 Task: Search one way flight ticket for 2 adults, 2 infants in seat and 1 infant on lap in first from Lihue, Kauai: Lihue Airport to Rockford: Chicago Rockford International Airport(was Northwest Chicagoland Regional Airport At Rockford) on 5-1-2023. Choice of flights is American. Number of bags: 5 checked bags. Price is upto 75000. Outbound departure time preference is 19:45.
Action: Mouse moved to (216, 295)
Screenshot: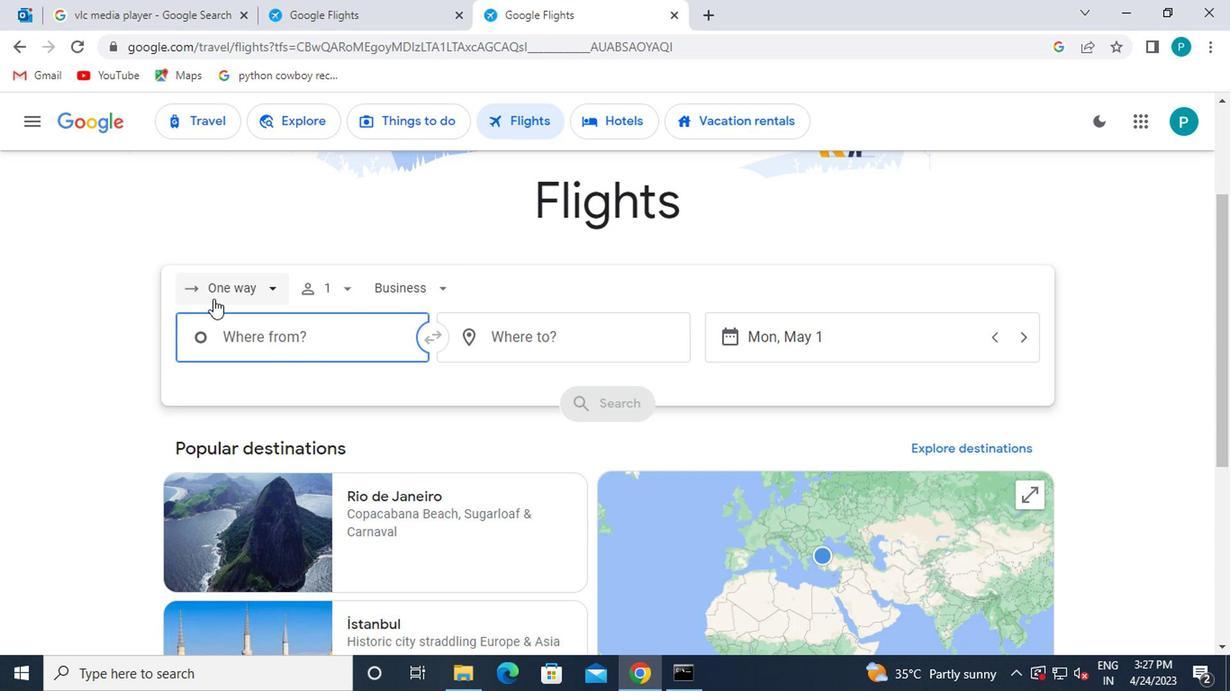 
Action: Mouse pressed left at (216, 295)
Screenshot: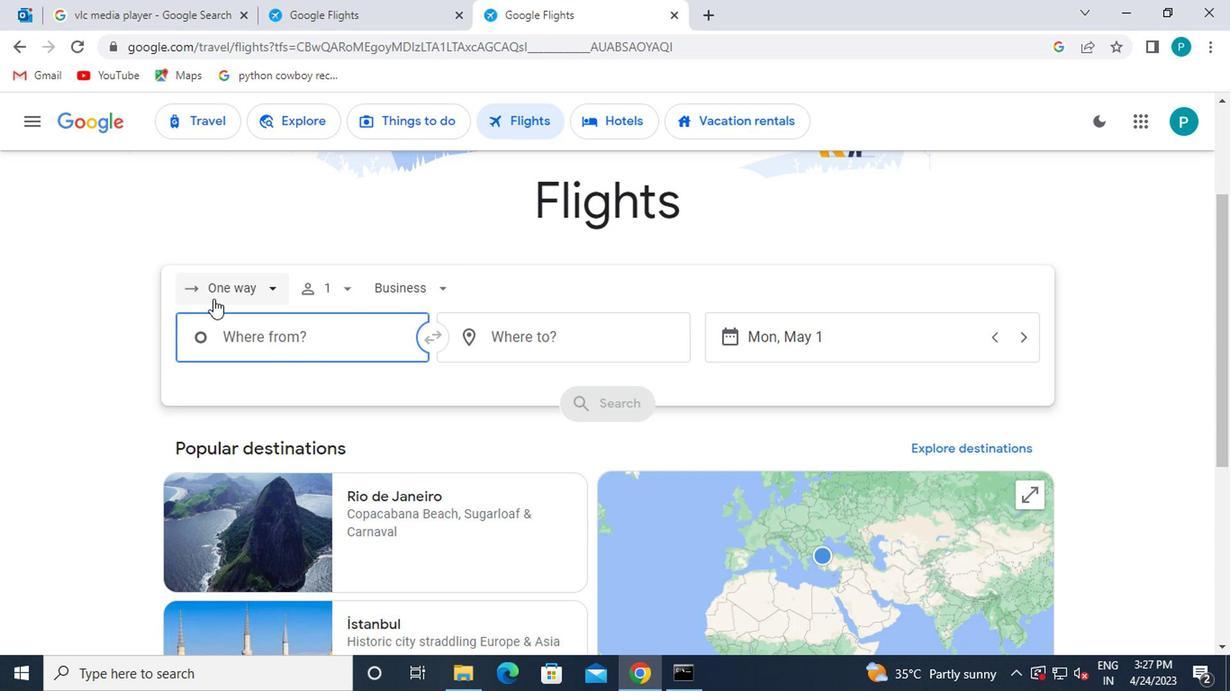 
Action: Mouse moved to (243, 369)
Screenshot: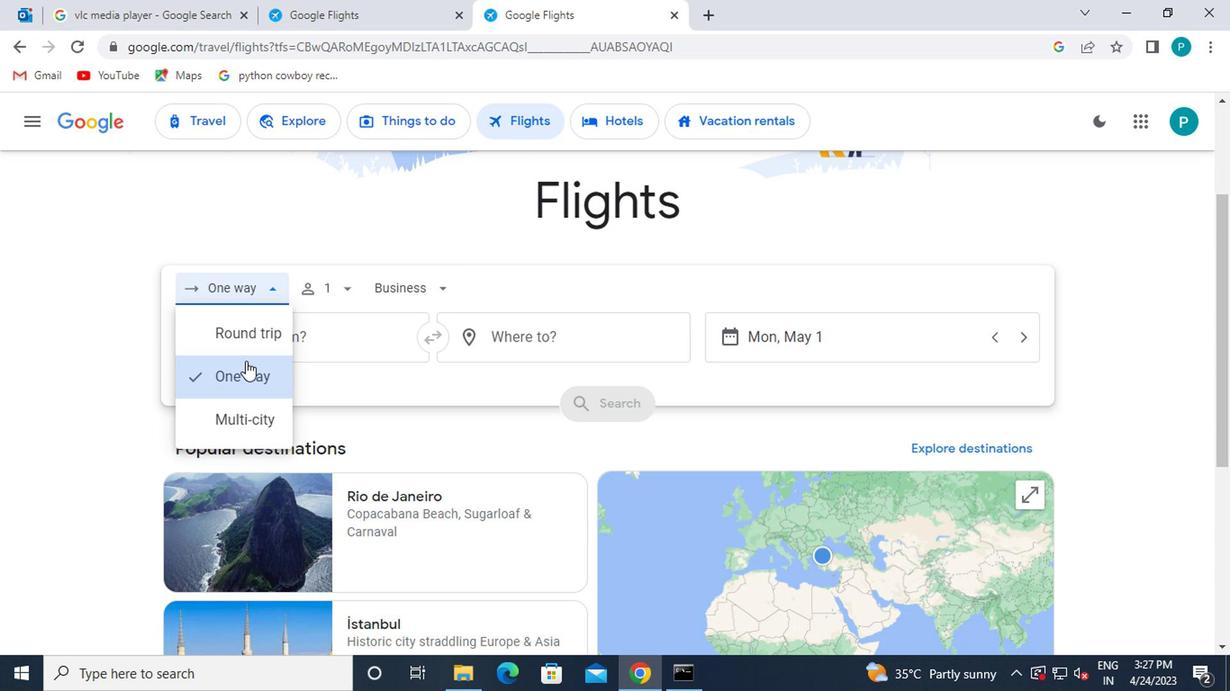 
Action: Mouse pressed left at (243, 369)
Screenshot: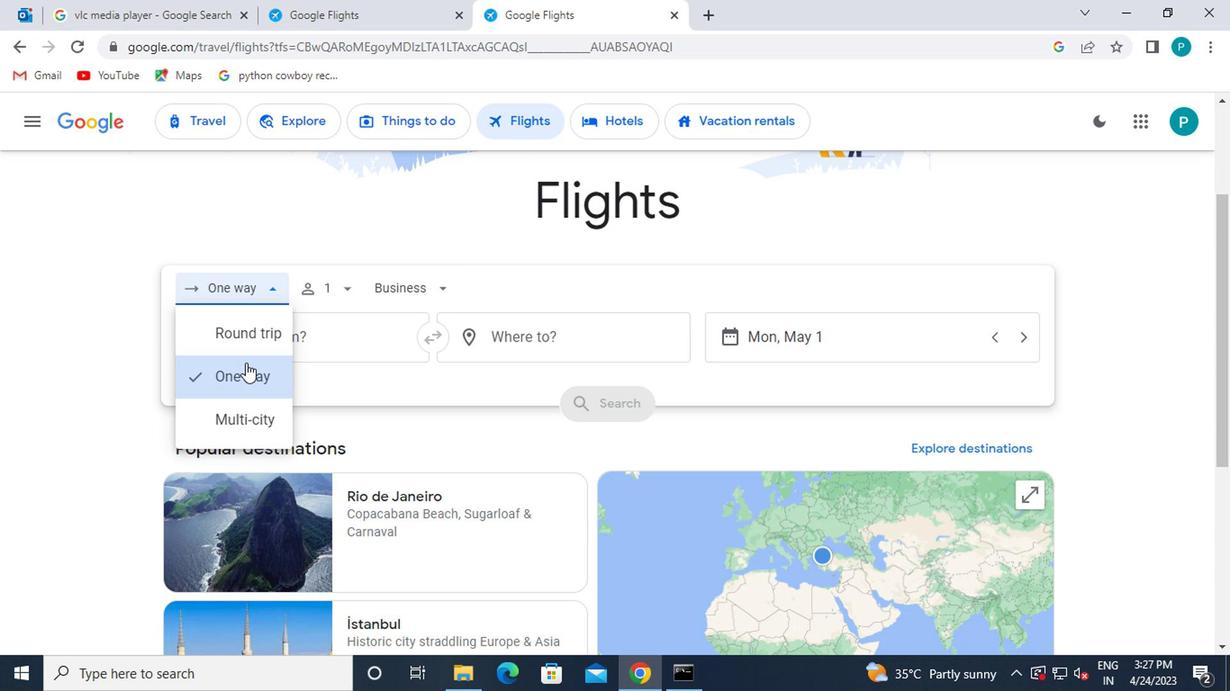 
Action: Mouse moved to (337, 290)
Screenshot: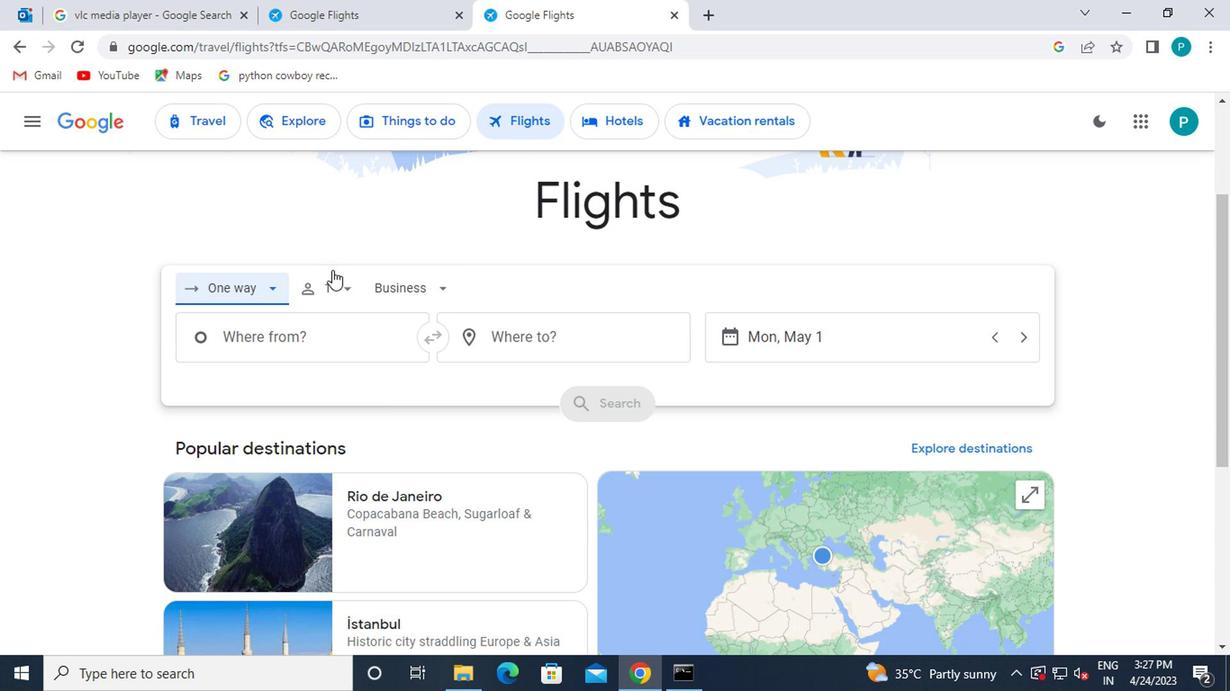 
Action: Mouse pressed left at (337, 290)
Screenshot: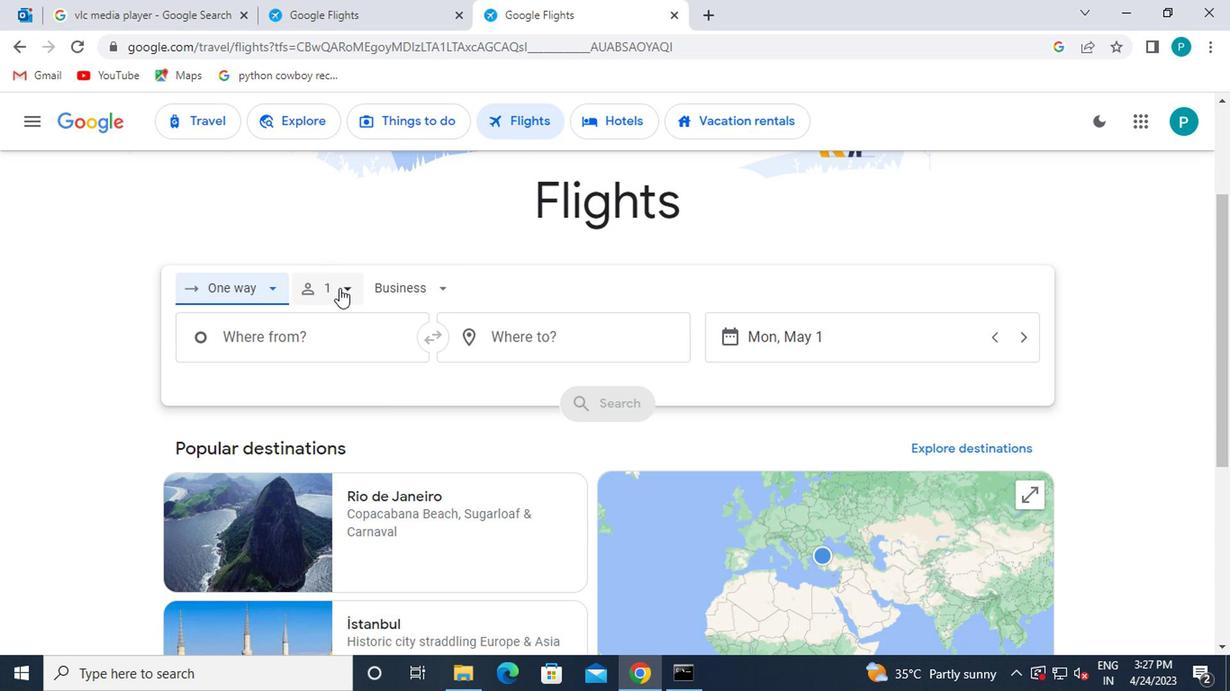 
Action: Mouse moved to (482, 329)
Screenshot: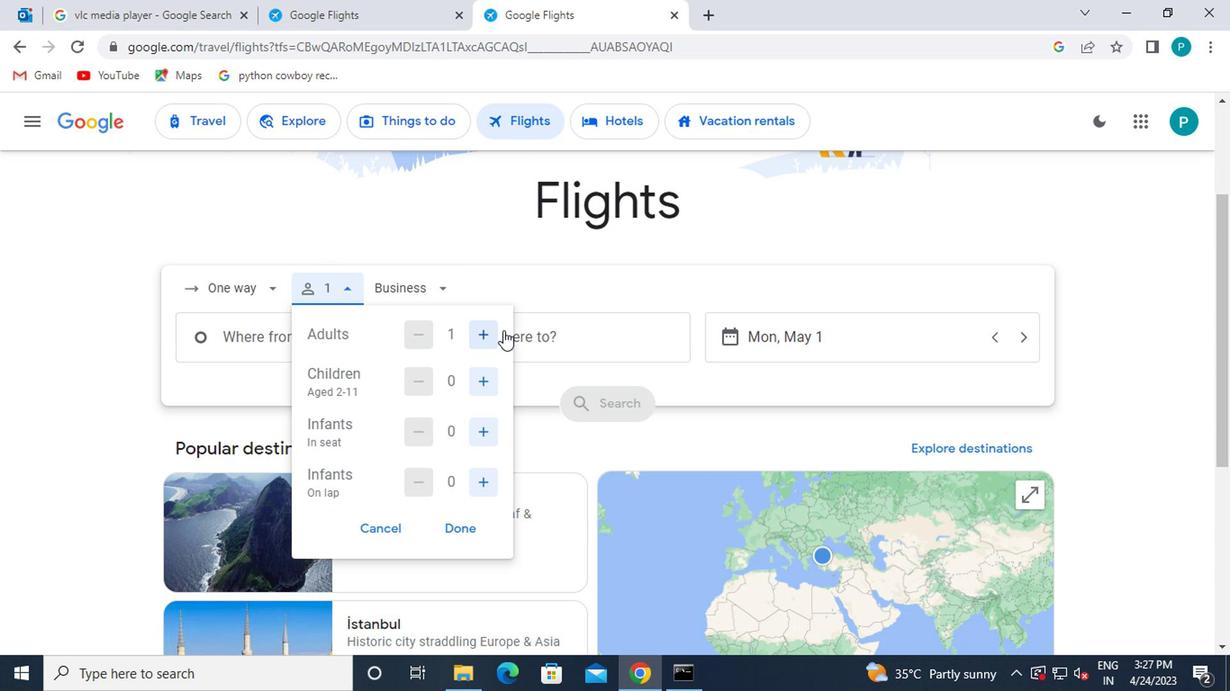 
Action: Mouse pressed left at (482, 329)
Screenshot: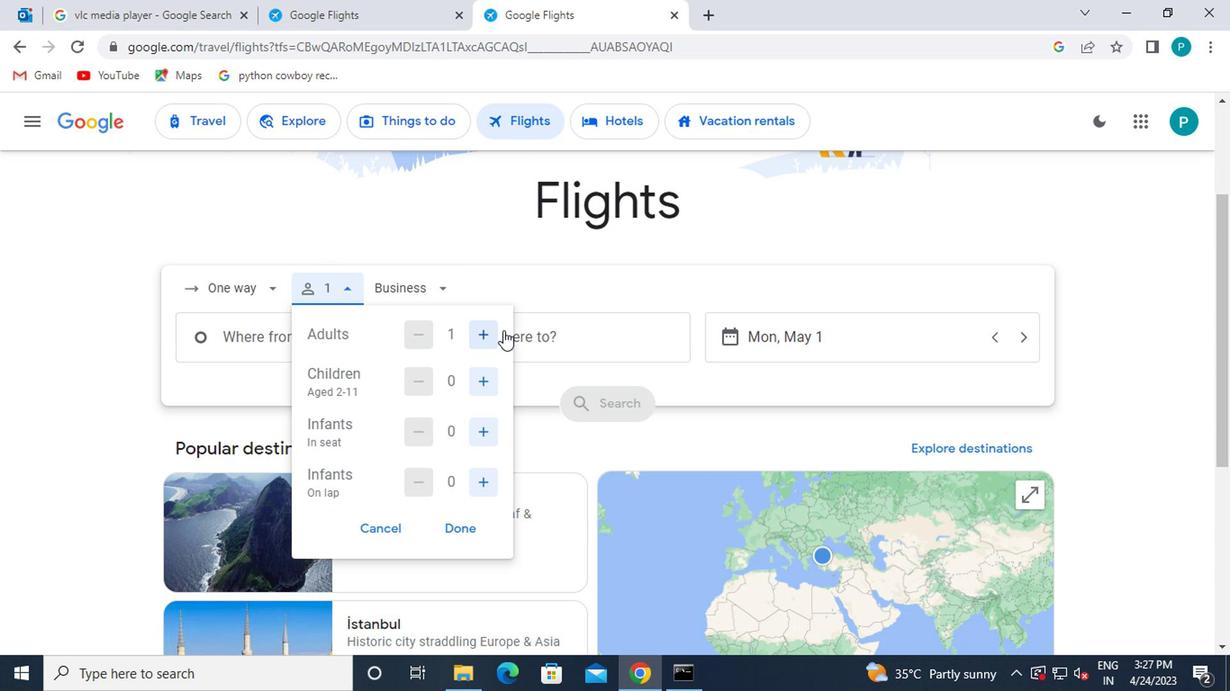 
Action: Mouse moved to (482, 372)
Screenshot: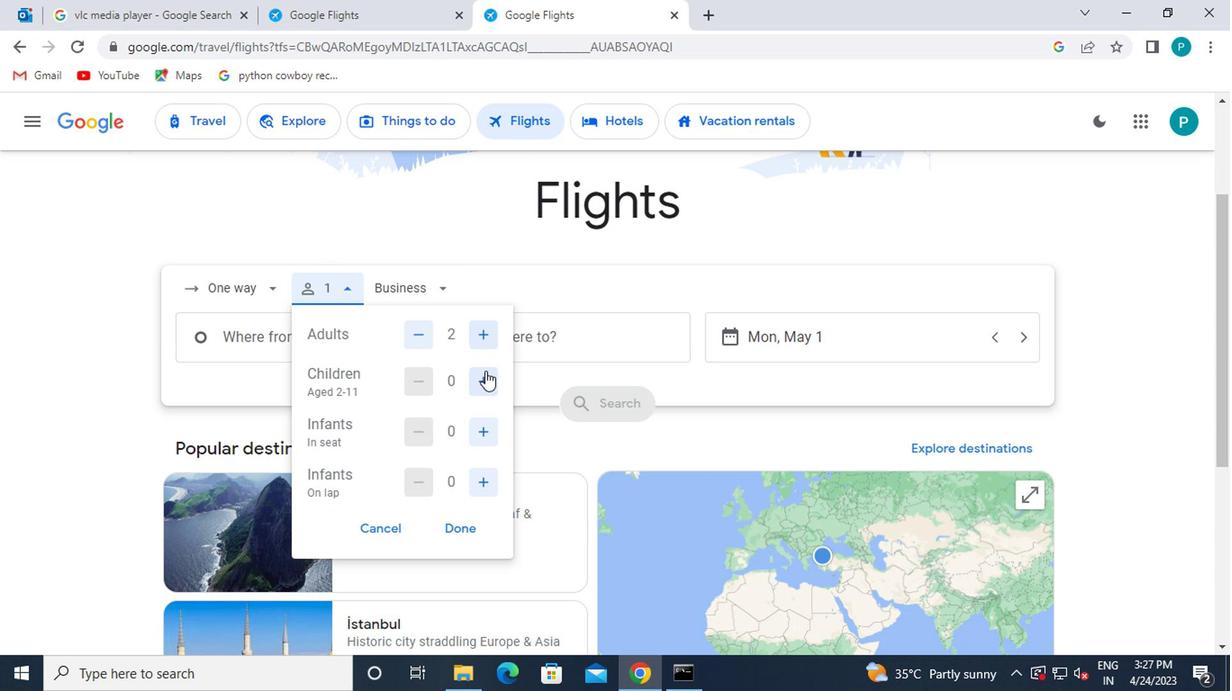 
Action: Mouse pressed left at (482, 372)
Screenshot: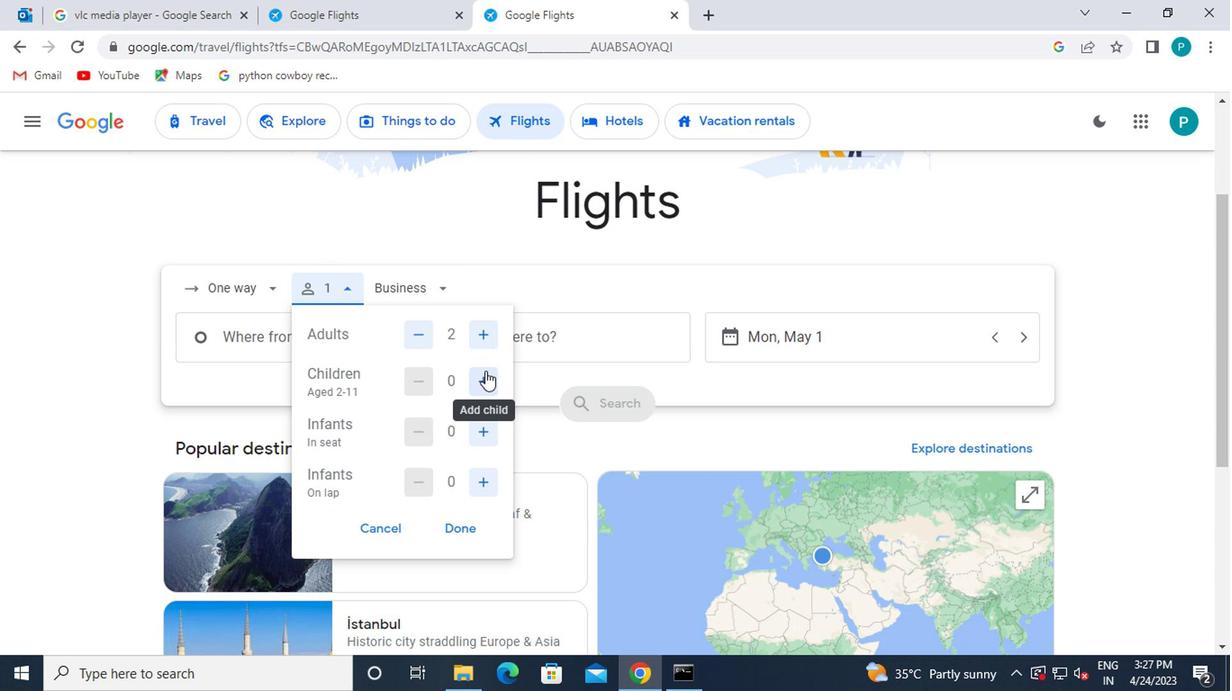 
Action: Mouse moved to (415, 383)
Screenshot: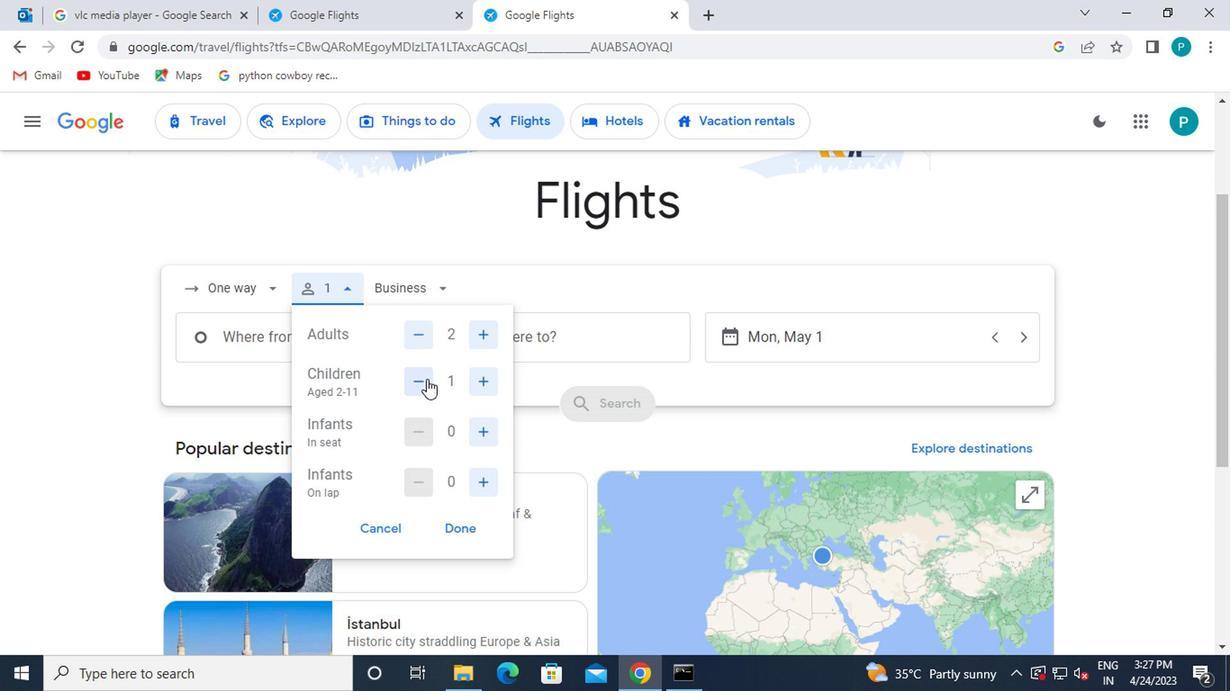 
Action: Mouse pressed left at (415, 383)
Screenshot: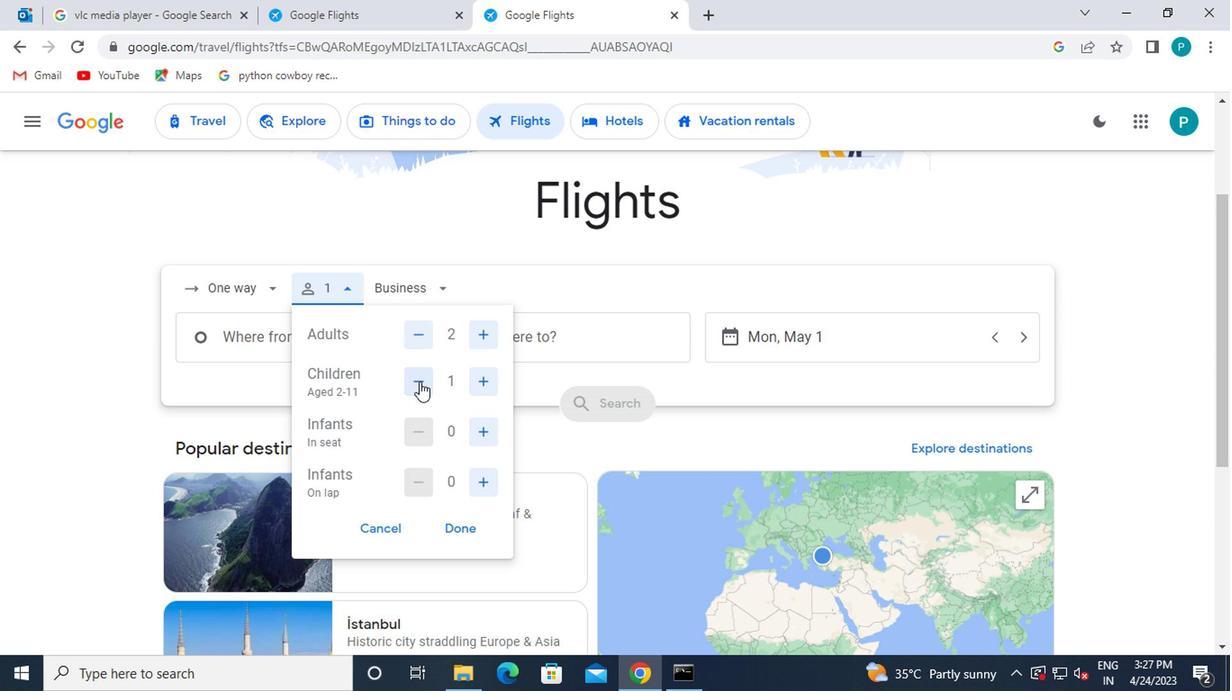 
Action: Mouse moved to (484, 429)
Screenshot: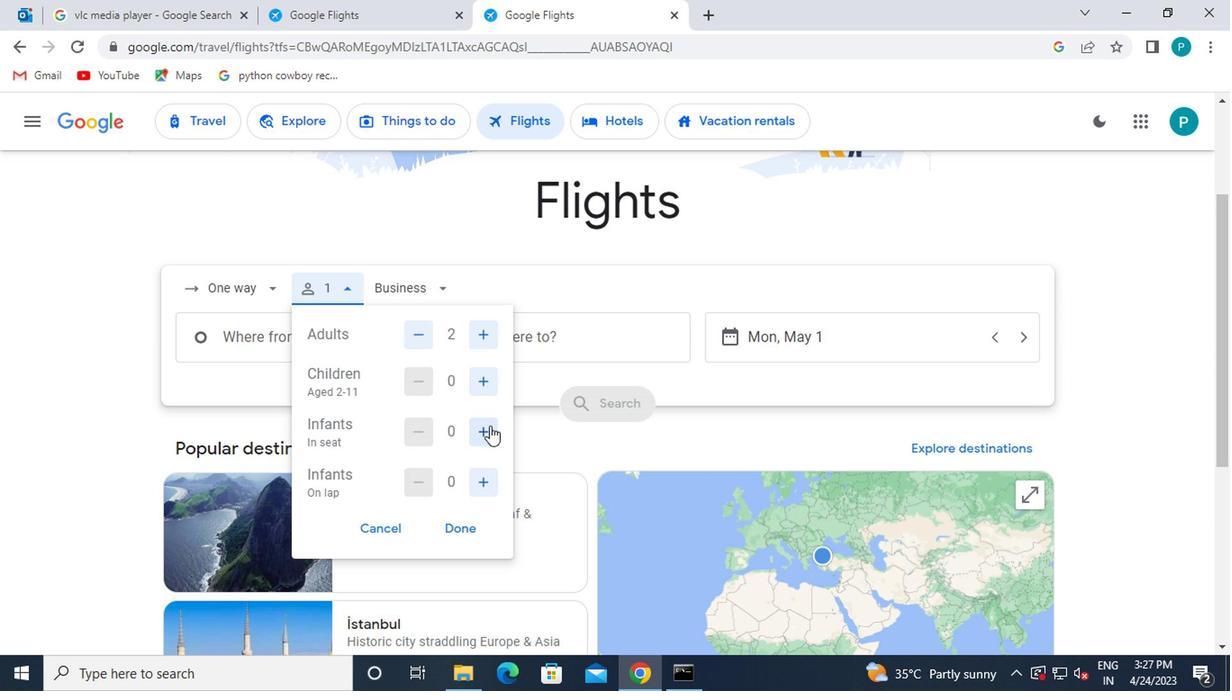 
Action: Mouse pressed left at (484, 429)
Screenshot: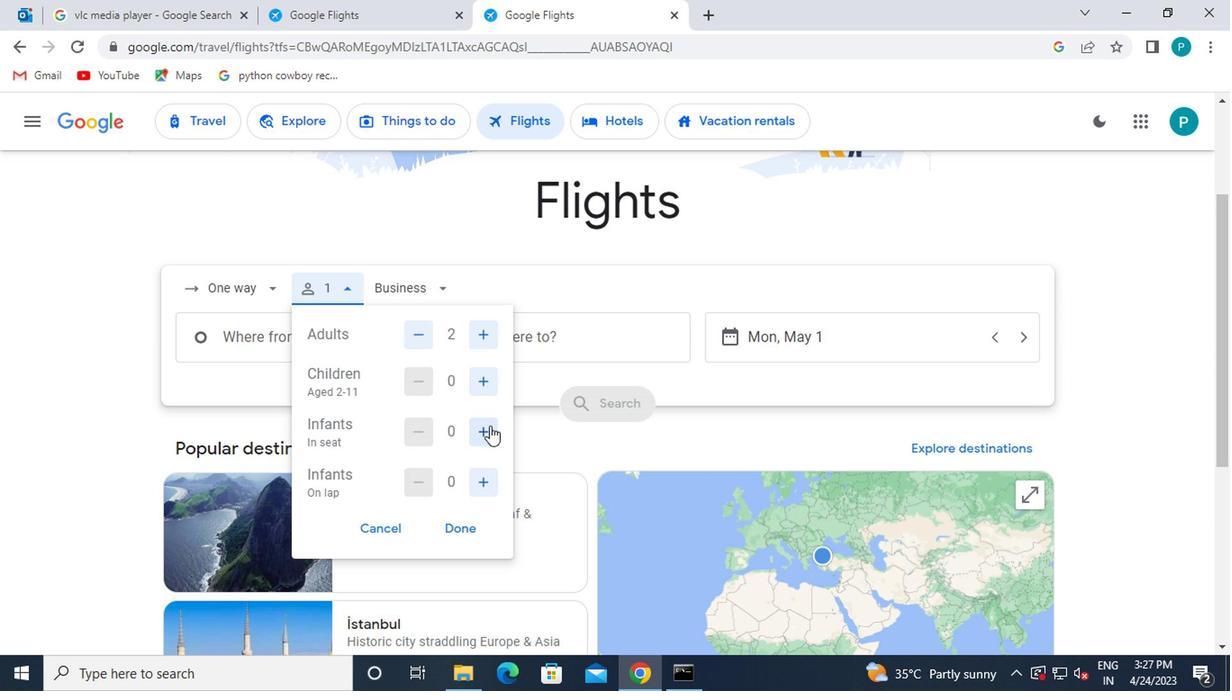 
Action: Mouse moved to (481, 429)
Screenshot: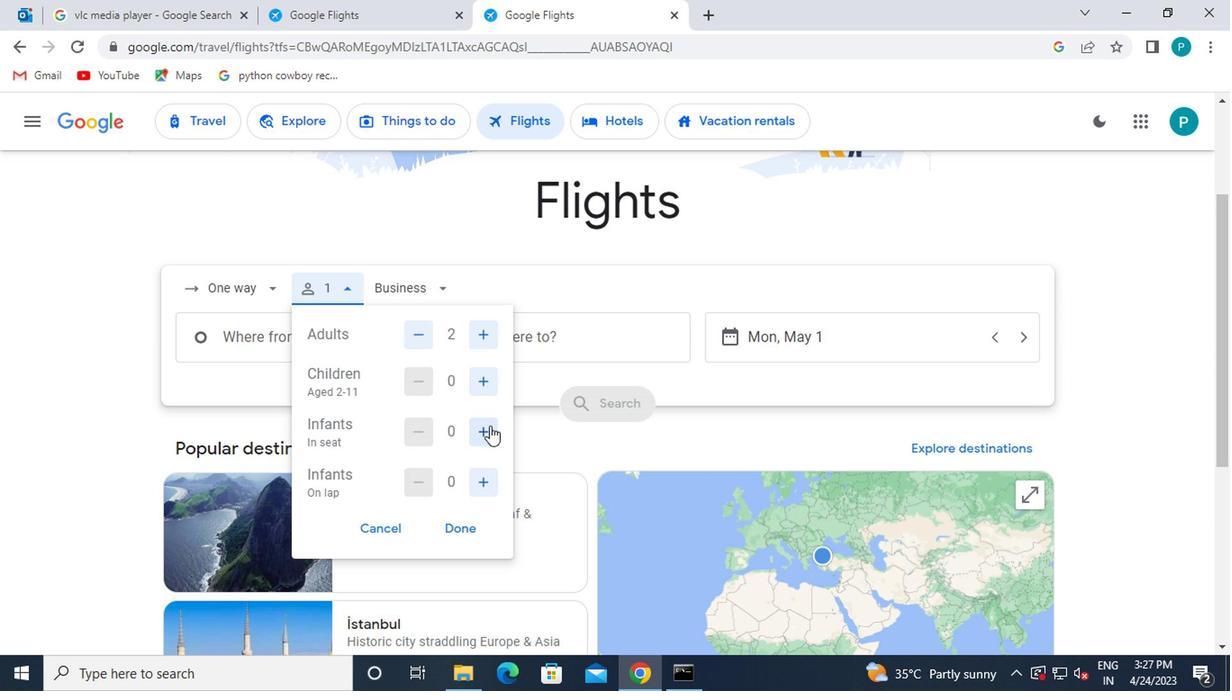 
Action: Mouse pressed left at (481, 429)
Screenshot: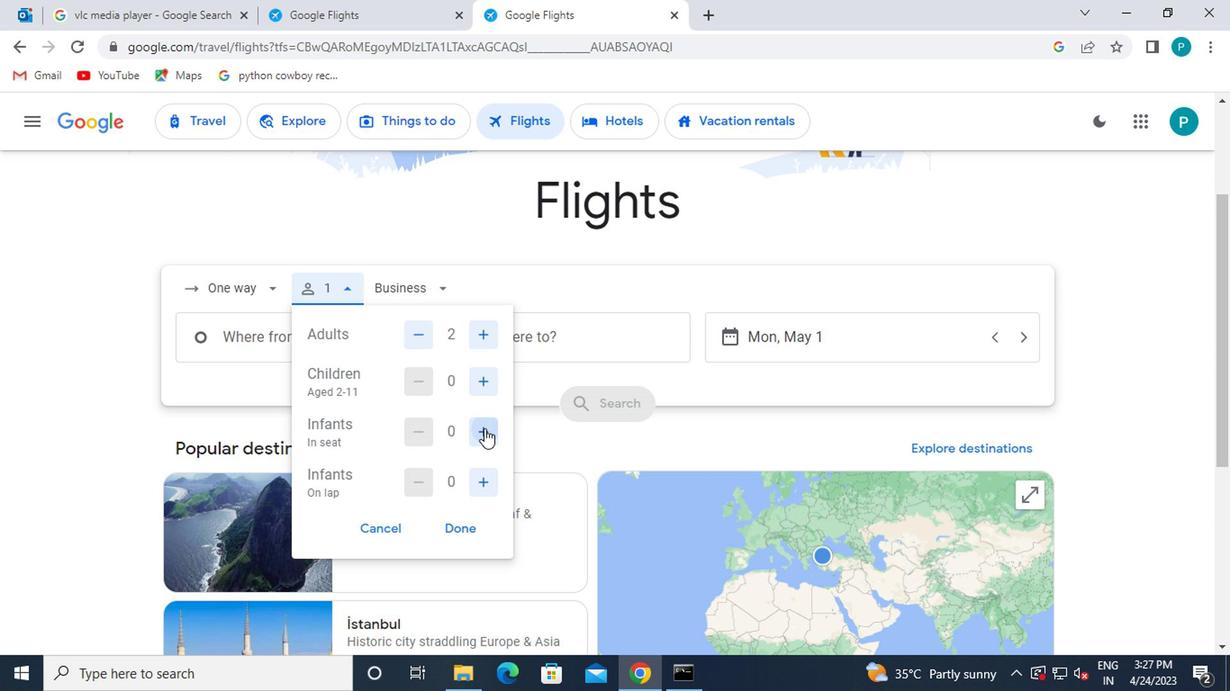 
Action: Mouse moved to (479, 486)
Screenshot: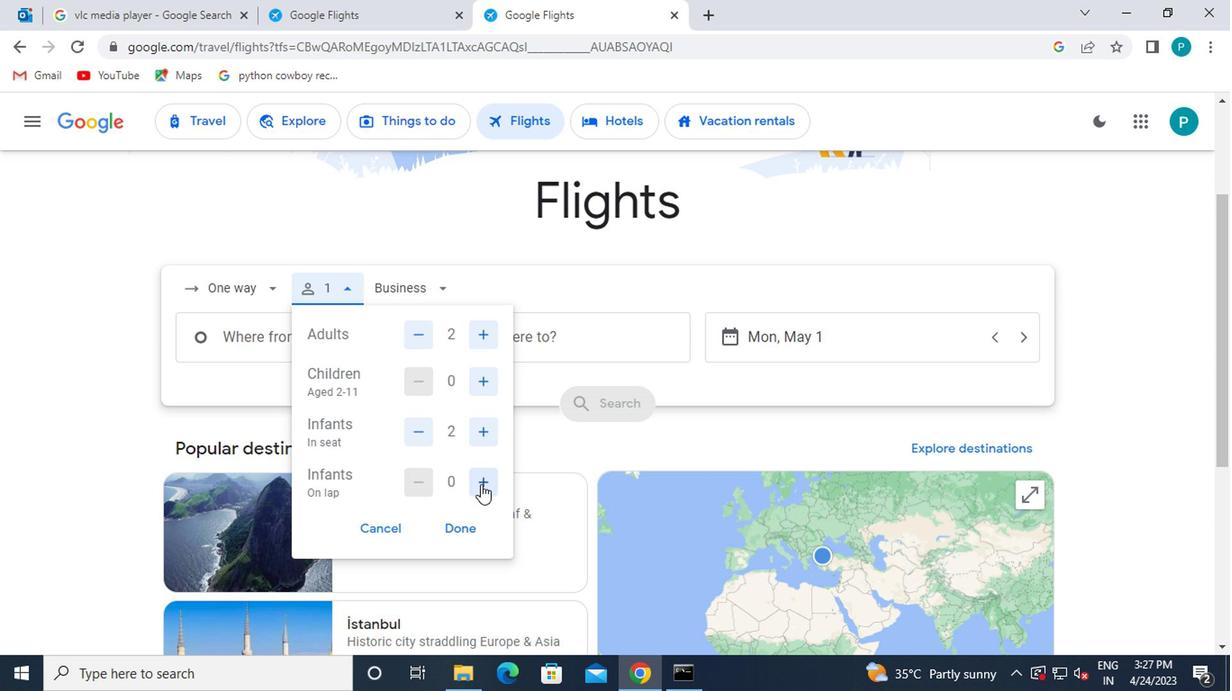 
Action: Mouse pressed left at (479, 486)
Screenshot: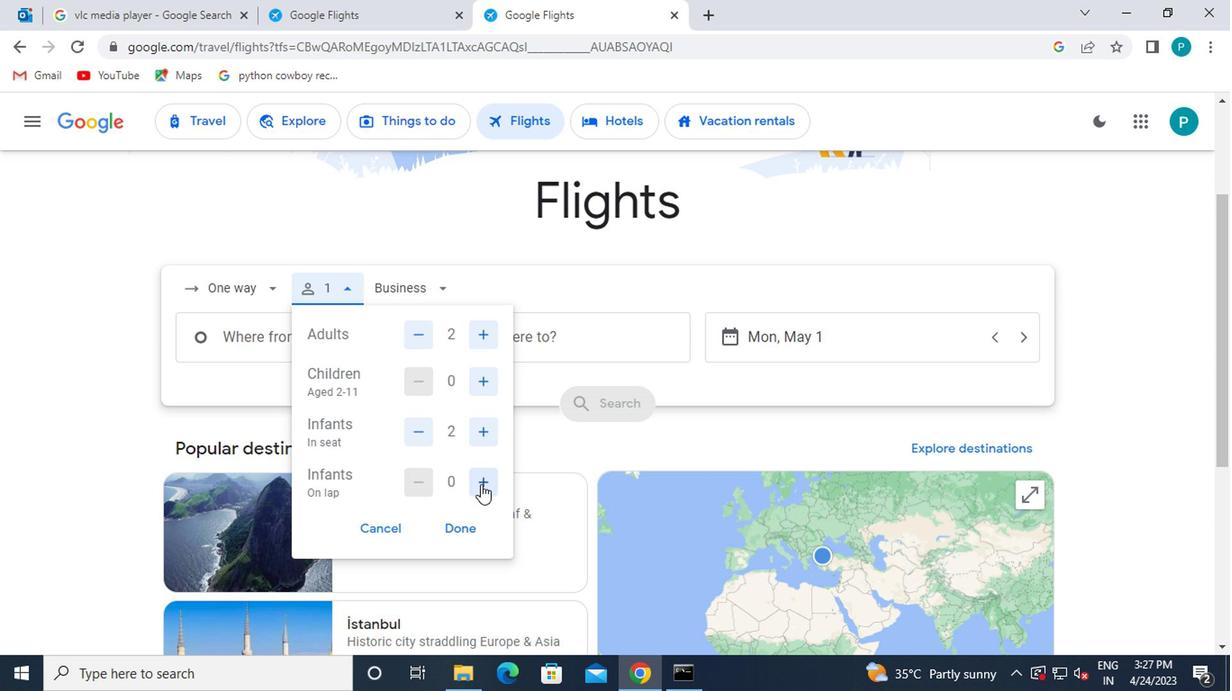 
Action: Mouse moved to (472, 522)
Screenshot: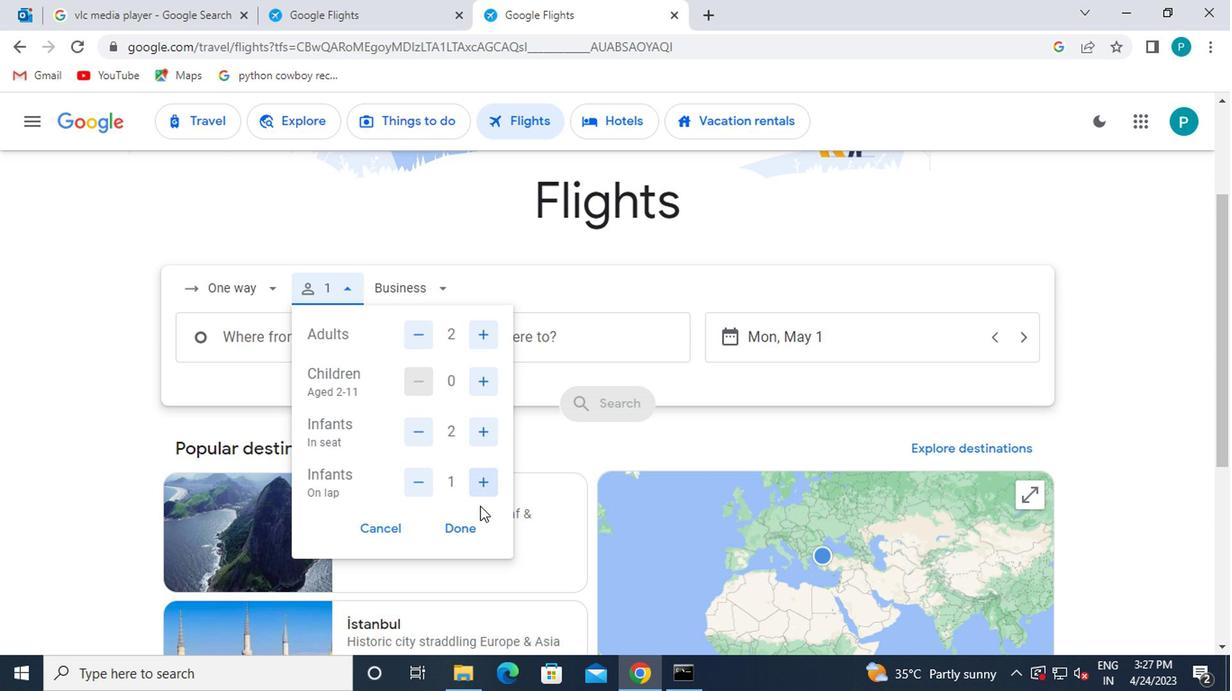 
Action: Mouse pressed left at (472, 522)
Screenshot: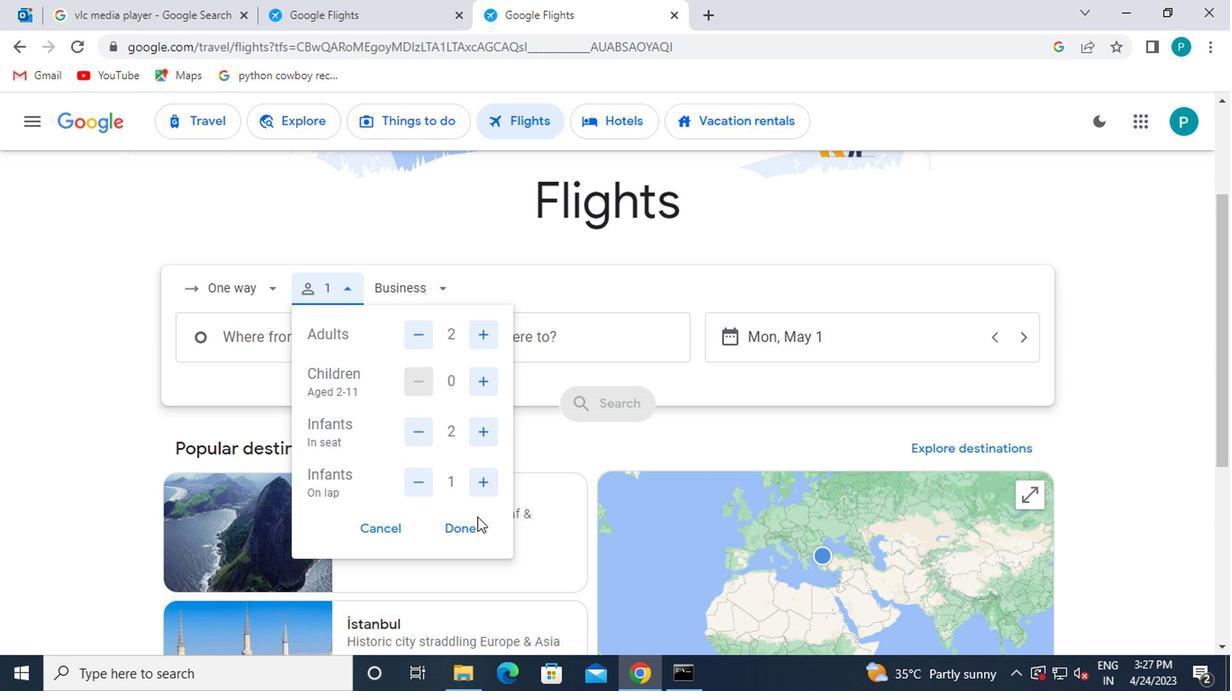 
Action: Mouse moved to (397, 297)
Screenshot: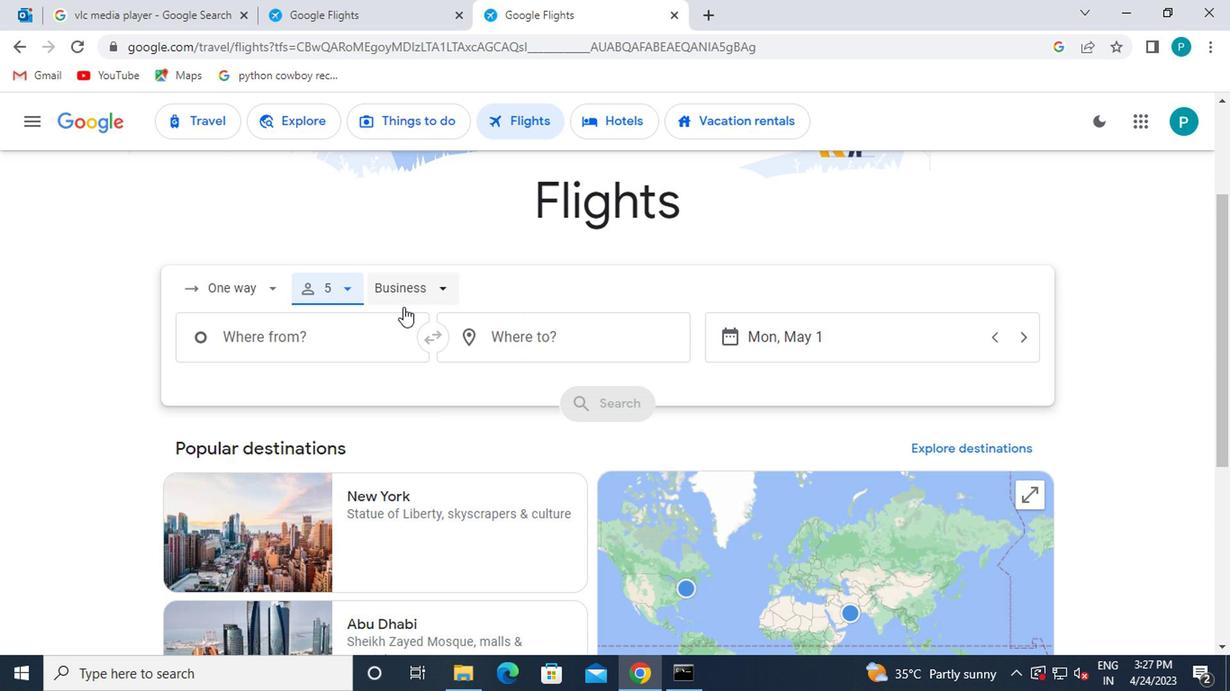 
Action: Mouse pressed left at (397, 297)
Screenshot: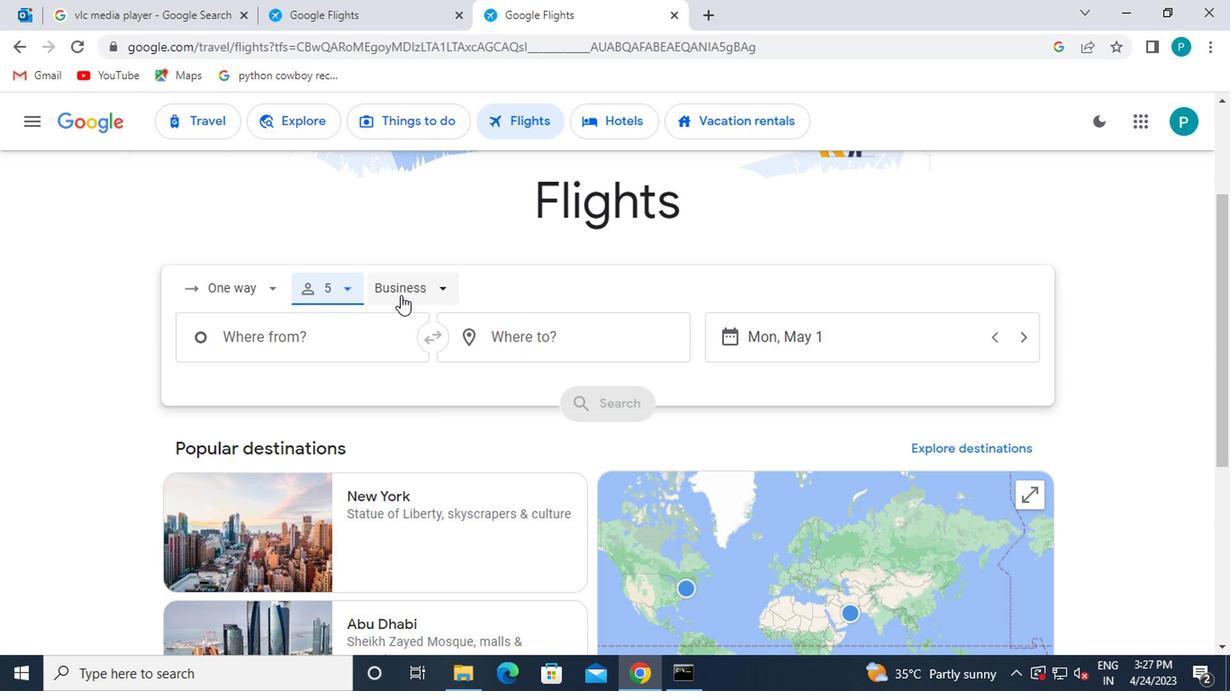 
Action: Mouse moved to (435, 469)
Screenshot: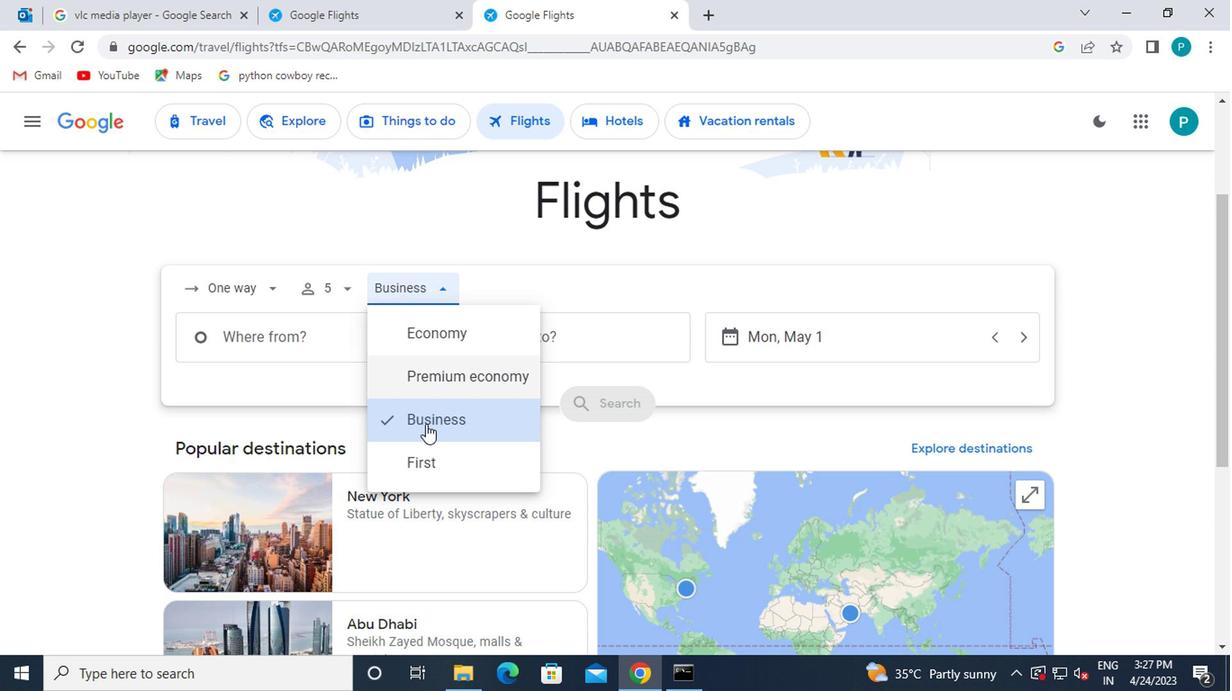 
Action: Mouse pressed left at (435, 469)
Screenshot: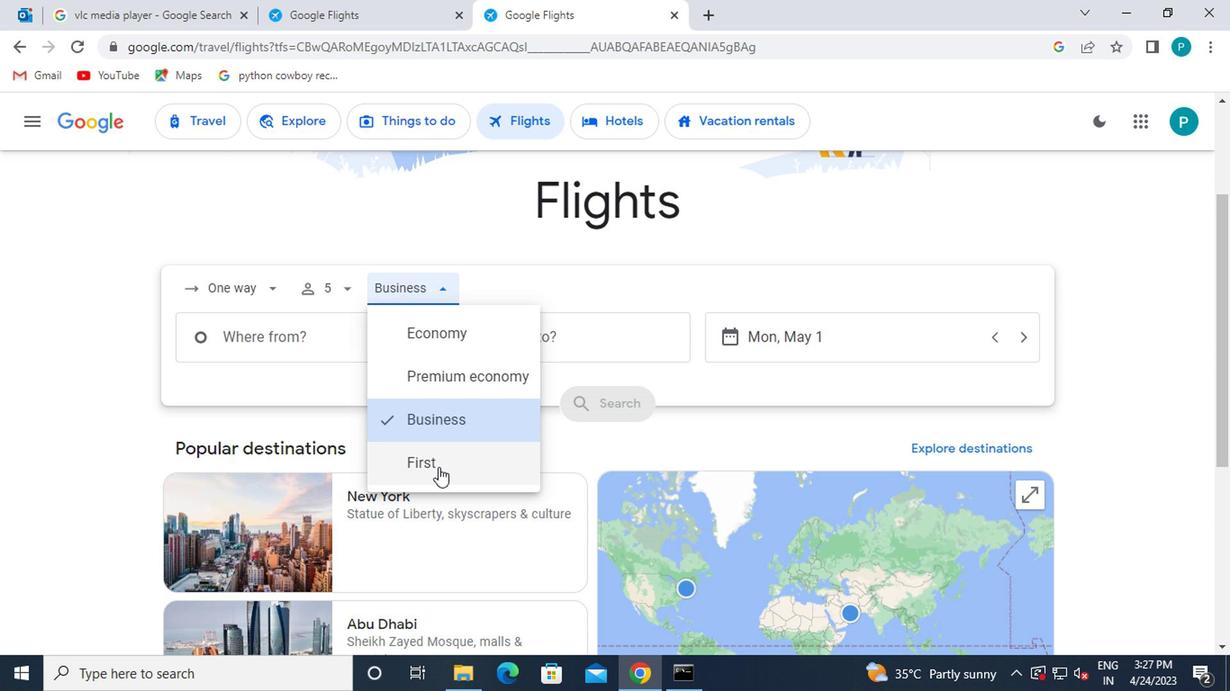 
Action: Mouse moved to (322, 341)
Screenshot: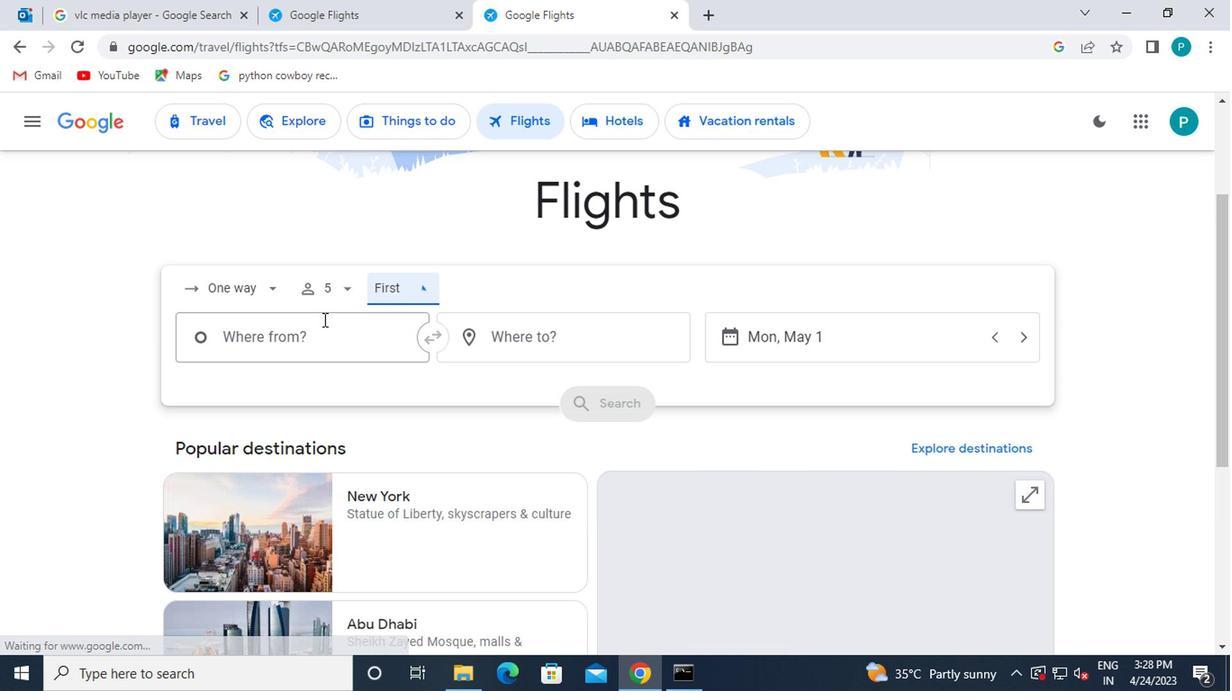 
Action: Mouse pressed left at (322, 341)
Screenshot: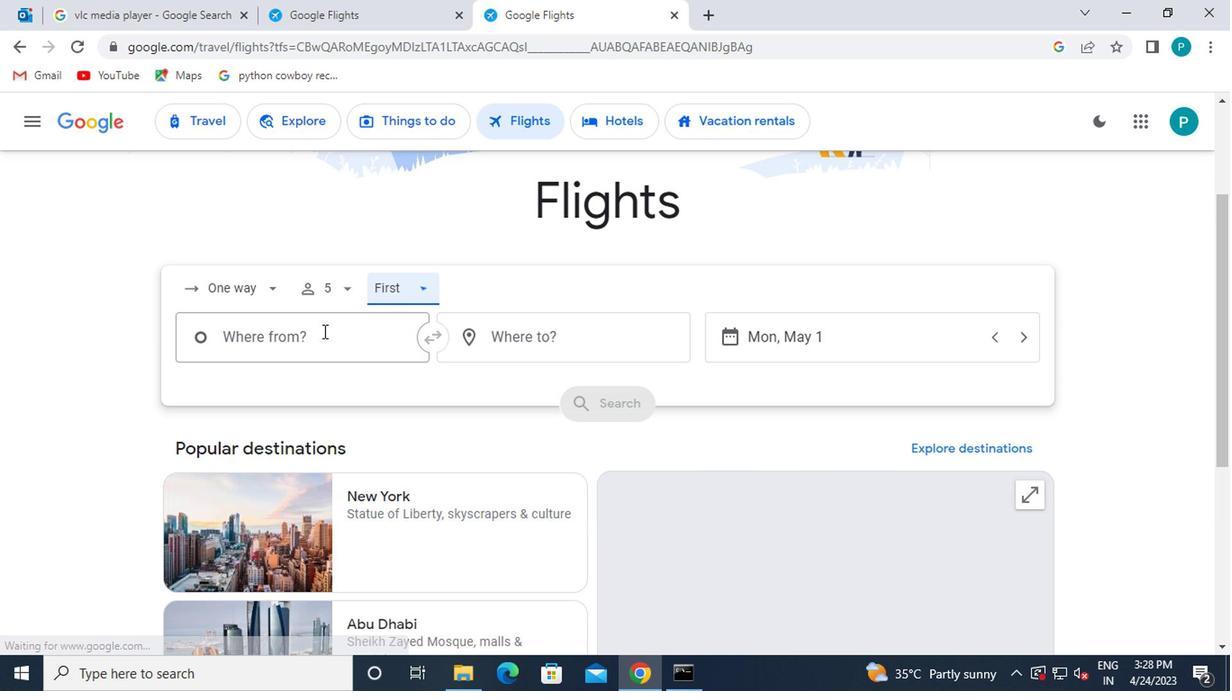 
Action: Mouse moved to (322, 342)
Screenshot: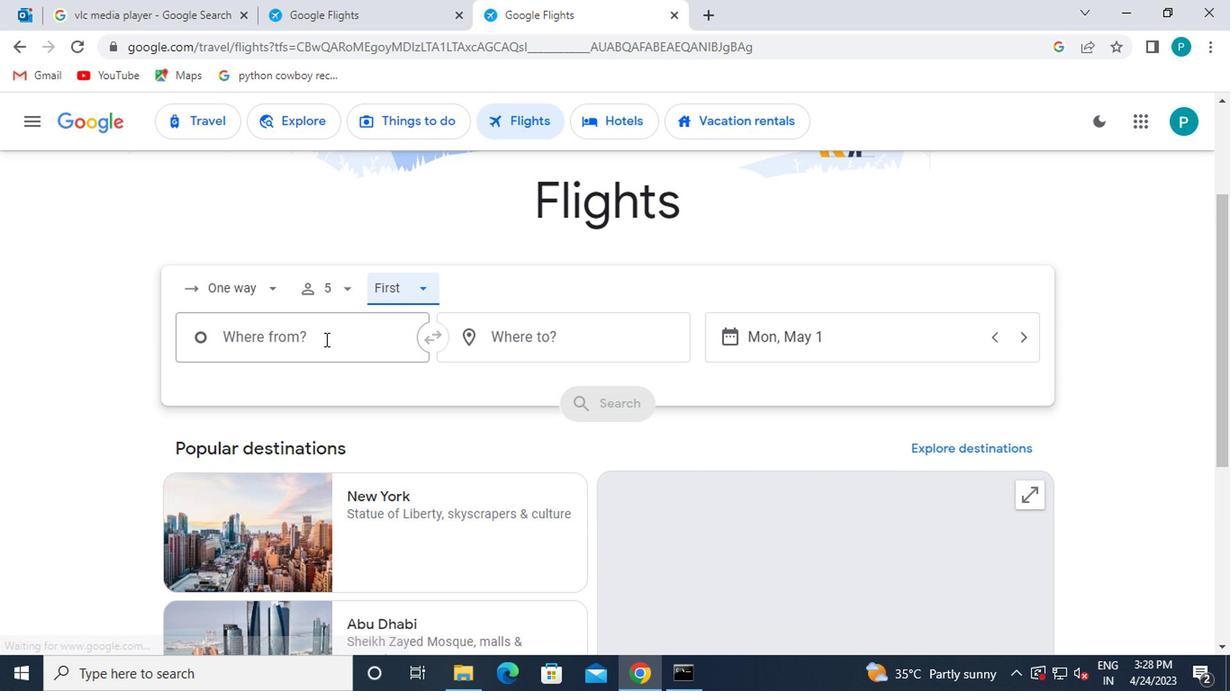 
Action: Key pressed lihue
Screenshot: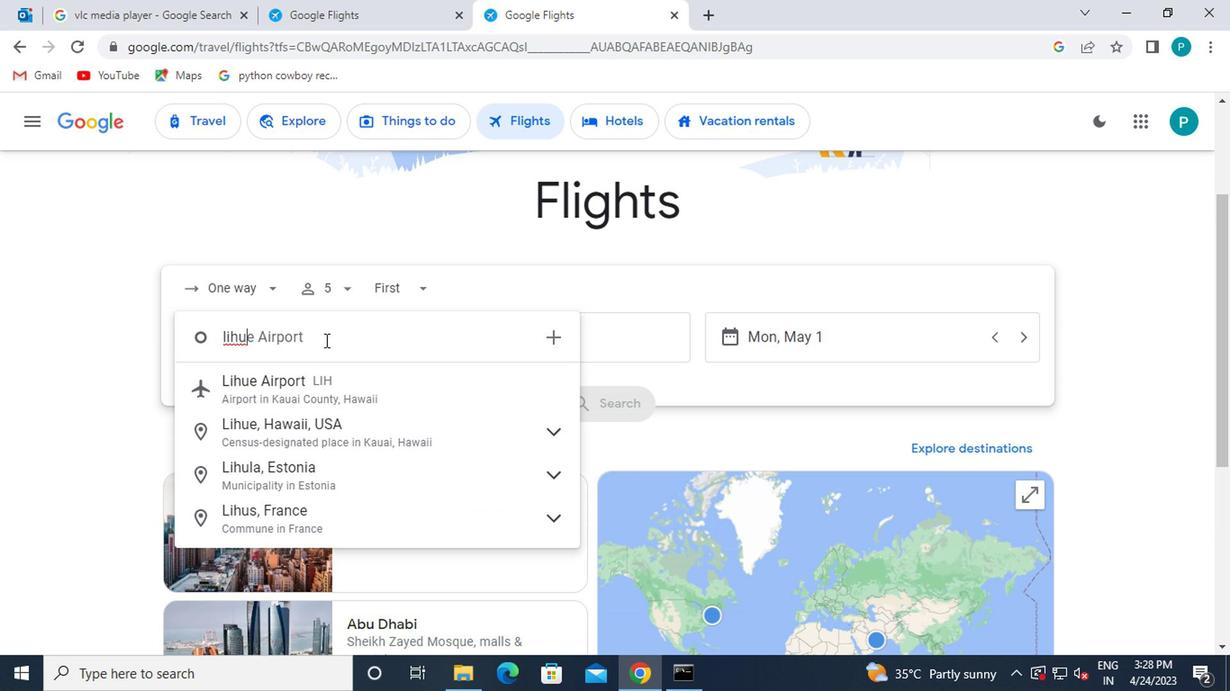 
Action: Mouse moved to (332, 394)
Screenshot: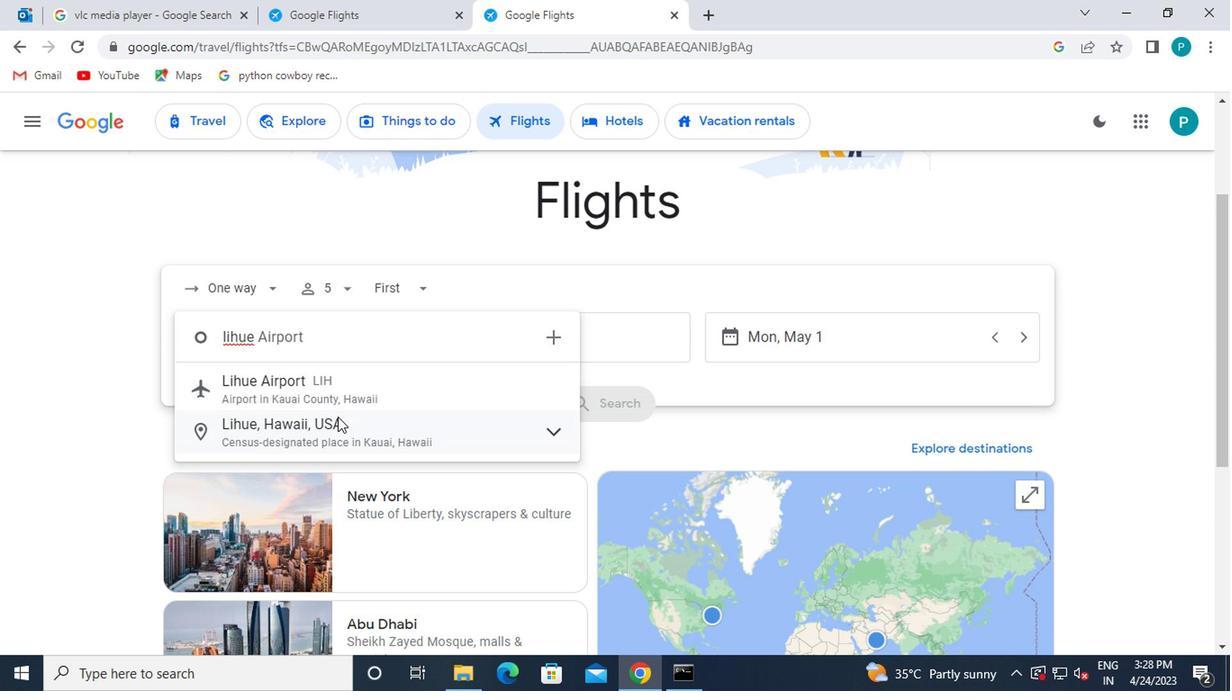 
Action: Mouse pressed left at (332, 394)
Screenshot: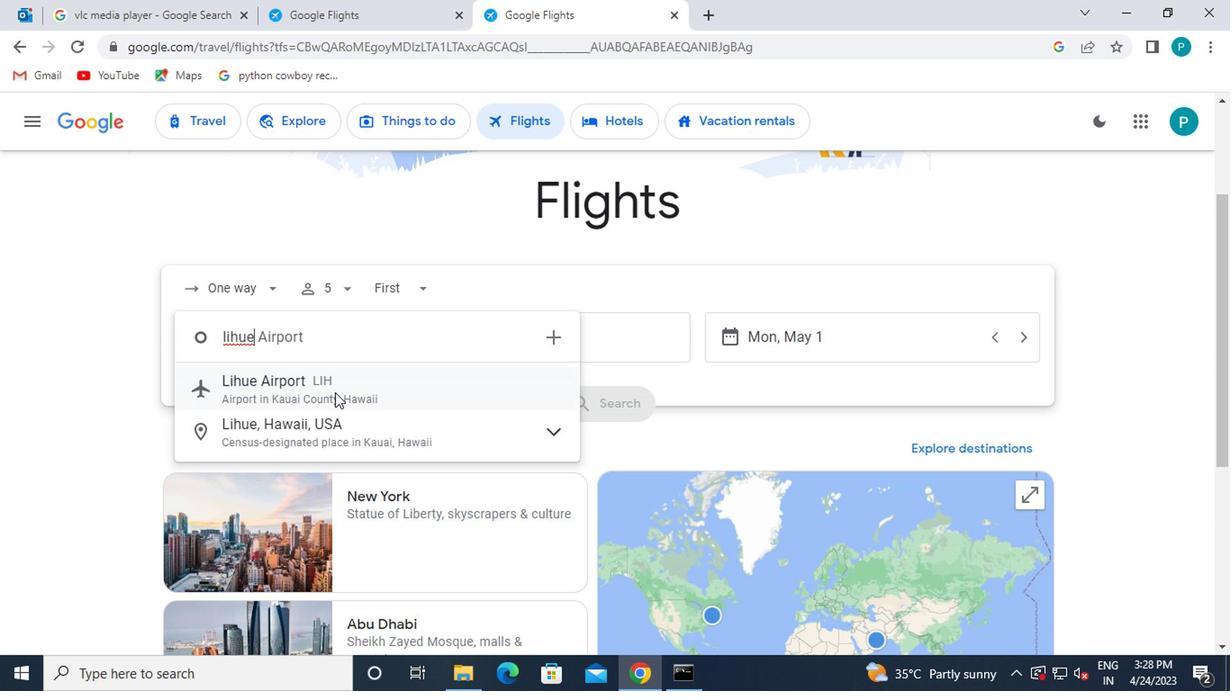
Action: Mouse moved to (495, 341)
Screenshot: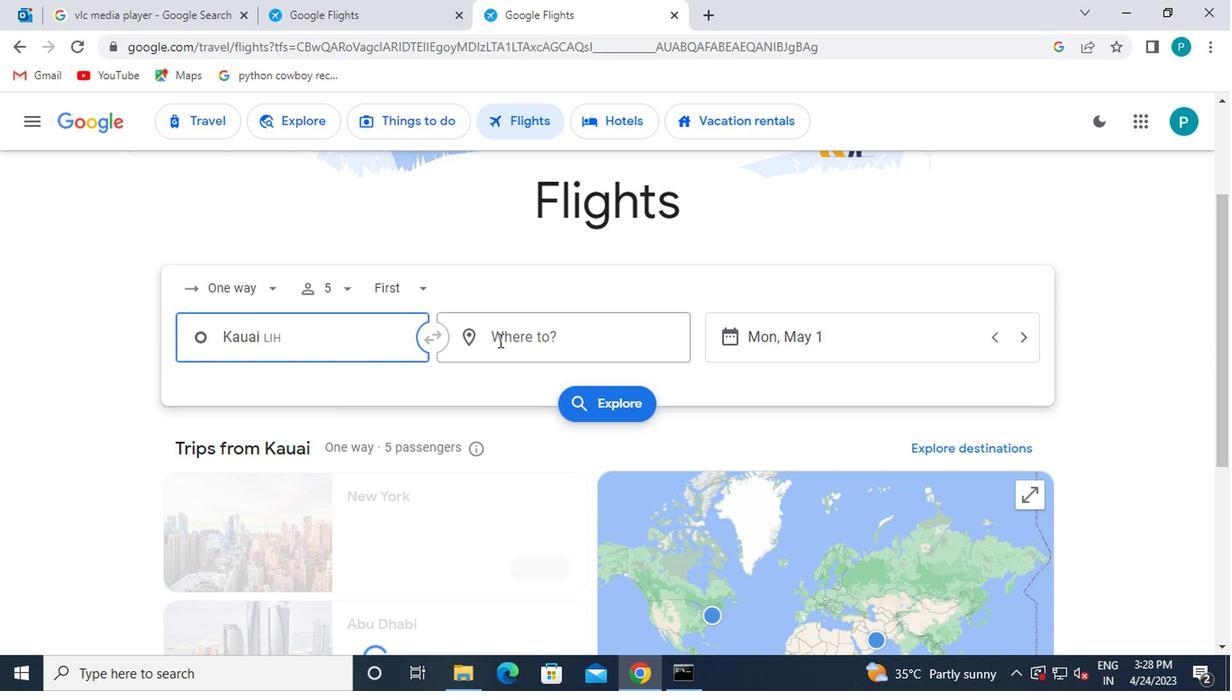 
Action: Mouse pressed left at (495, 341)
Screenshot: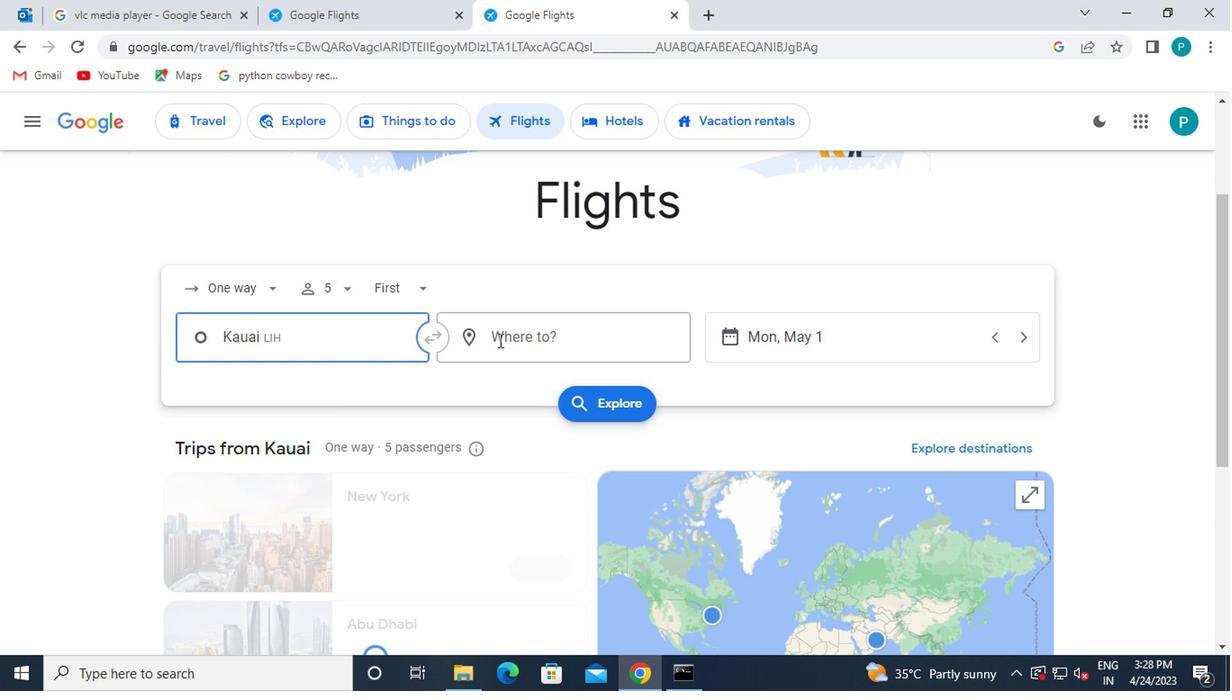 
Action: Key pressed <Key.caps_lock>r<Key.caps_lock>ockford
Screenshot: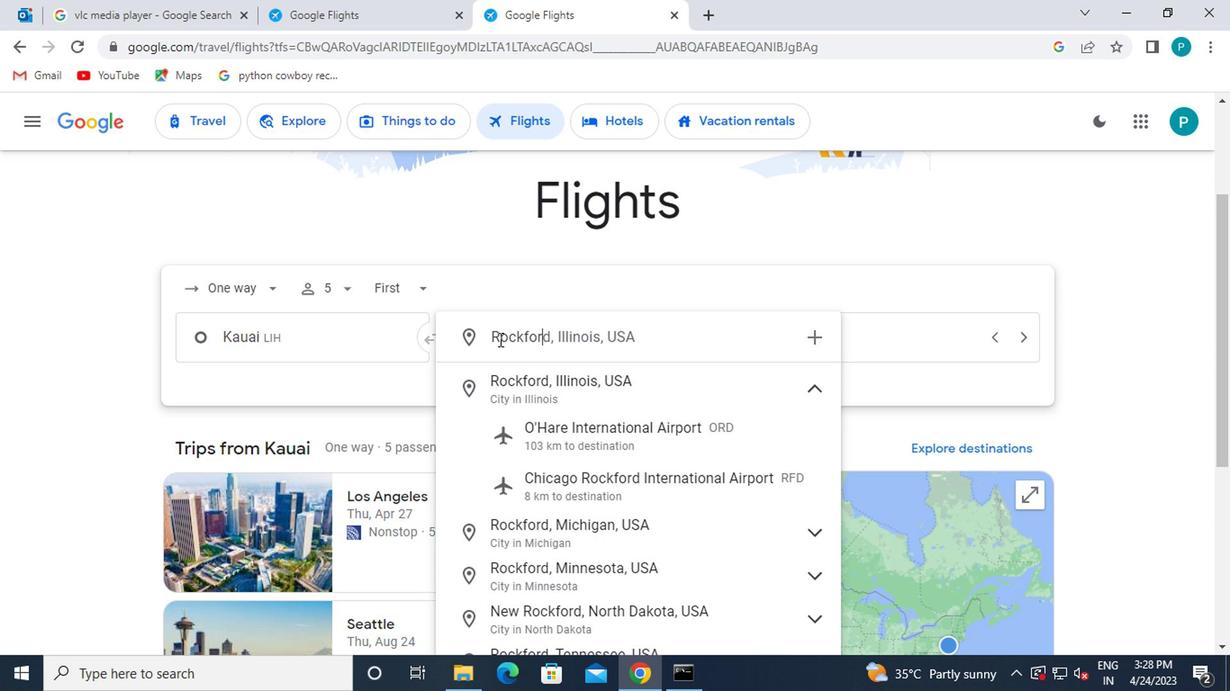 
Action: Mouse moved to (591, 477)
Screenshot: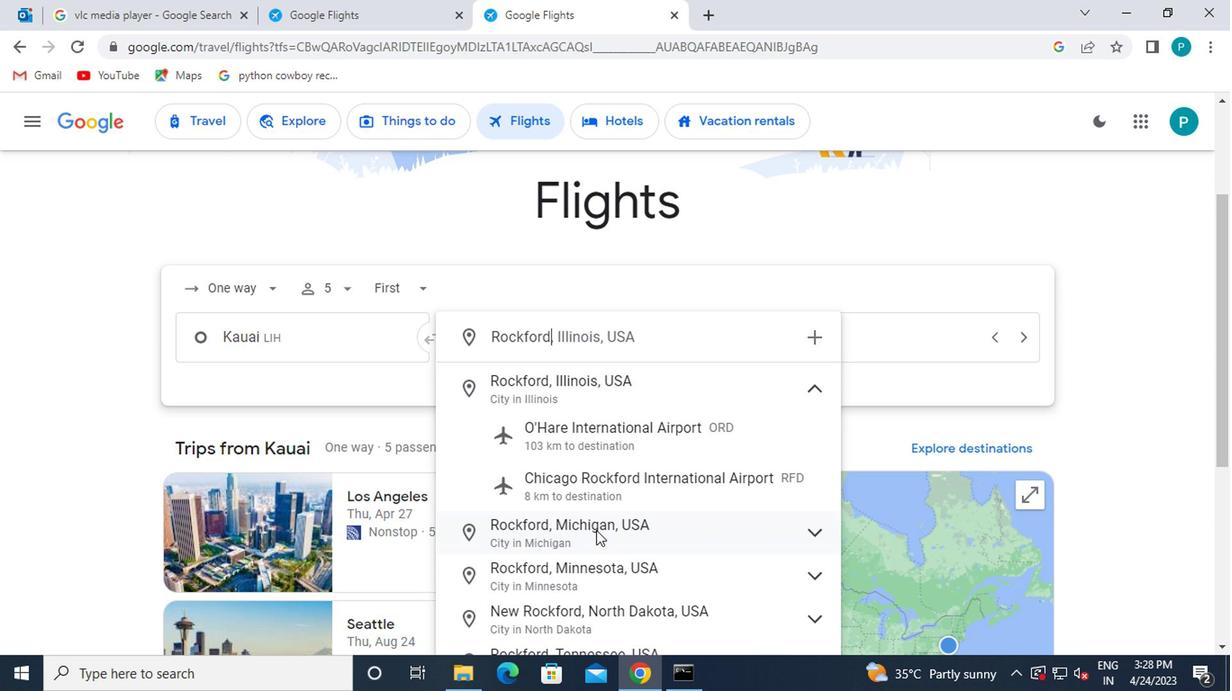 
Action: Mouse pressed left at (591, 477)
Screenshot: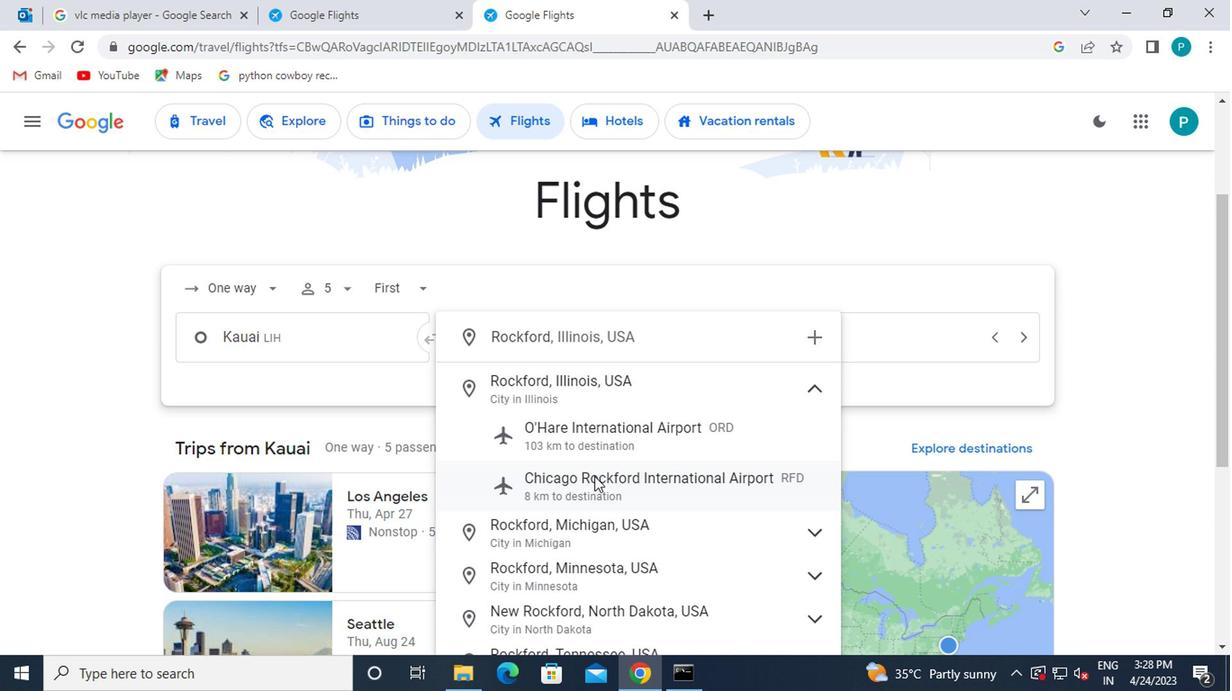 
Action: Mouse moved to (884, 362)
Screenshot: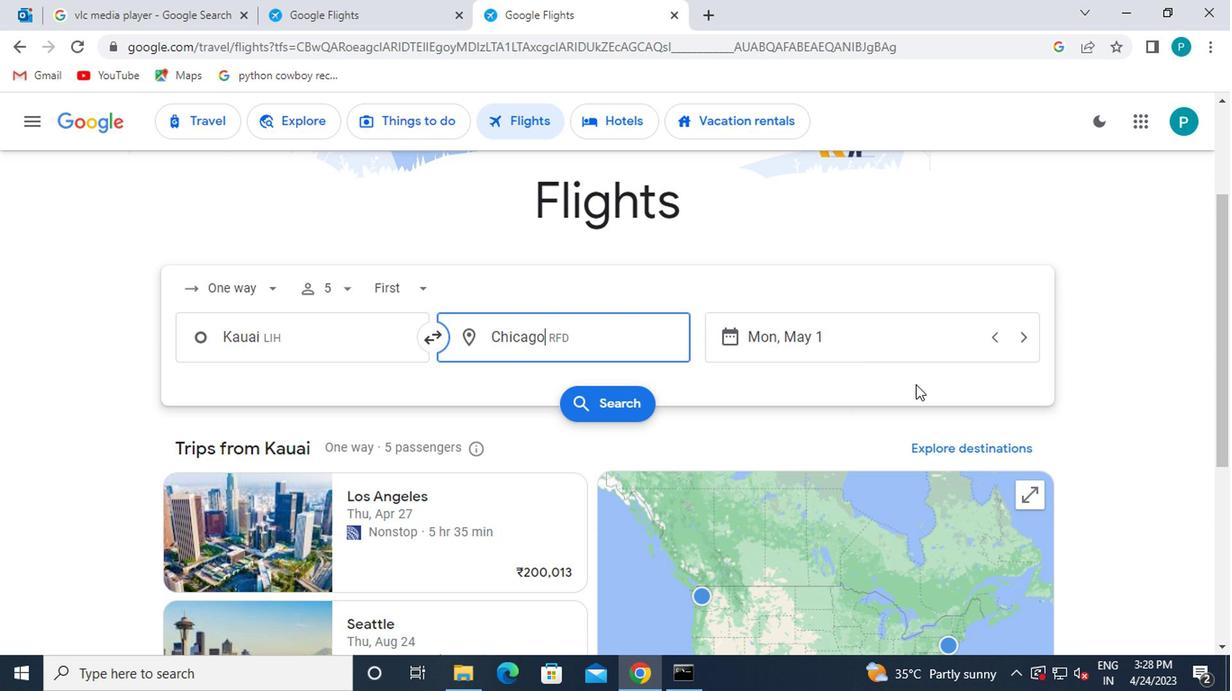 
Action: Mouse pressed left at (884, 362)
Screenshot: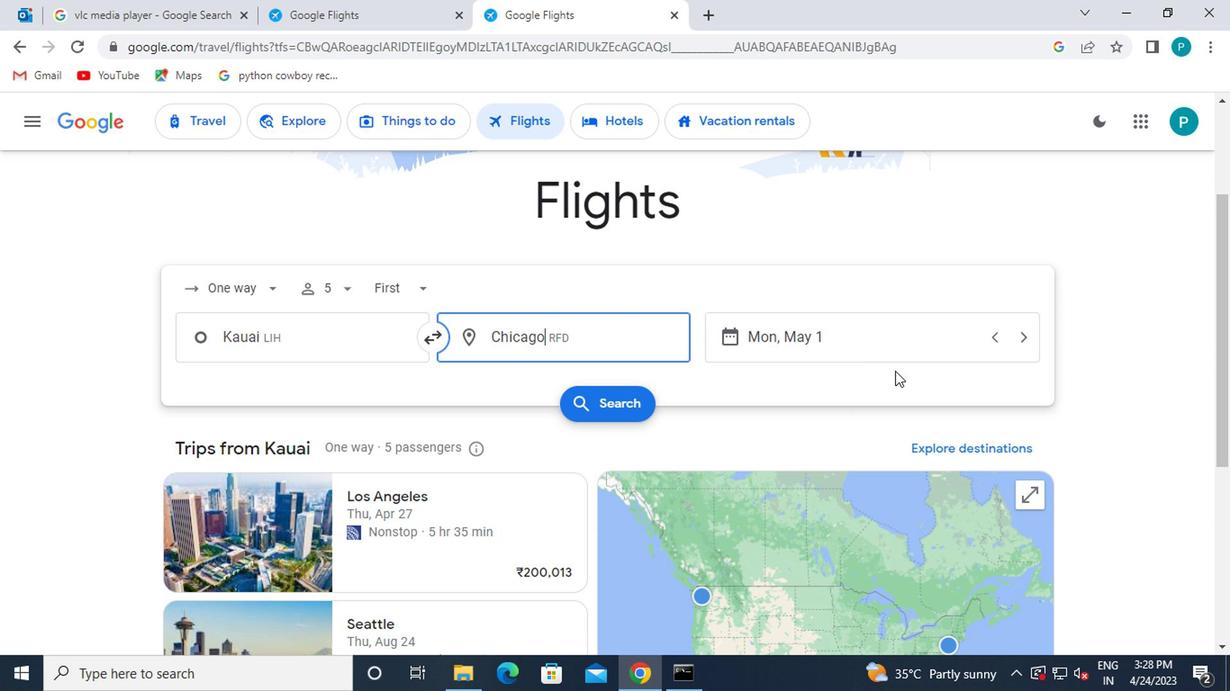 
Action: Mouse moved to (804, 335)
Screenshot: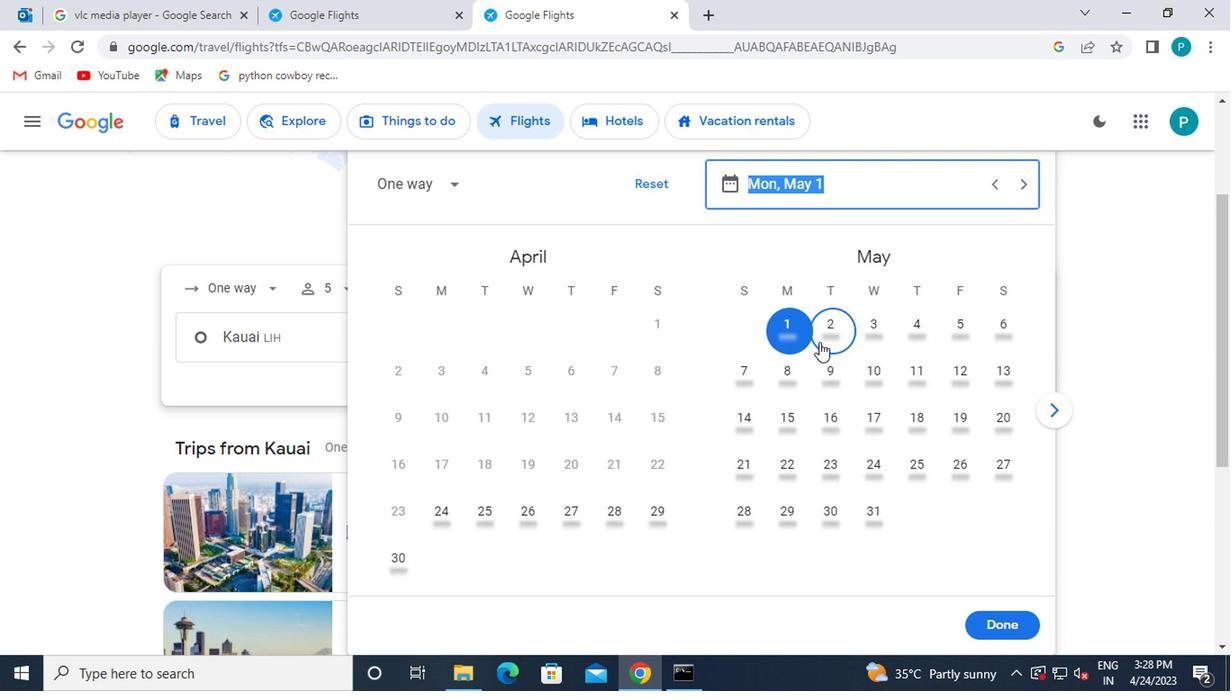 
Action: Mouse pressed left at (804, 335)
Screenshot: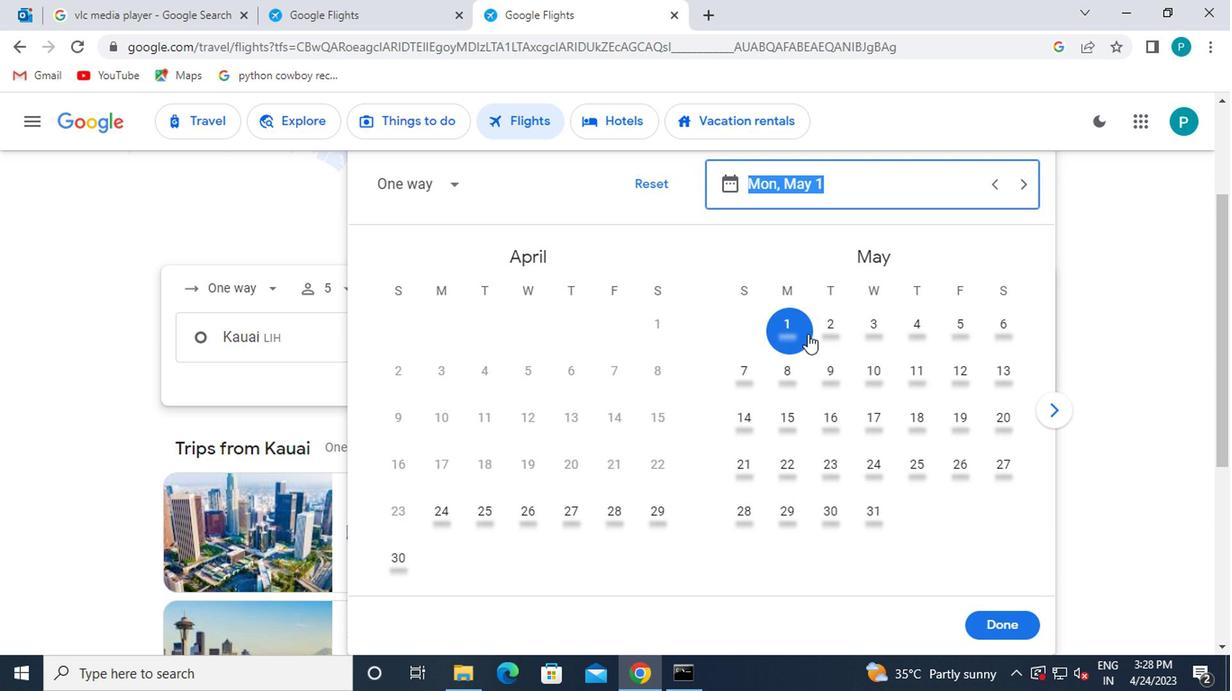 
Action: Mouse moved to (1010, 619)
Screenshot: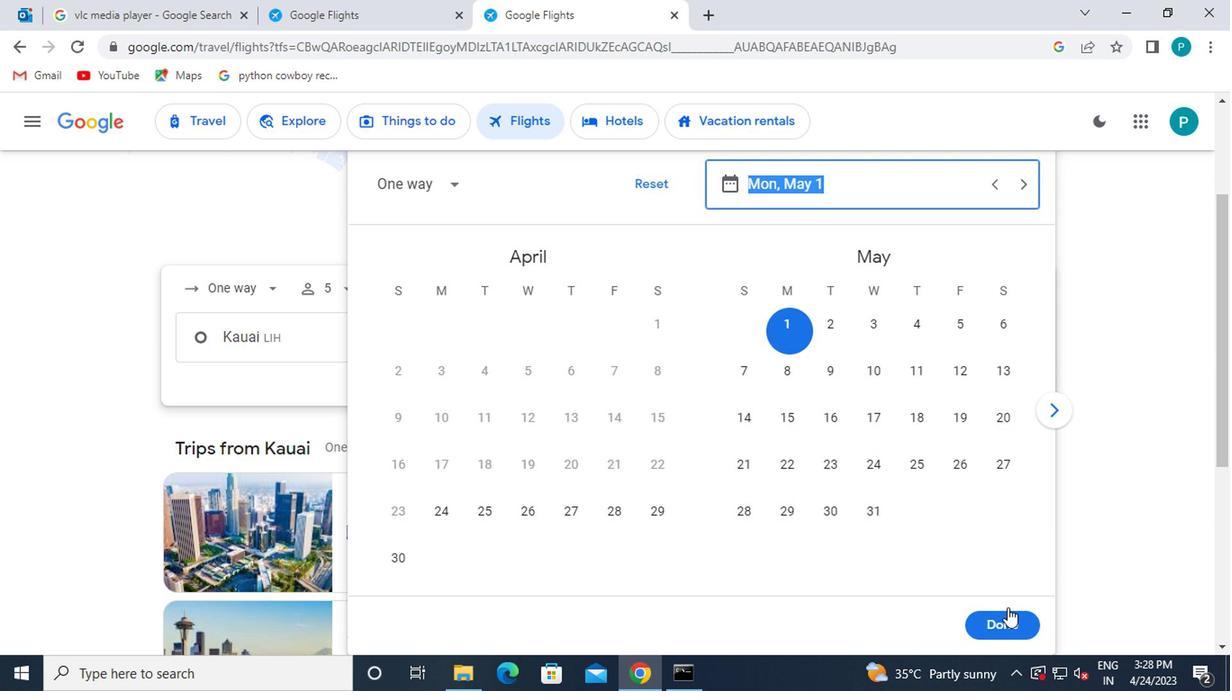 
Action: Mouse pressed left at (1010, 619)
Screenshot: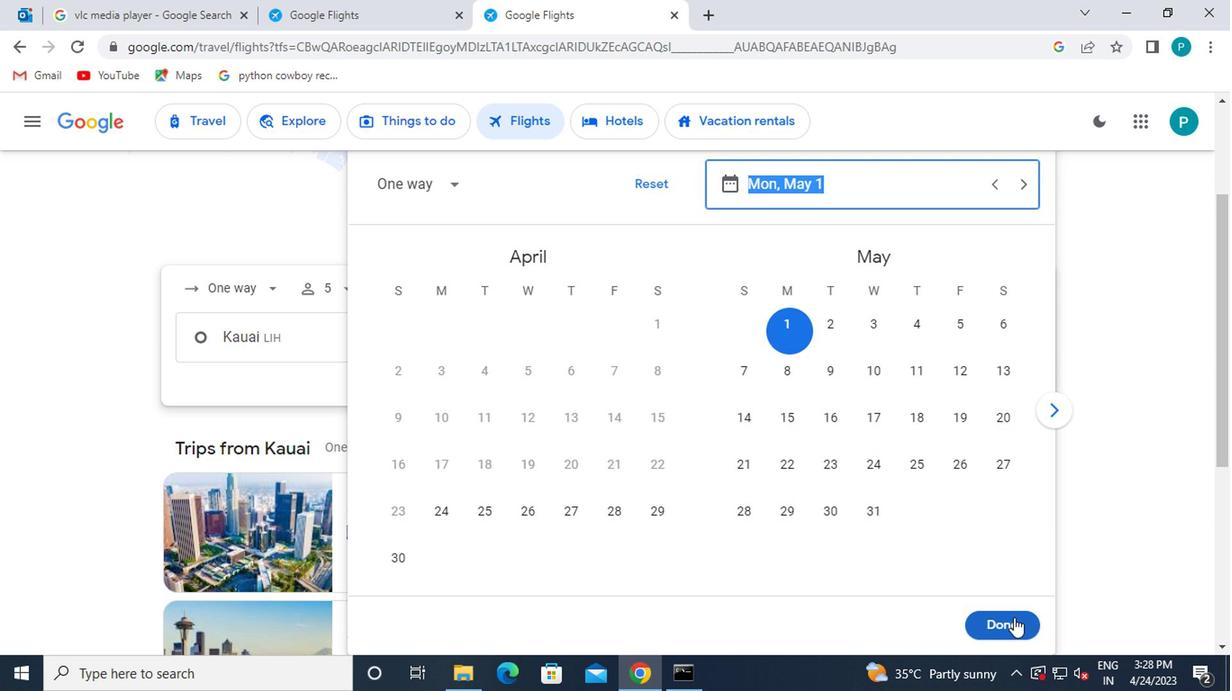 
Action: Mouse moved to (606, 410)
Screenshot: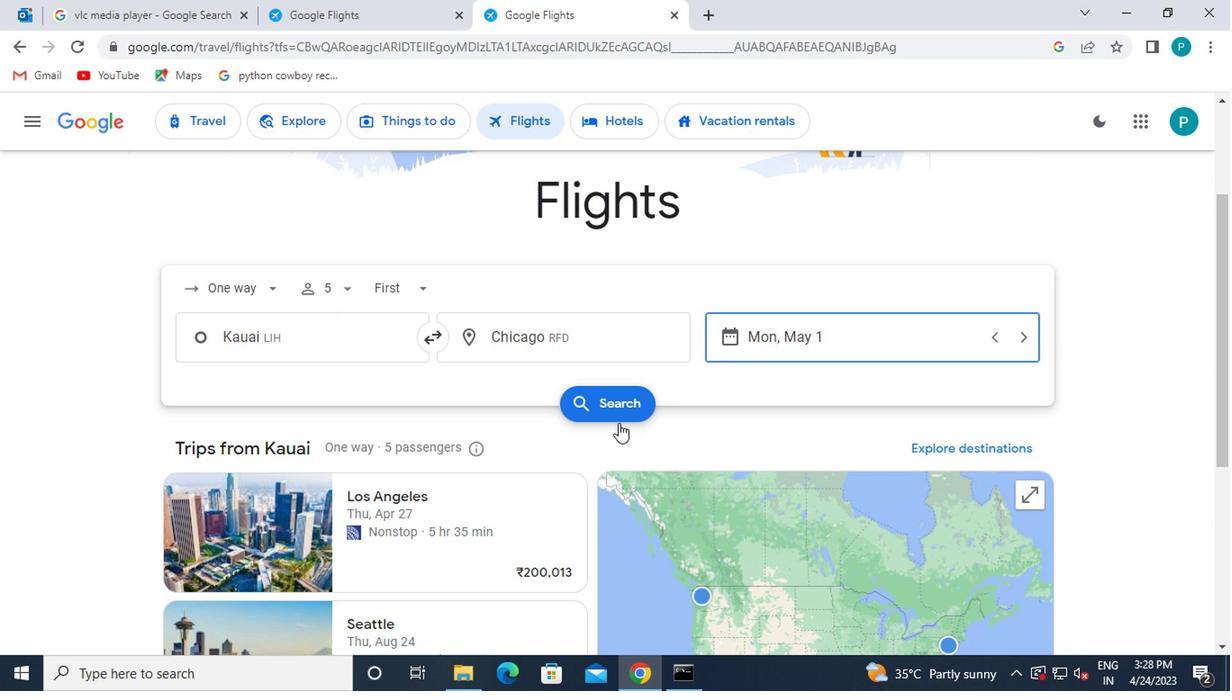 
Action: Mouse pressed left at (606, 410)
Screenshot: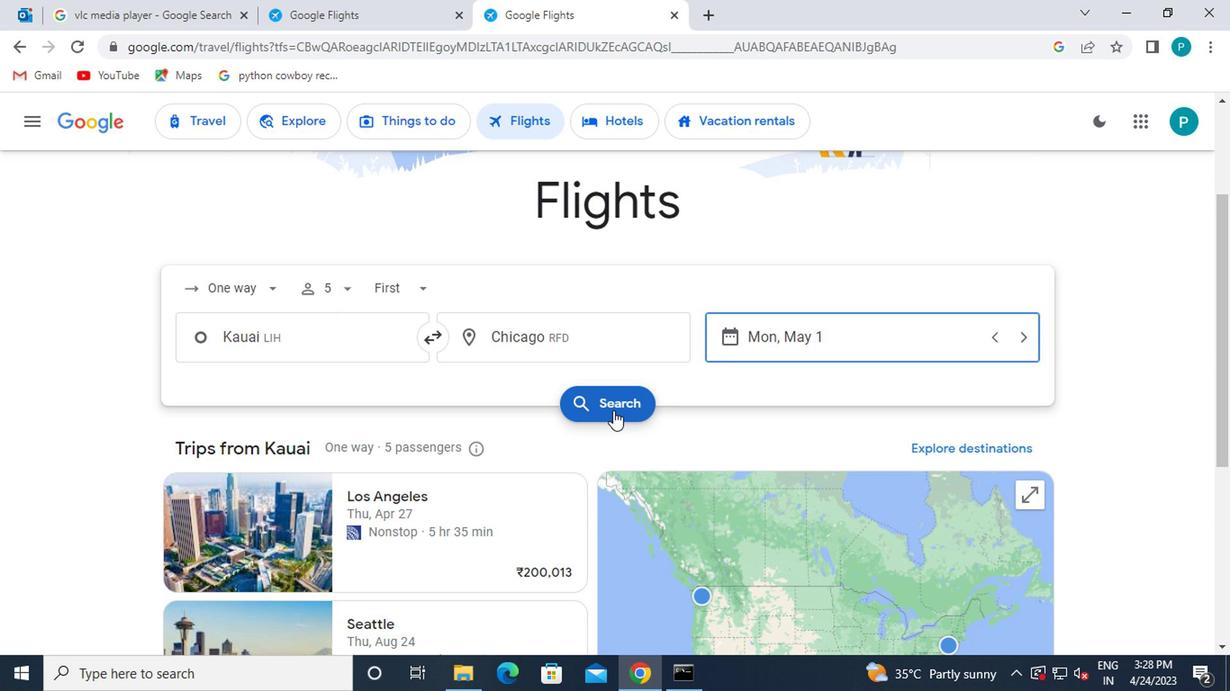 
Action: Mouse moved to (188, 296)
Screenshot: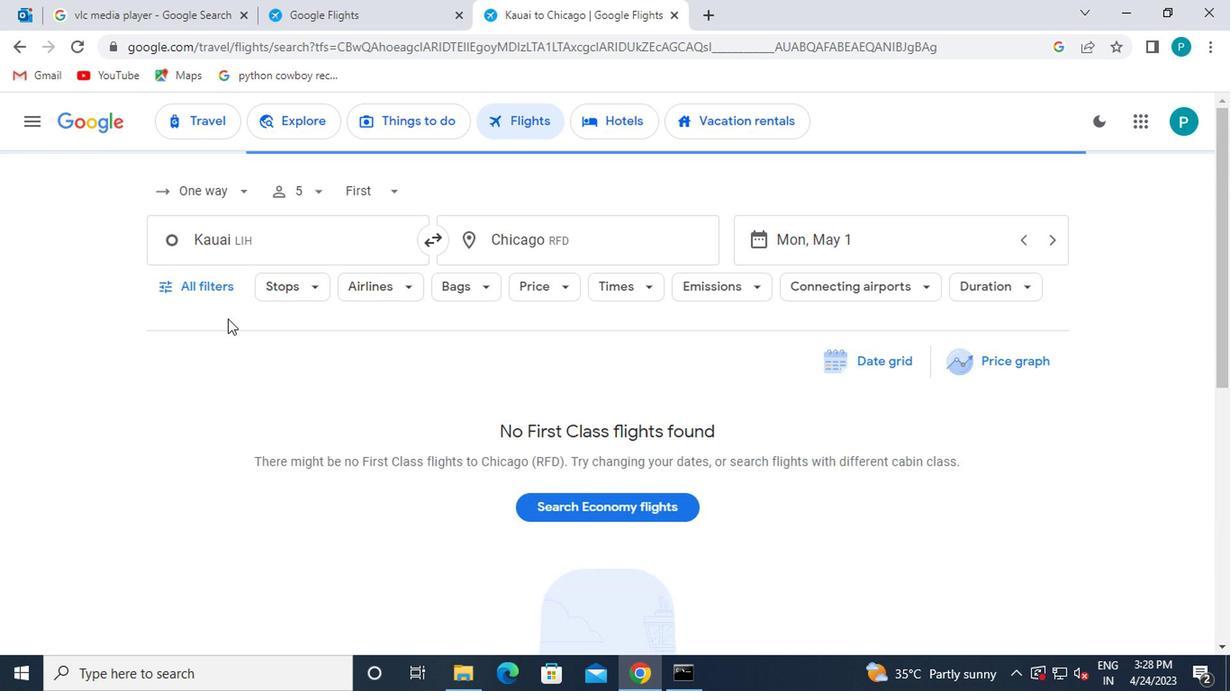 
Action: Mouse pressed left at (188, 296)
Screenshot: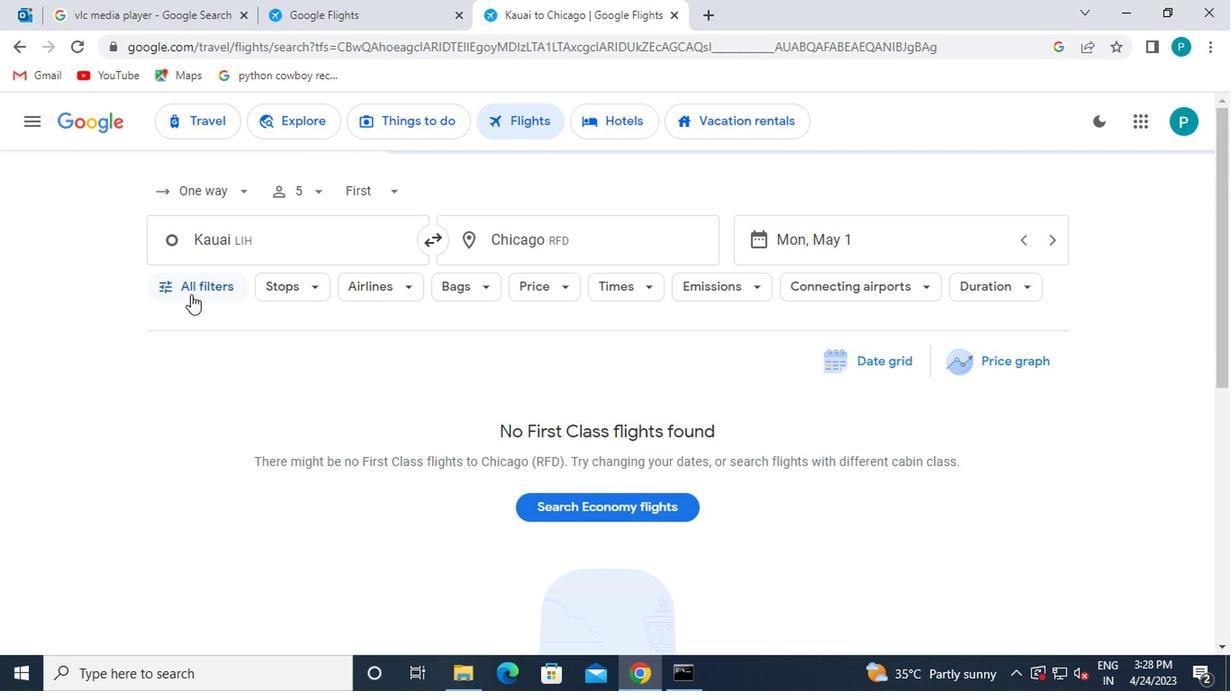 
Action: Mouse moved to (227, 505)
Screenshot: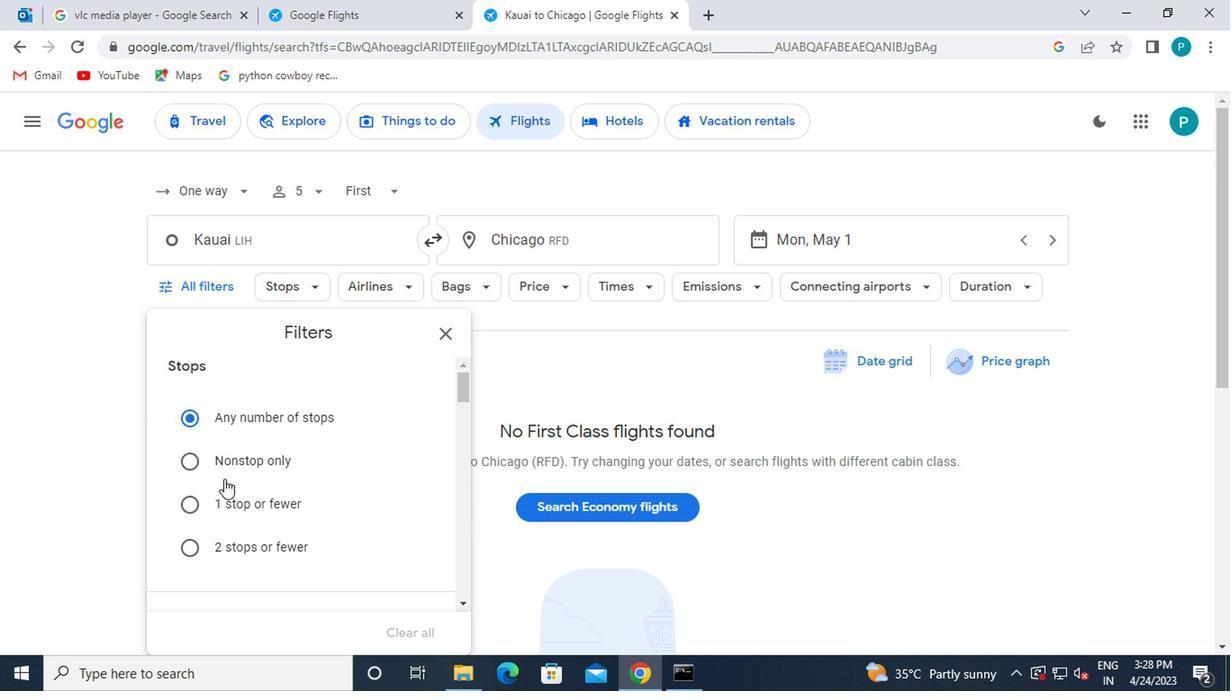 
Action: Mouse scrolled (227, 504) with delta (0, 0)
Screenshot: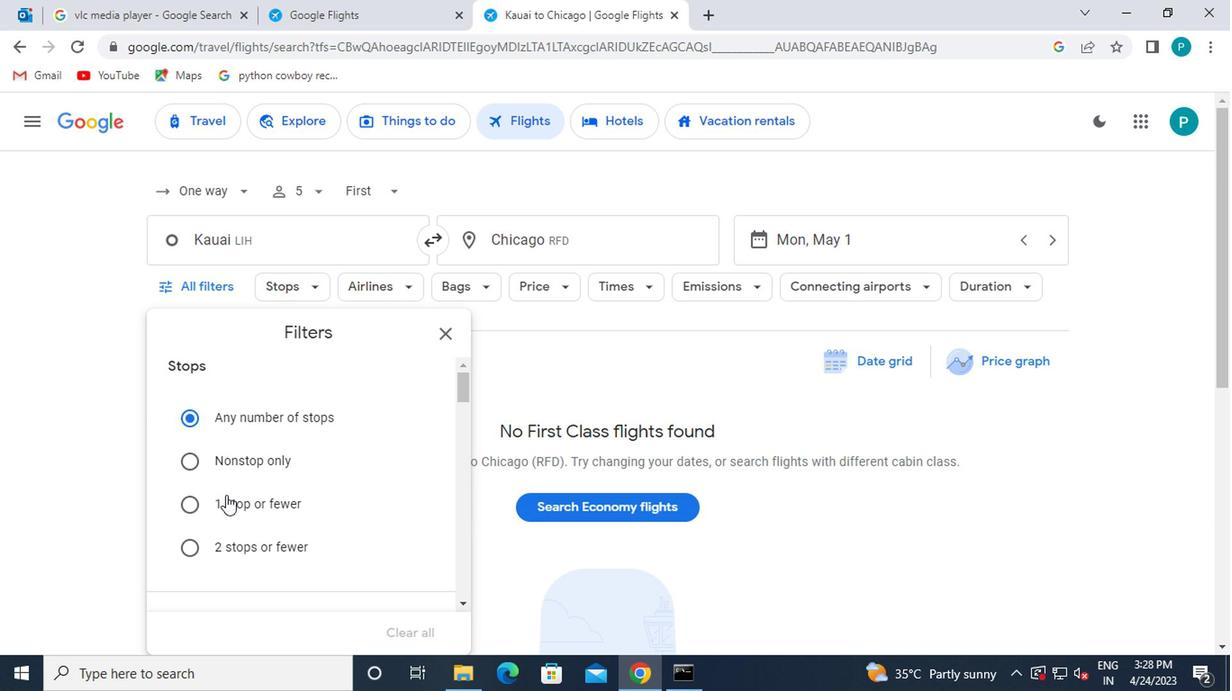 
Action: Mouse scrolled (227, 504) with delta (0, 0)
Screenshot: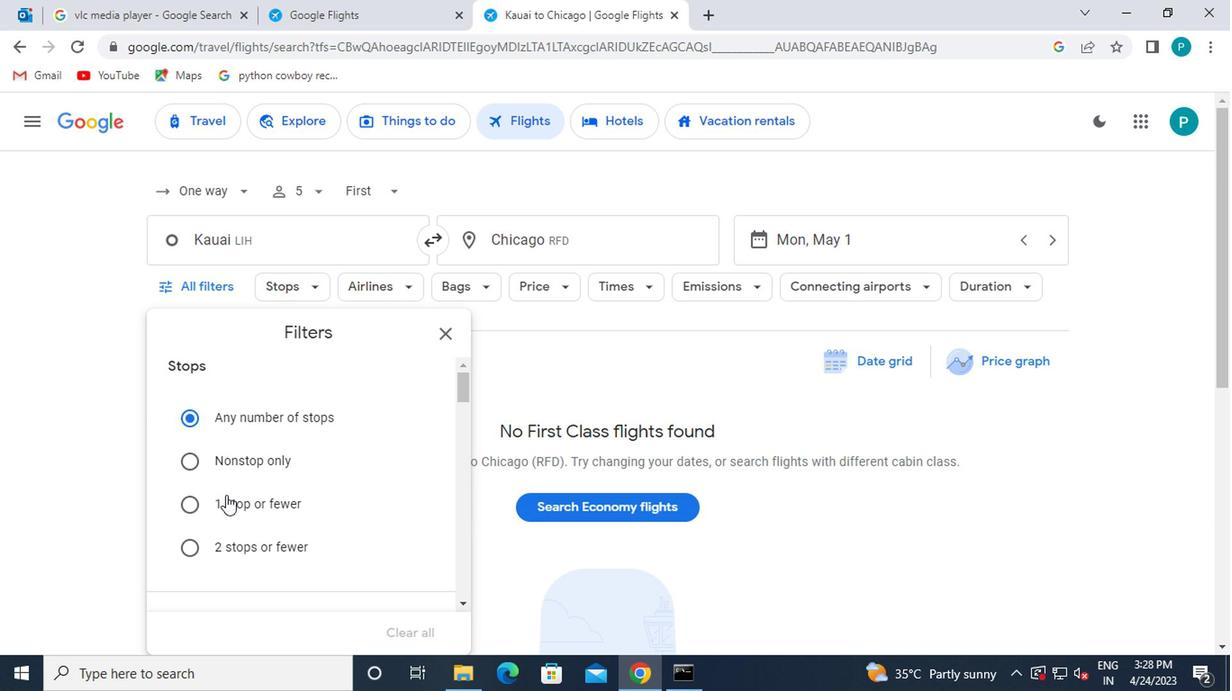 
Action: Mouse scrolled (227, 504) with delta (0, 0)
Screenshot: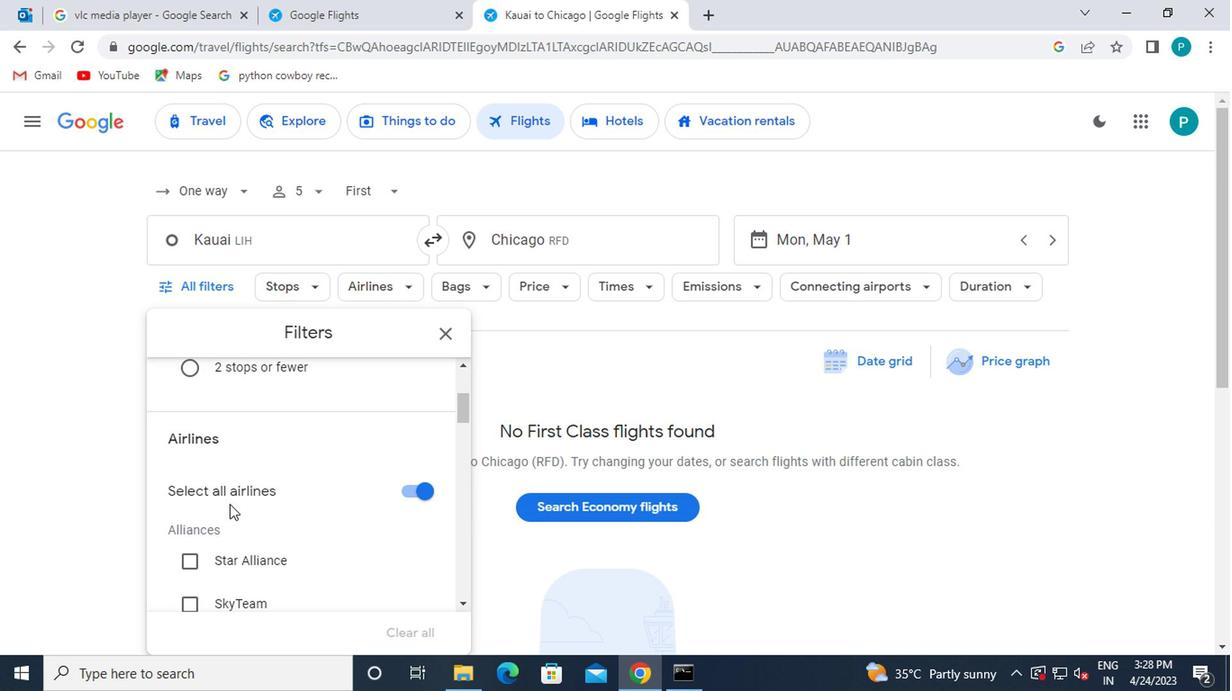 
Action: Mouse scrolled (227, 504) with delta (0, 0)
Screenshot: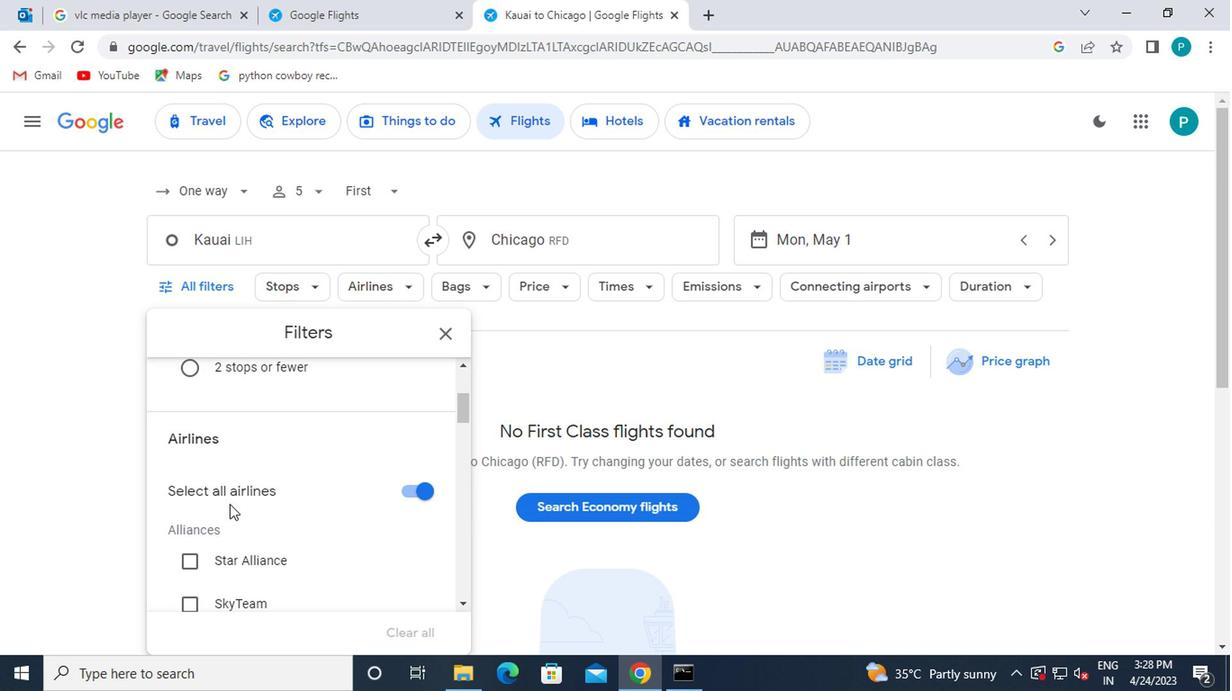 
Action: Mouse scrolled (227, 504) with delta (0, 0)
Screenshot: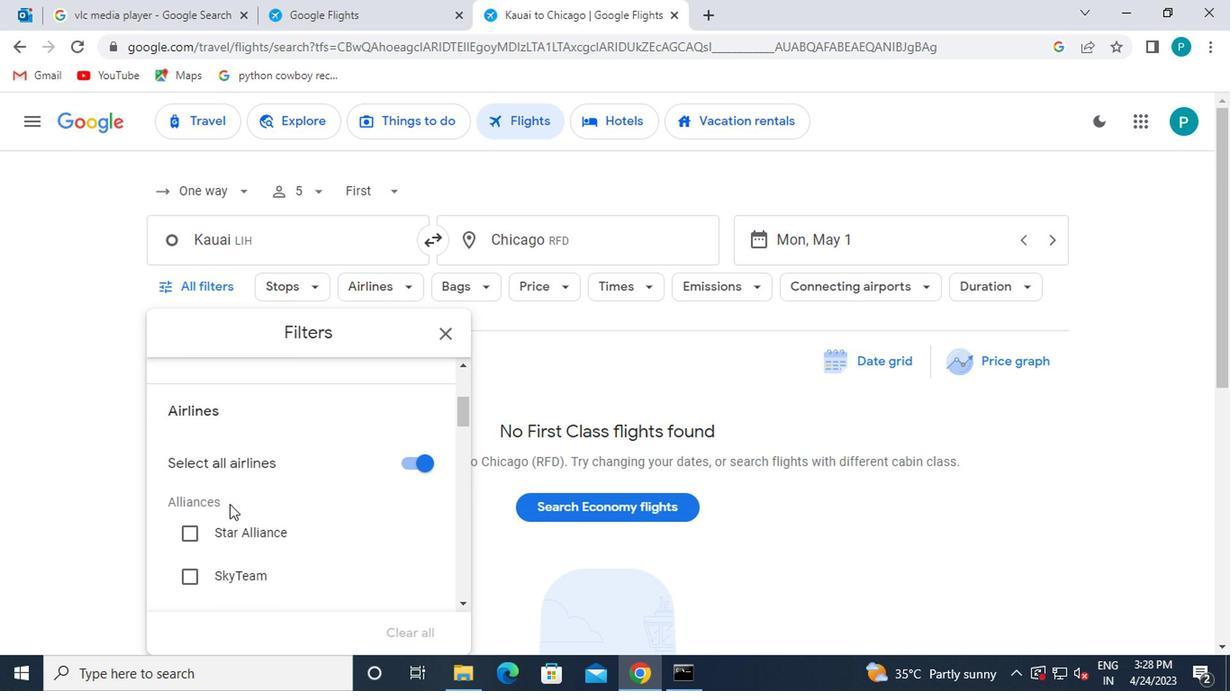 
Action: Mouse scrolled (227, 504) with delta (0, 0)
Screenshot: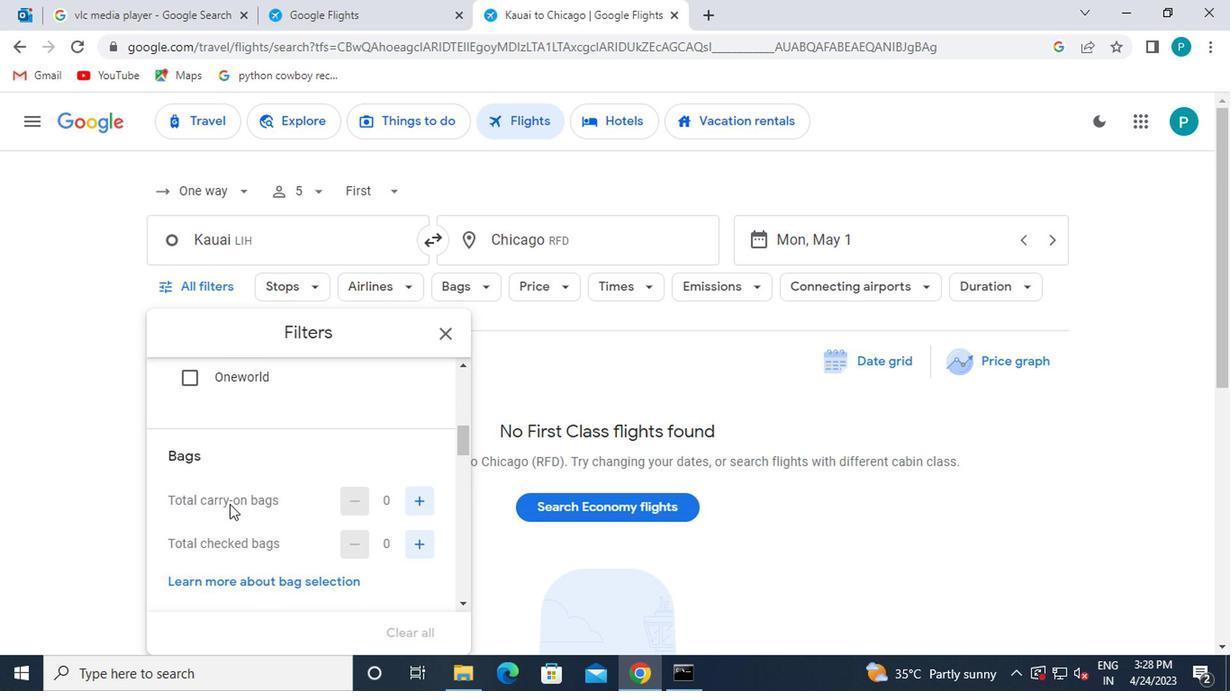 
Action: Mouse scrolled (227, 504) with delta (0, 0)
Screenshot: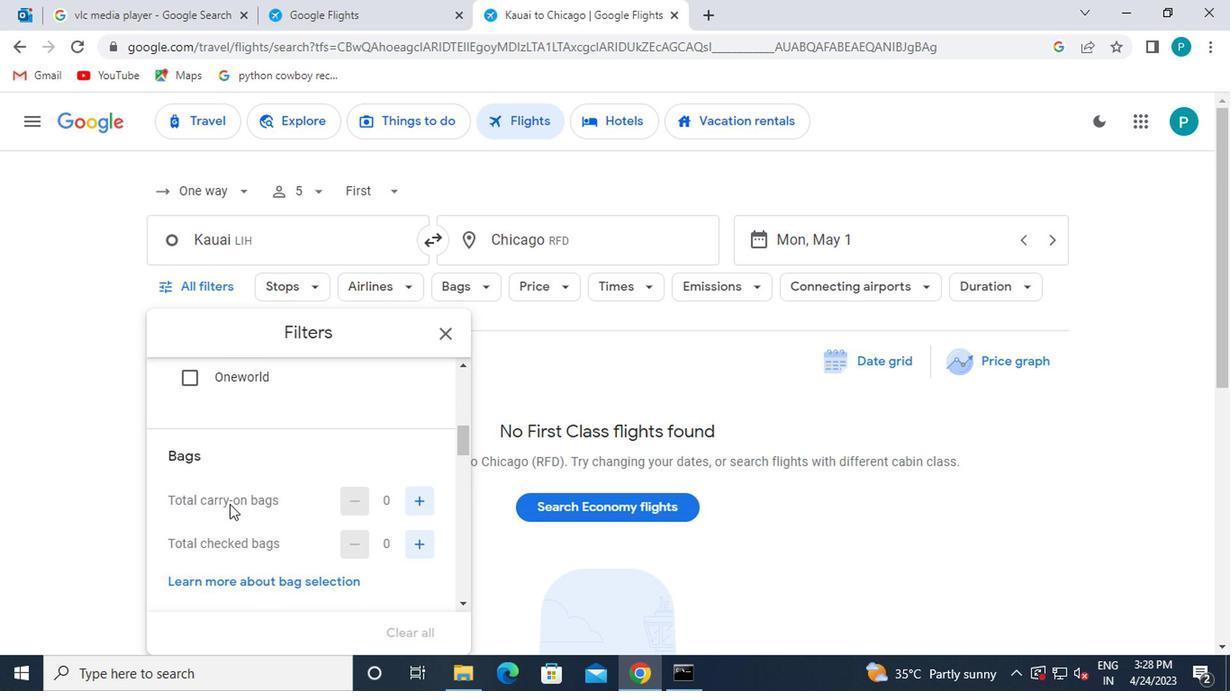 
Action: Mouse moved to (270, 489)
Screenshot: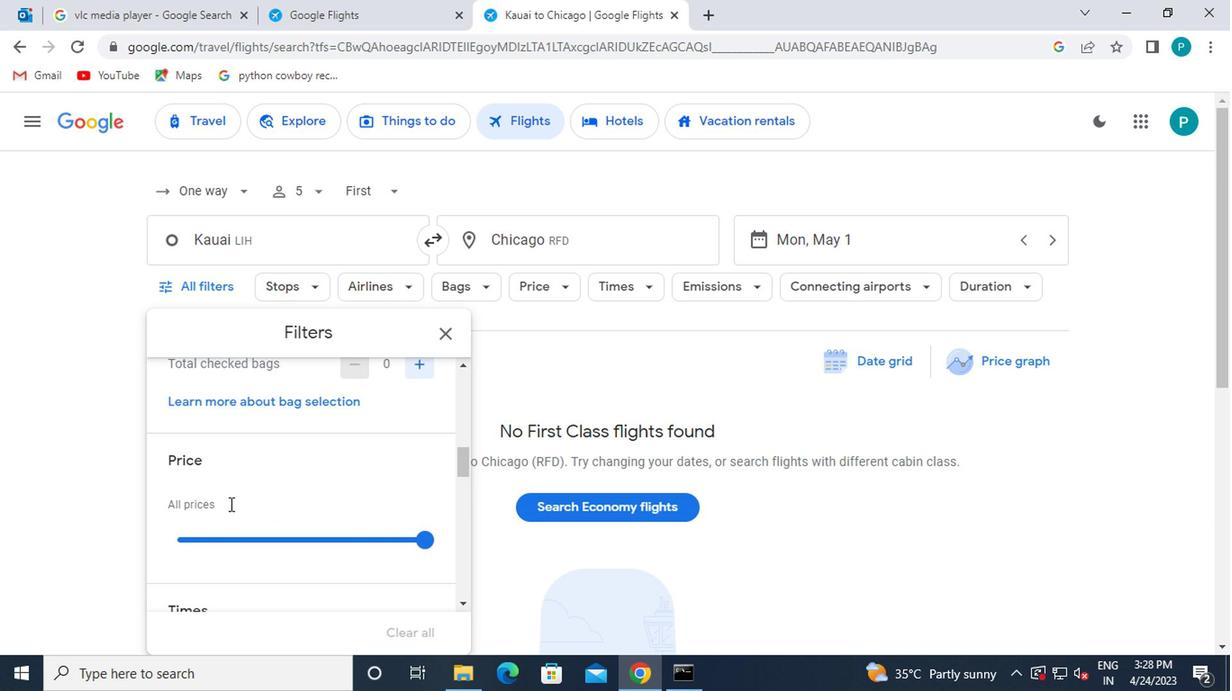 
Action: Mouse scrolled (270, 490) with delta (0, 0)
Screenshot: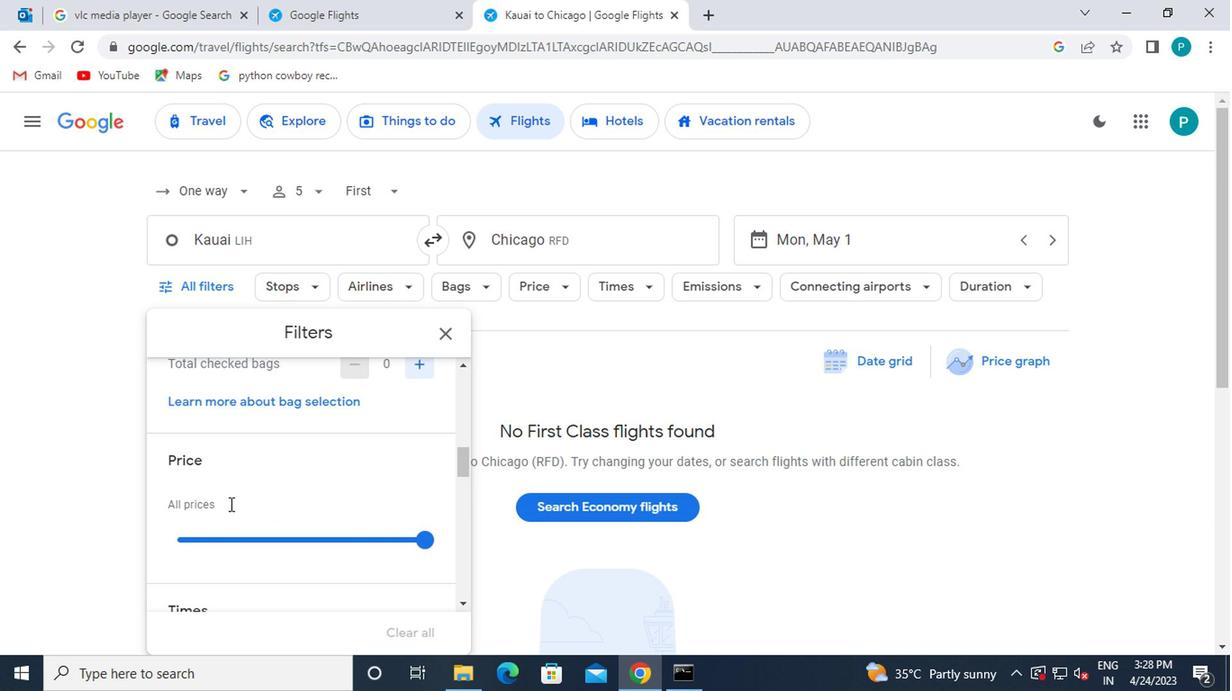 
Action: Mouse moved to (289, 481)
Screenshot: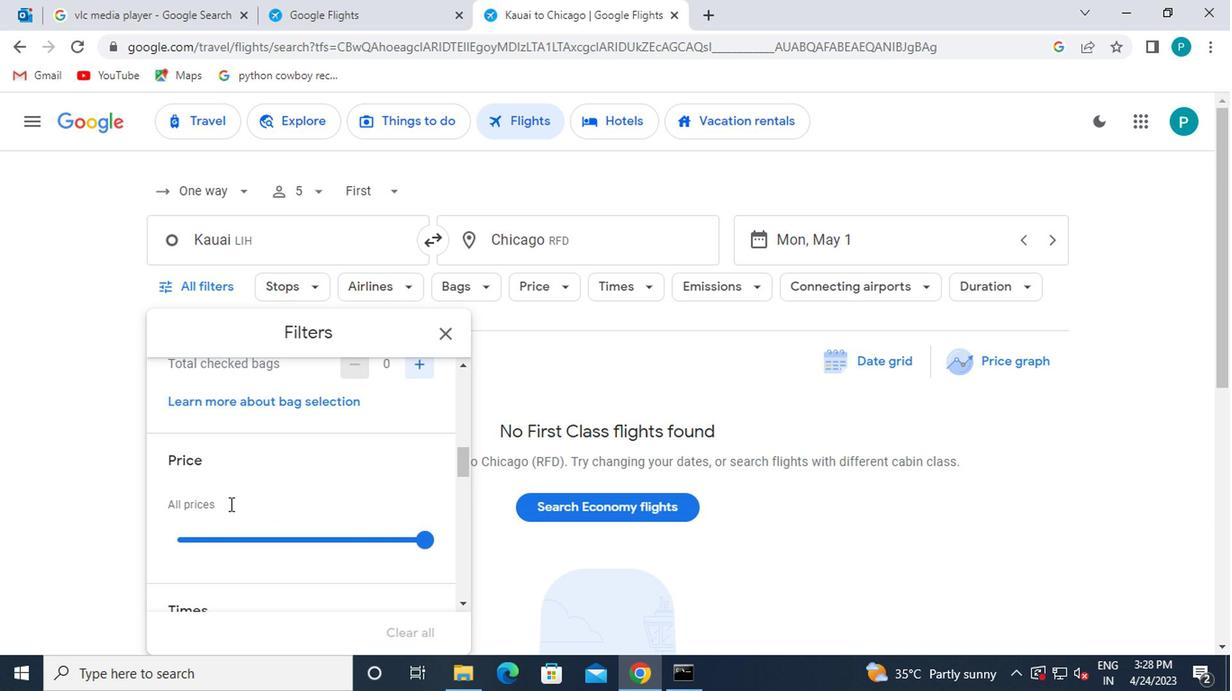 
Action: Mouse scrolled (289, 482) with delta (0, 1)
Screenshot: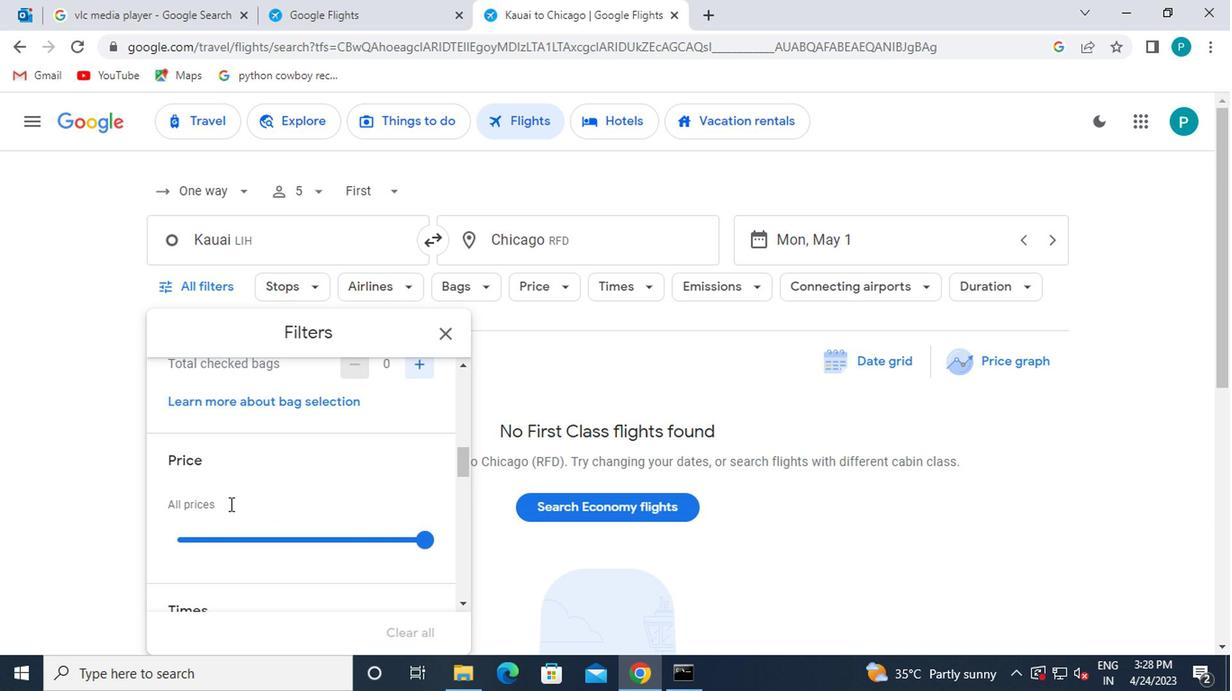 
Action: Mouse moved to (403, 538)
Screenshot: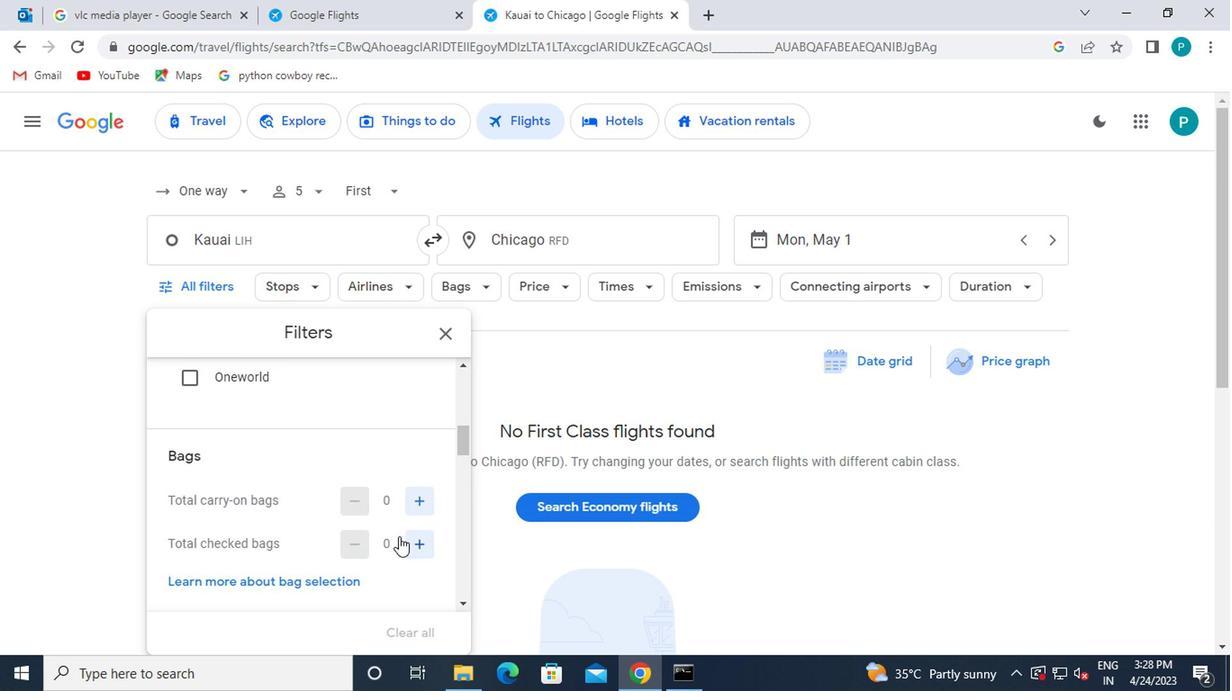 
Action: Mouse pressed left at (403, 538)
Screenshot: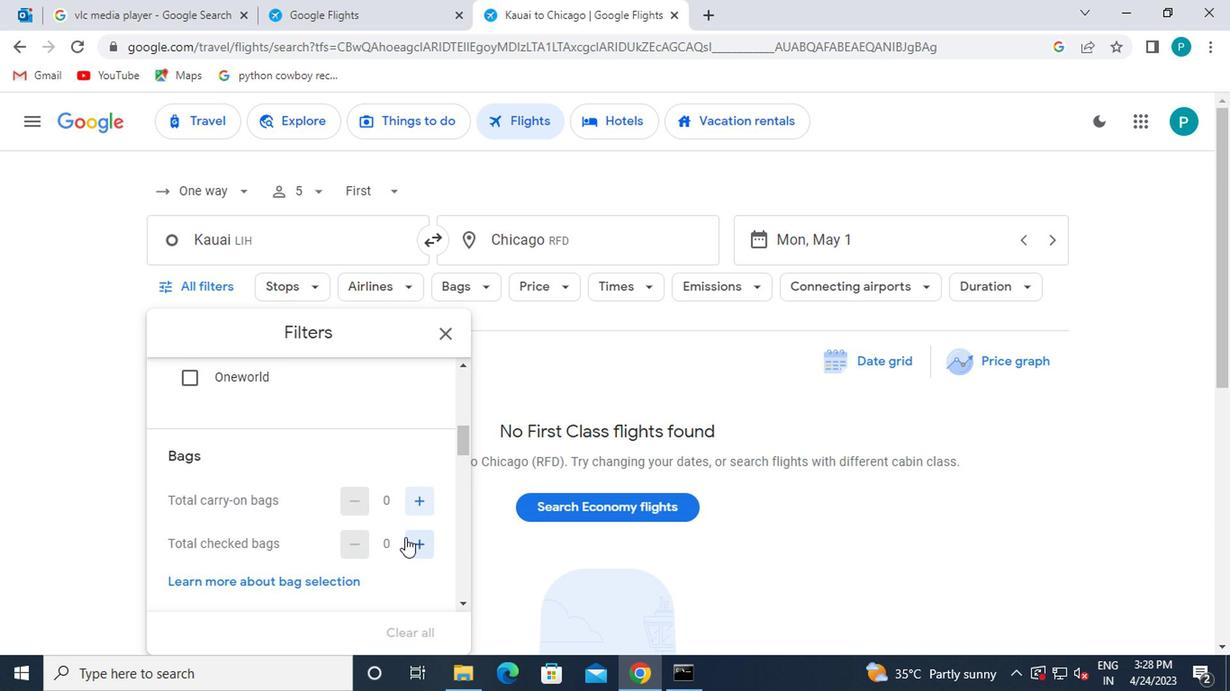 
Action: Mouse moved to (404, 538)
Screenshot: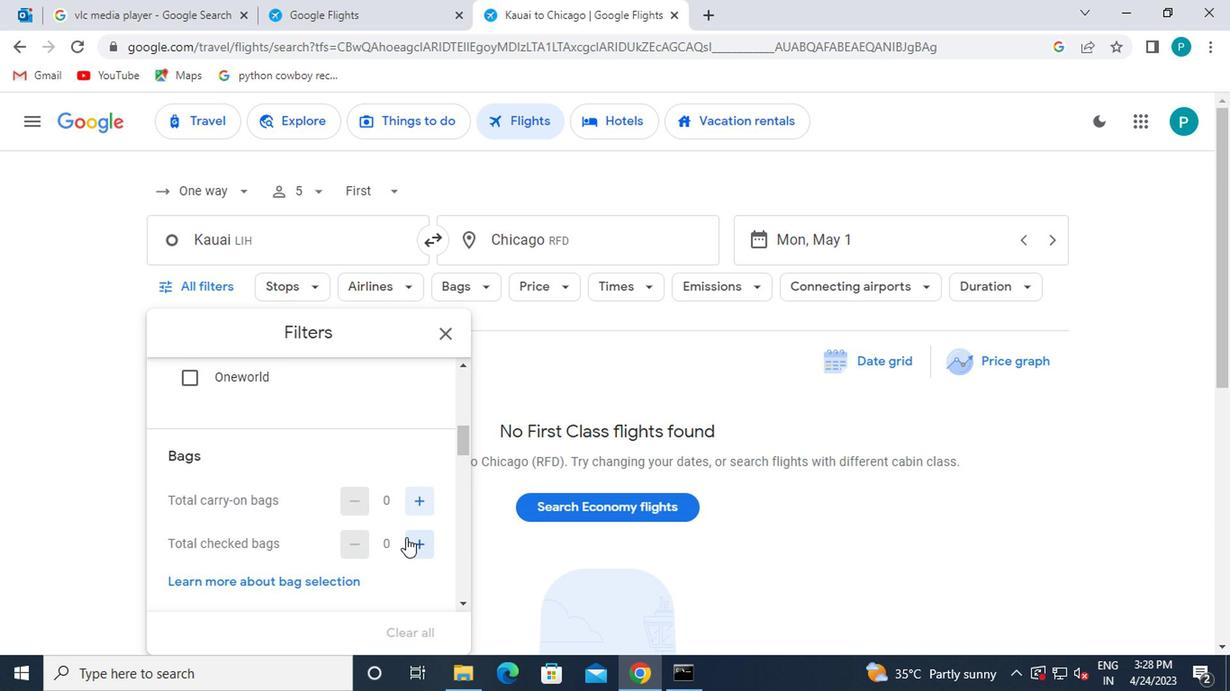 
Action: Mouse pressed left at (404, 538)
Screenshot: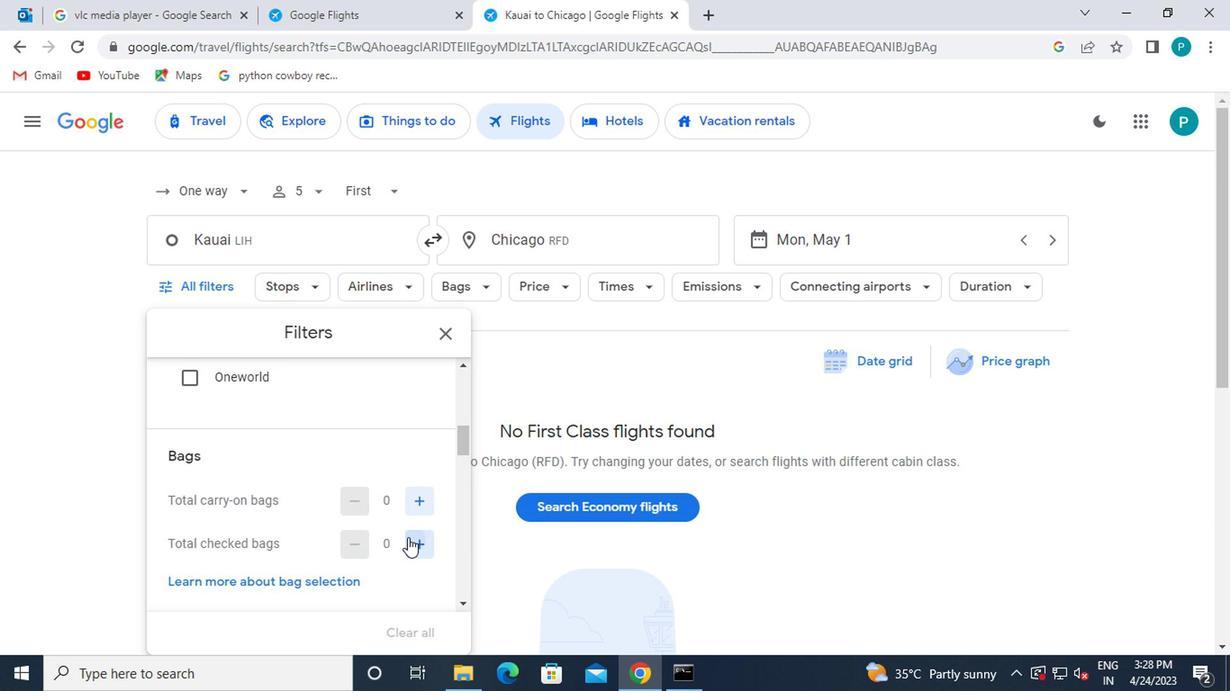 
Action: Mouse moved to (406, 538)
Screenshot: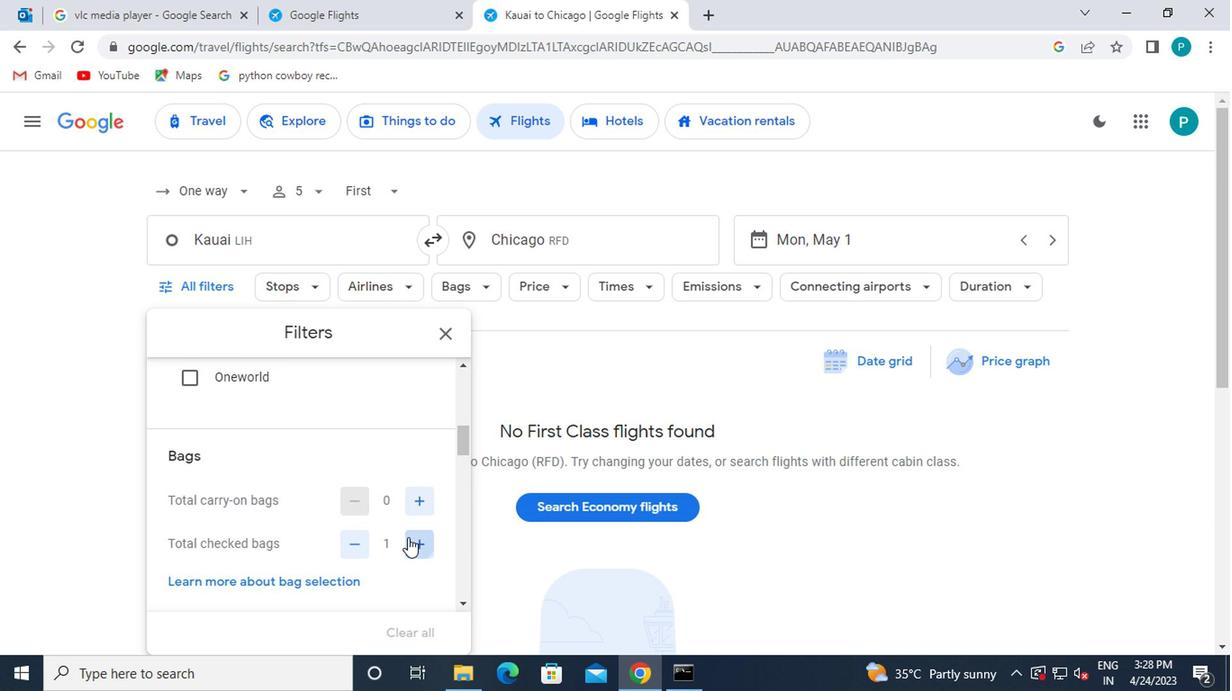 
Action: Mouse pressed left at (406, 538)
Screenshot: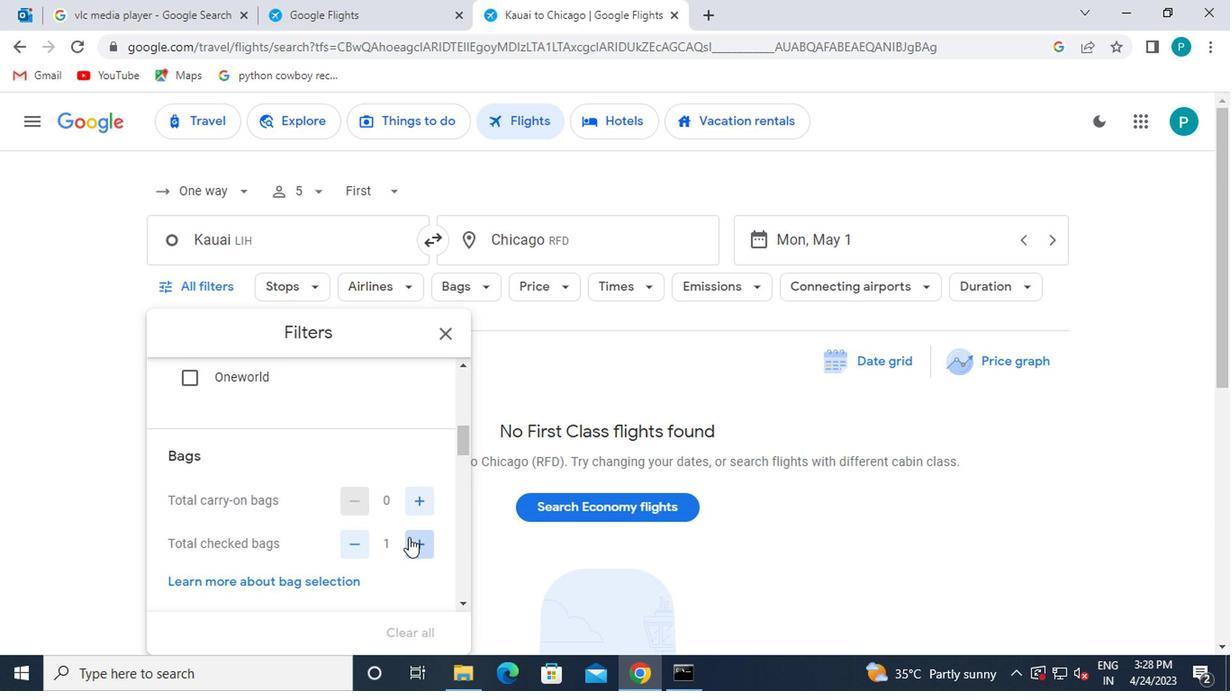 
Action: Mouse pressed left at (406, 538)
Screenshot: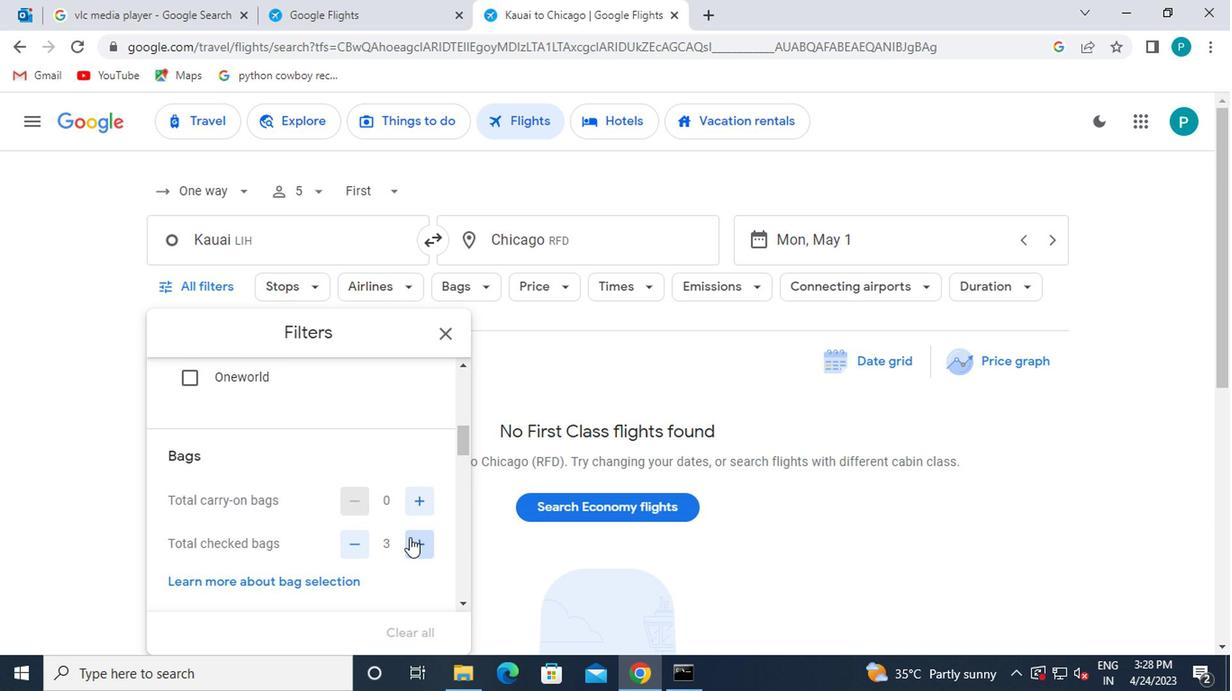 
Action: Mouse pressed left at (406, 538)
Screenshot: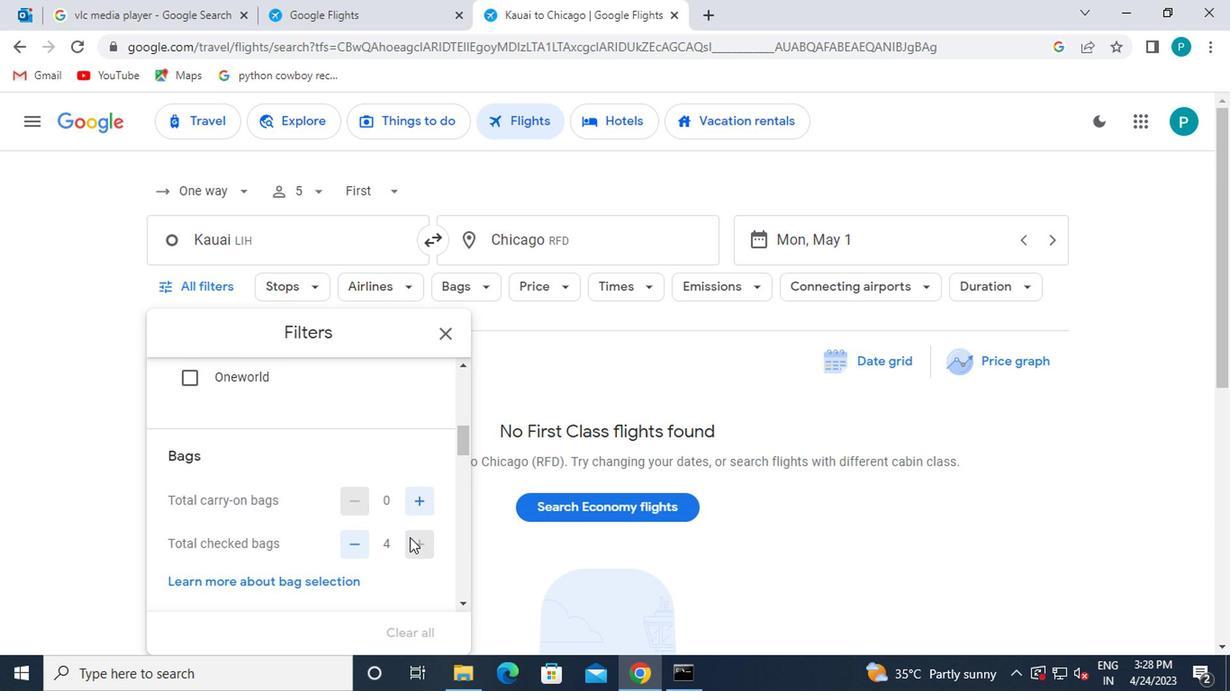 
Action: Mouse moved to (417, 538)
Screenshot: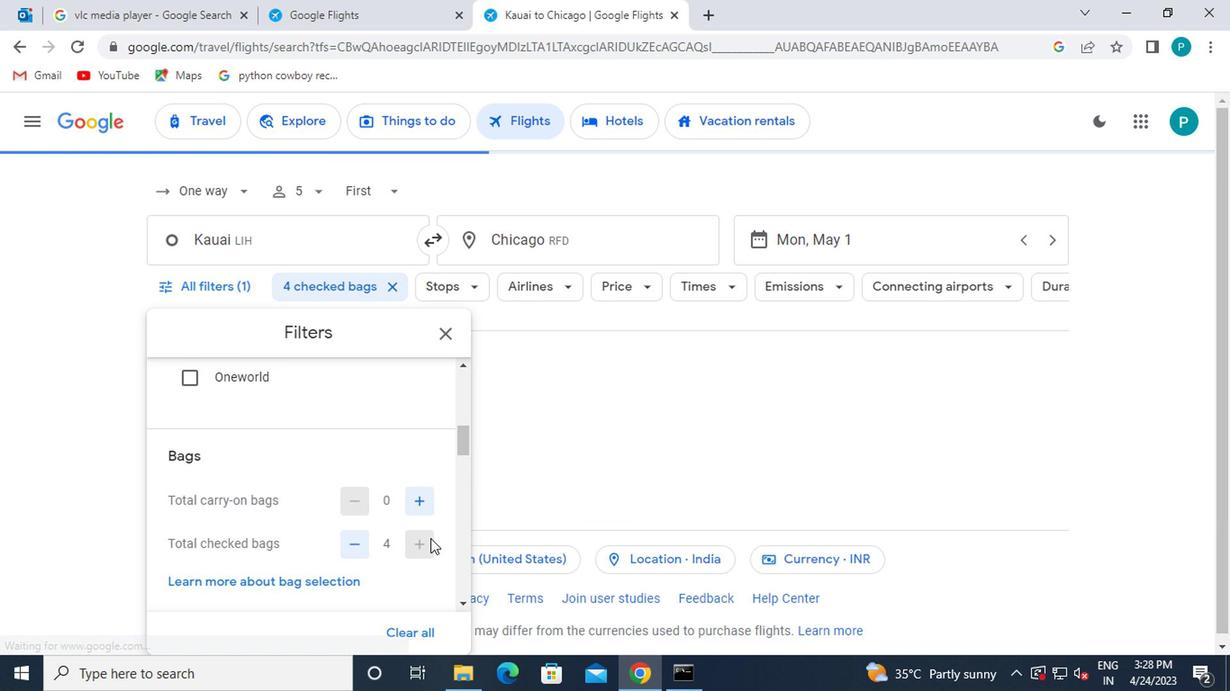 
Action: Mouse pressed left at (417, 538)
Screenshot: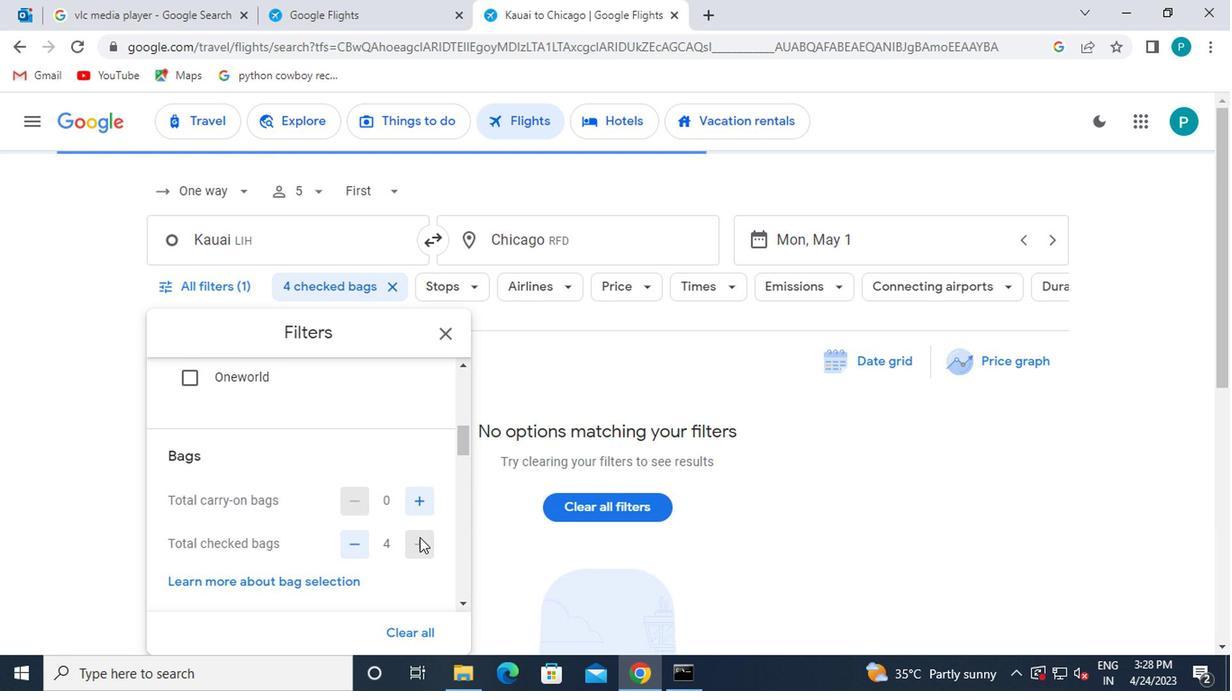 
Action: Mouse moved to (358, 538)
Screenshot: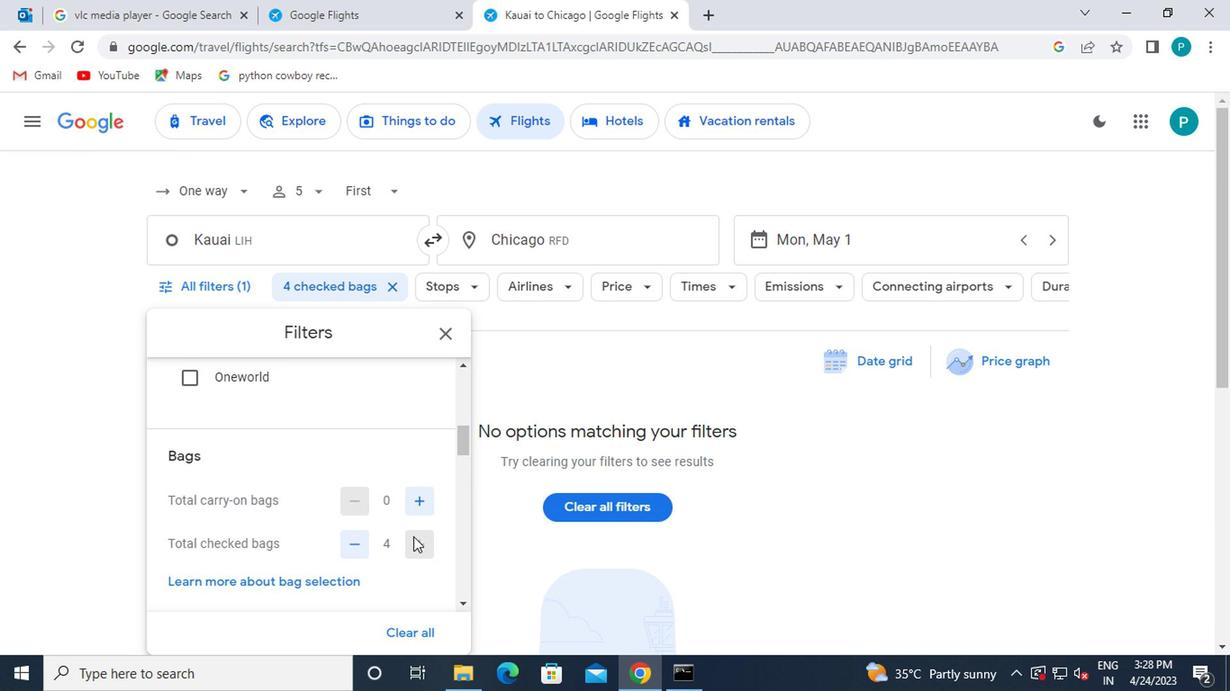 
Action: Mouse scrolled (358, 538) with delta (0, 0)
Screenshot: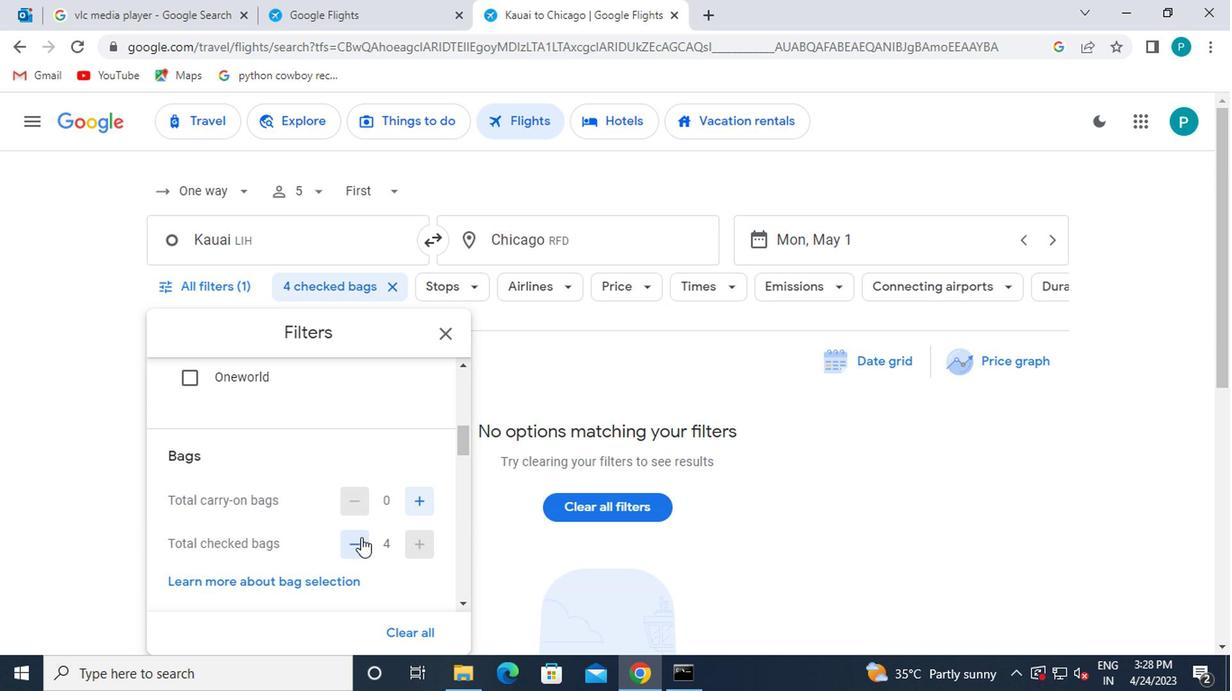 
Action: Mouse scrolled (358, 538) with delta (0, 0)
Screenshot: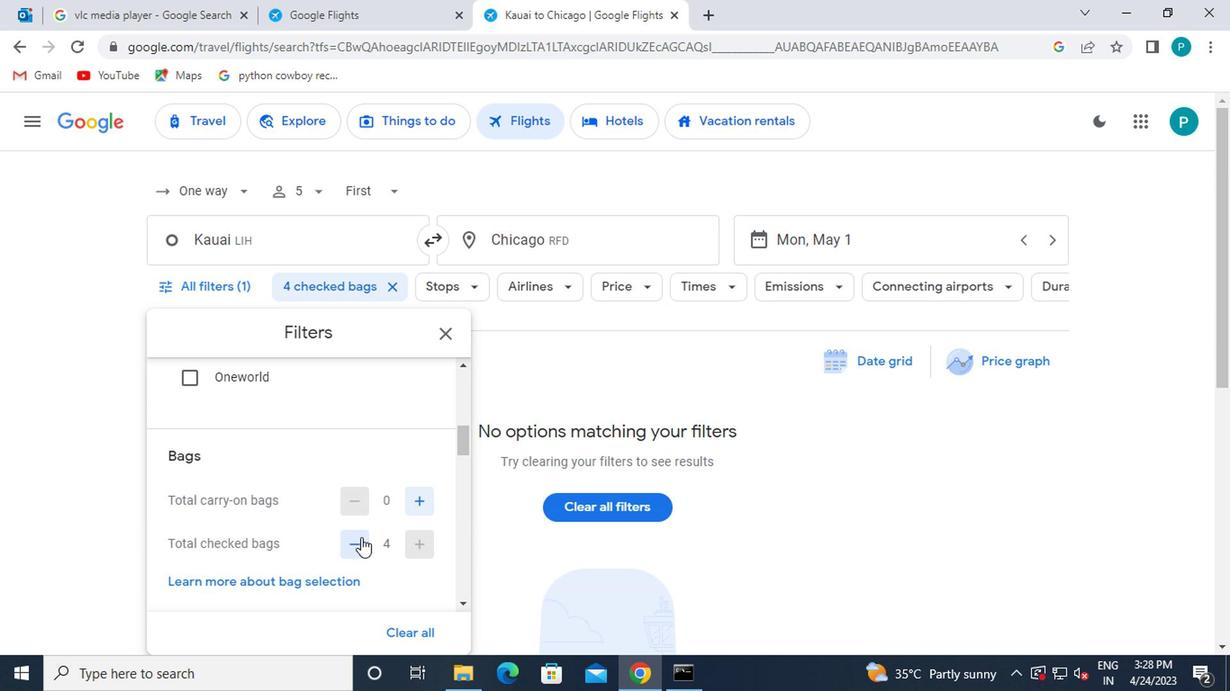 
Action: Mouse moved to (415, 538)
Screenshot: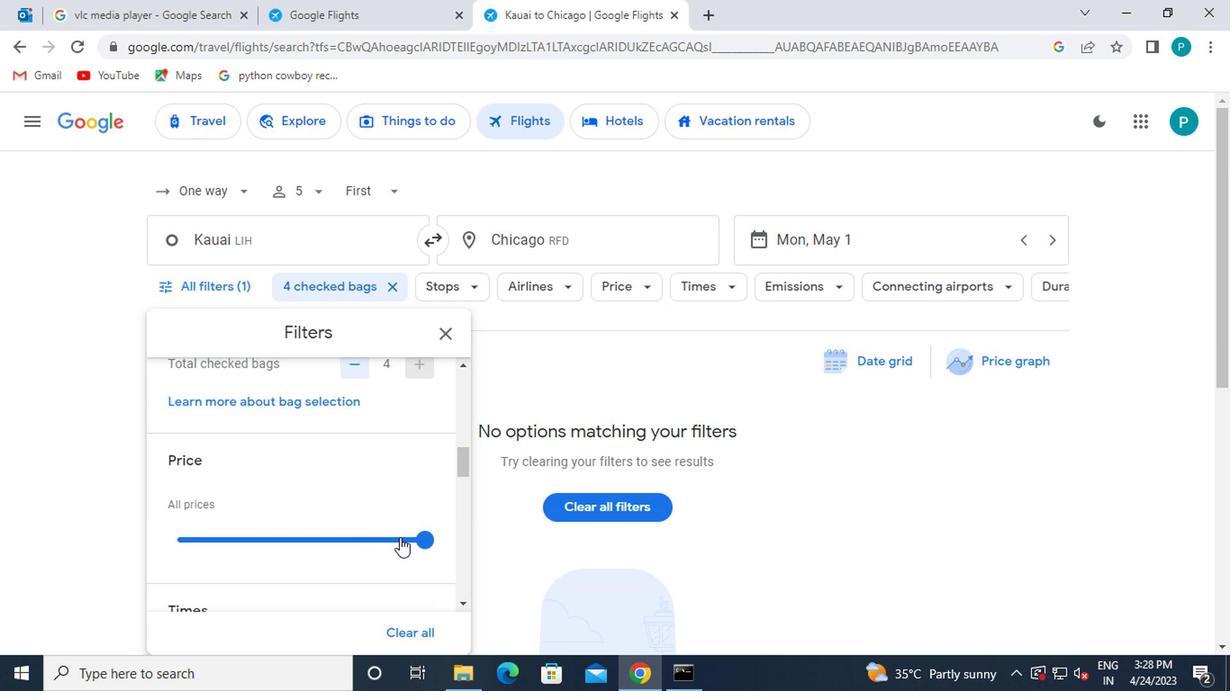 
Action: Mouse pressed left at (415, 538)
Screenshot: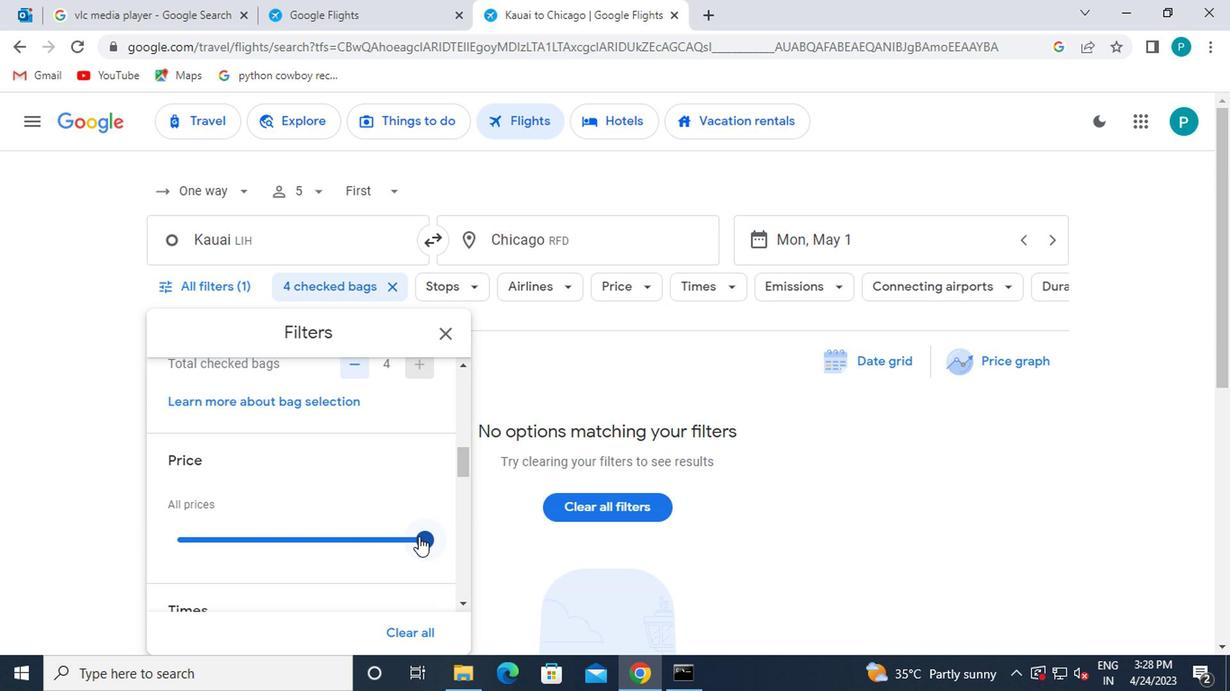 
Action: Mouse moved to (328, 472)
Screenshot: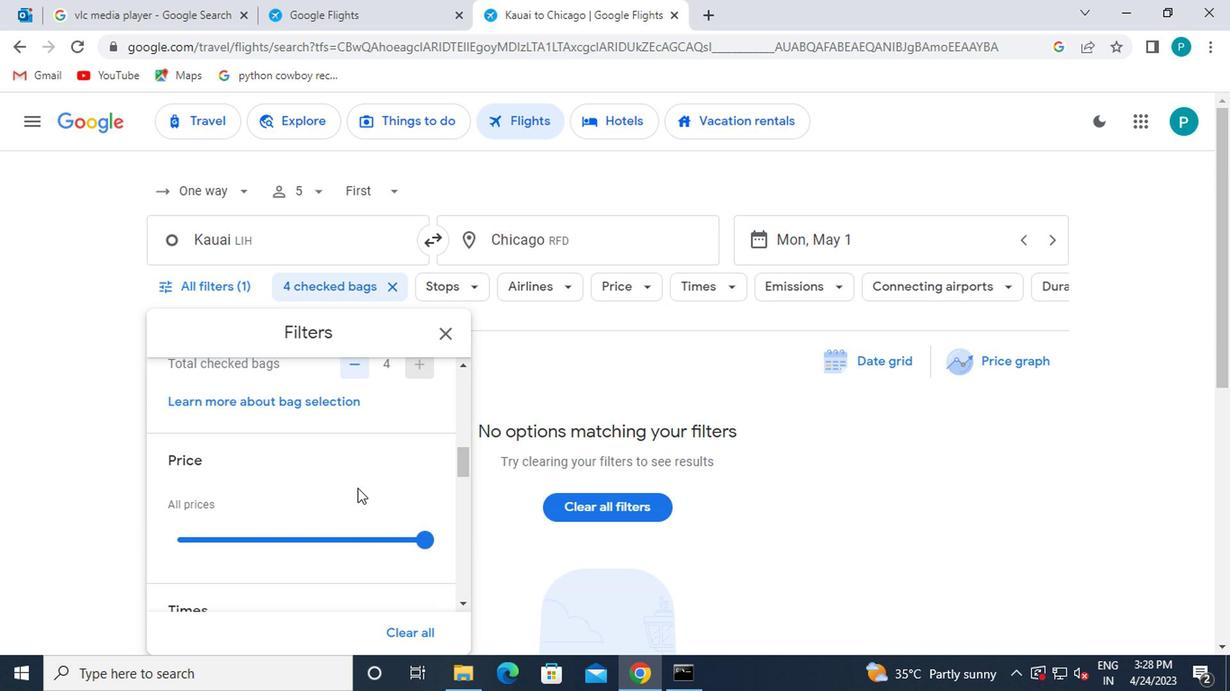 
Action: Mouse scrolled (328, 471) with delta (0, 0)
Screenshot: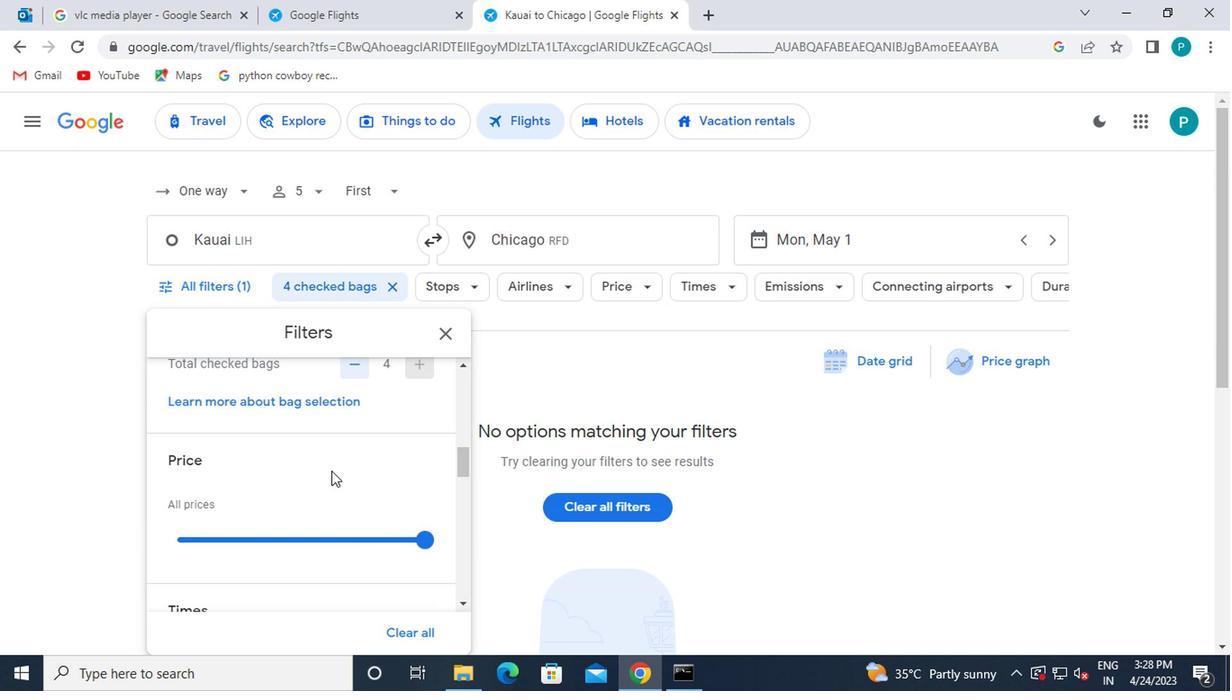 
Action: Mouse scrolled (328, 471) with delta (0, 0)
Screenshot: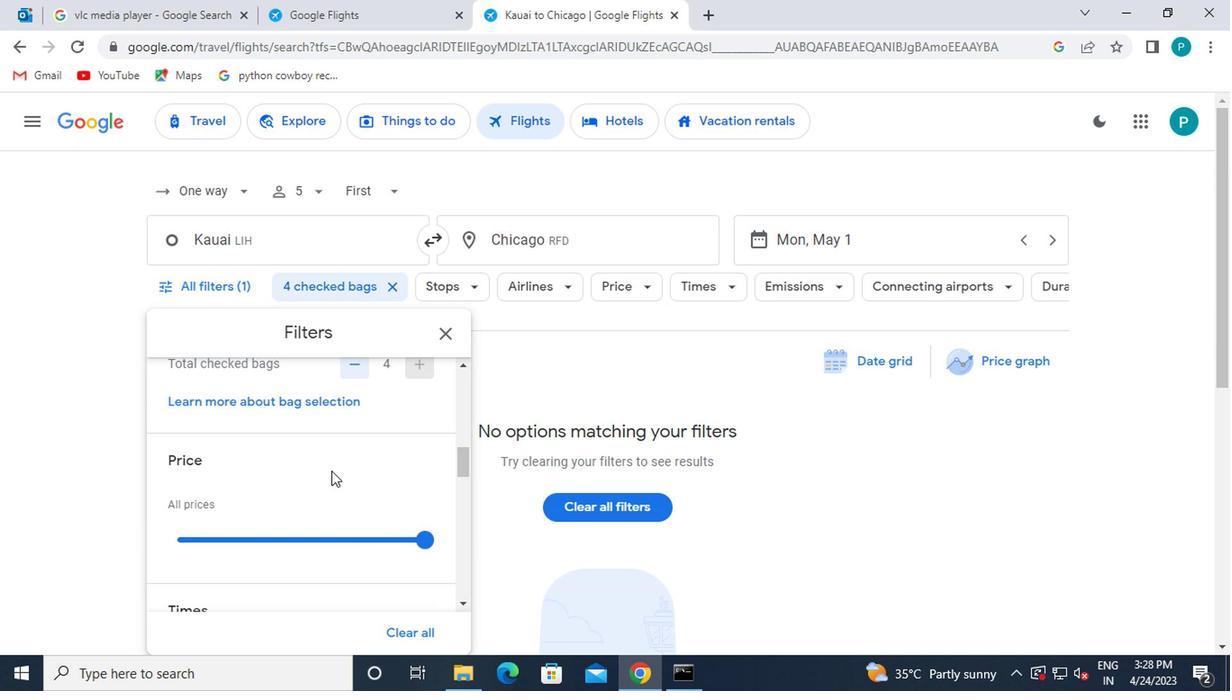 
Action: Mouse moved to (263, 479)
Screenshot: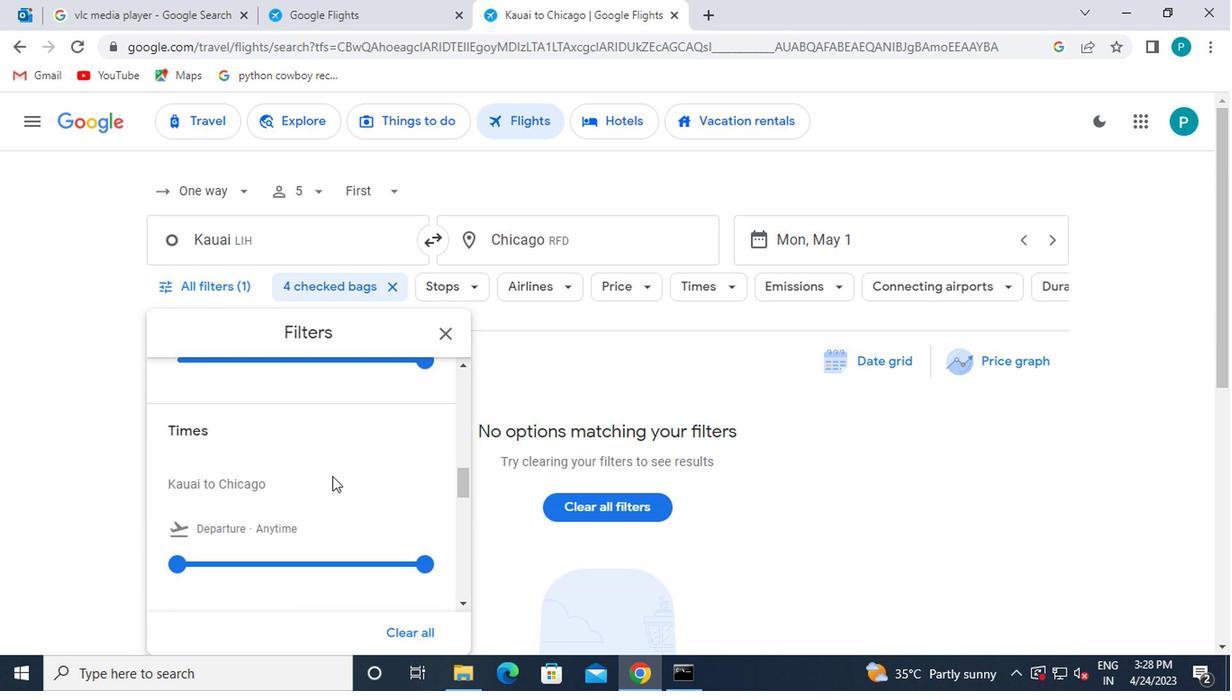 
Action: Mouse scrolled (263, 478) with delta (0, -1)
Screenshot: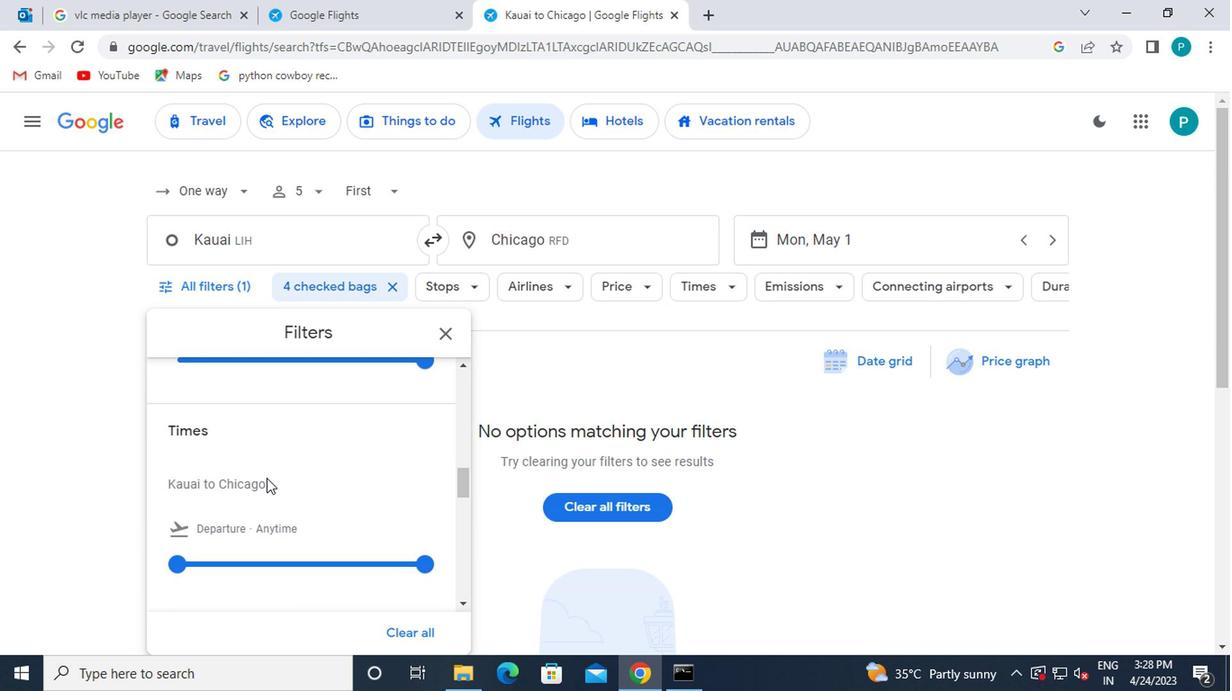 
Action: Mouse scrolled (263, 478) with delta (0, -1)
Screenshot: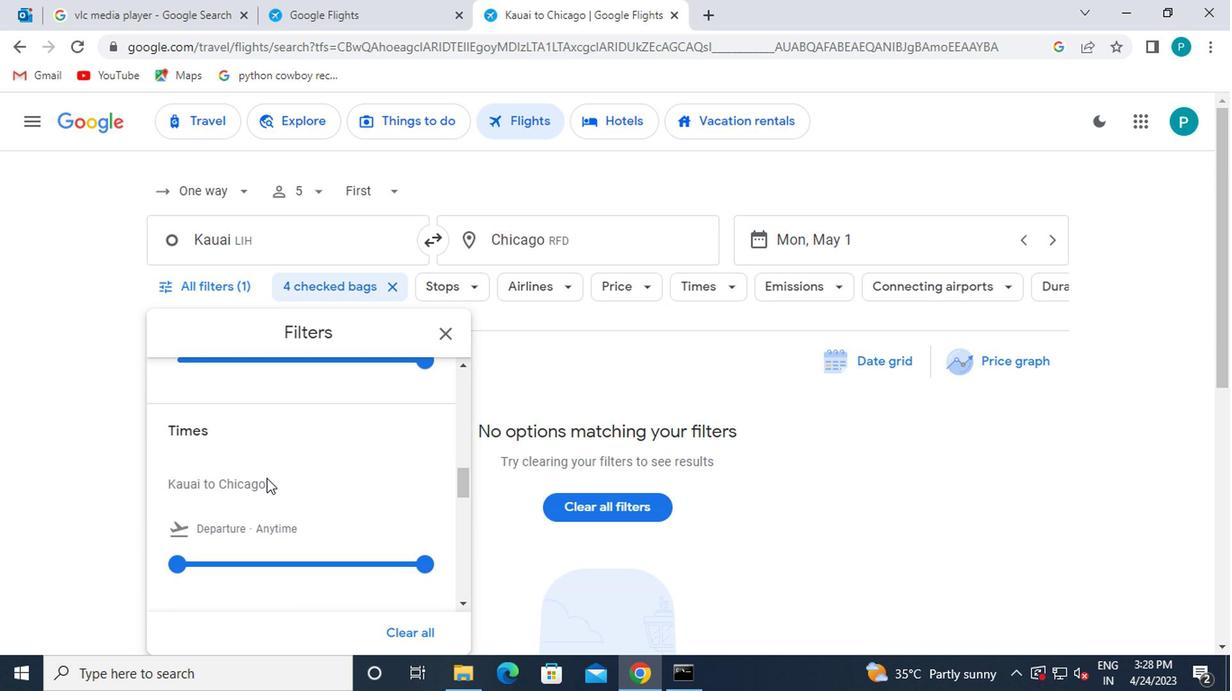 
Action: Mouse moved to (179, 384)
Screenshot: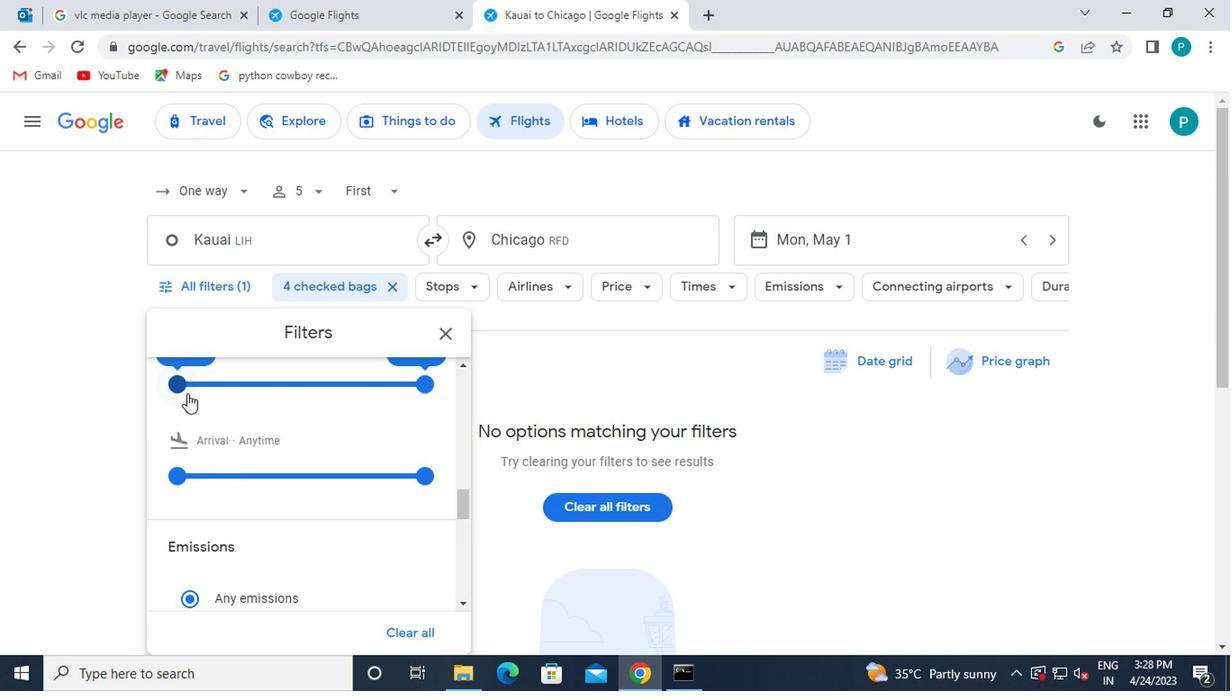 
Action: Mouse pressed left at (179, 384)
Screenshot: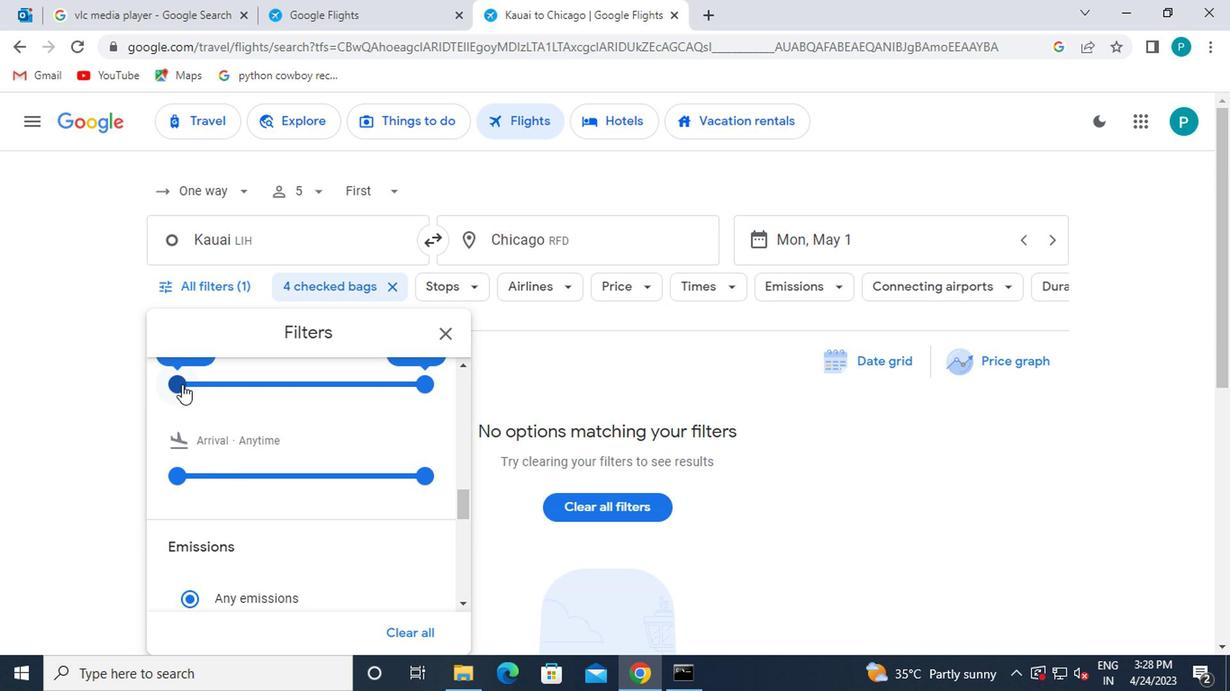 
Action: Mouse moved to (317, 422)
Screenshot: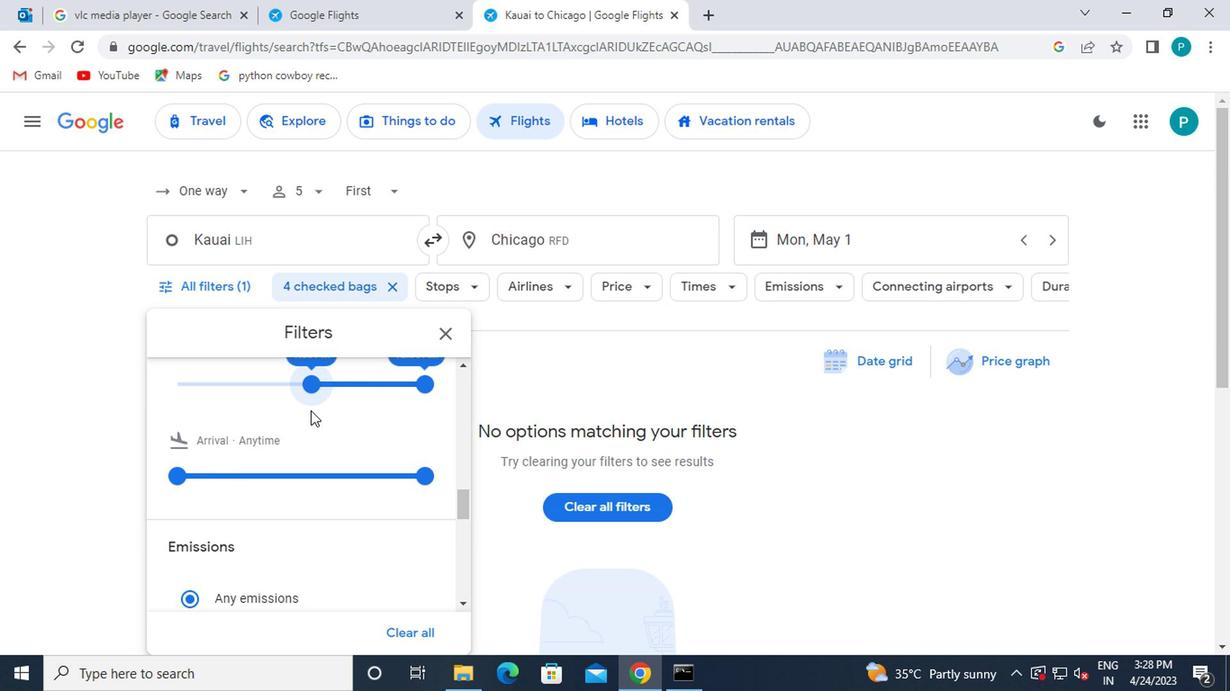 
Action: Mouse scrolled (317, 424) with delta (0, 1)
Screenshot: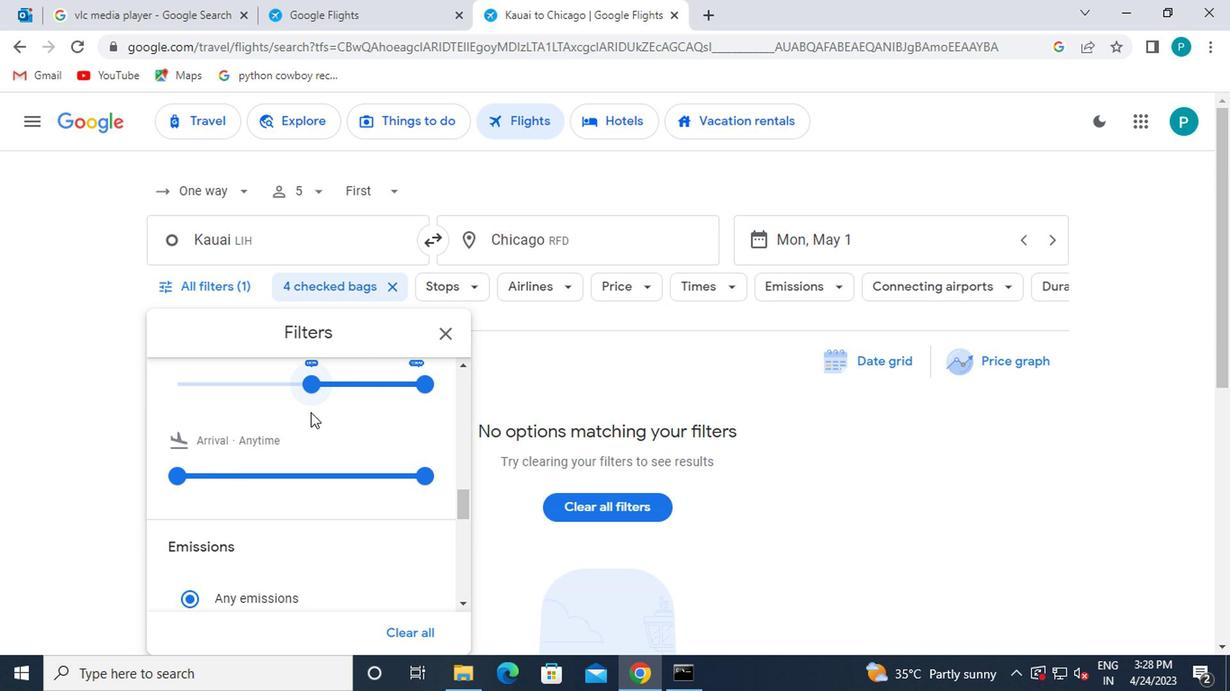 
Action: Mouse moved to (312, 477)
Screenshot: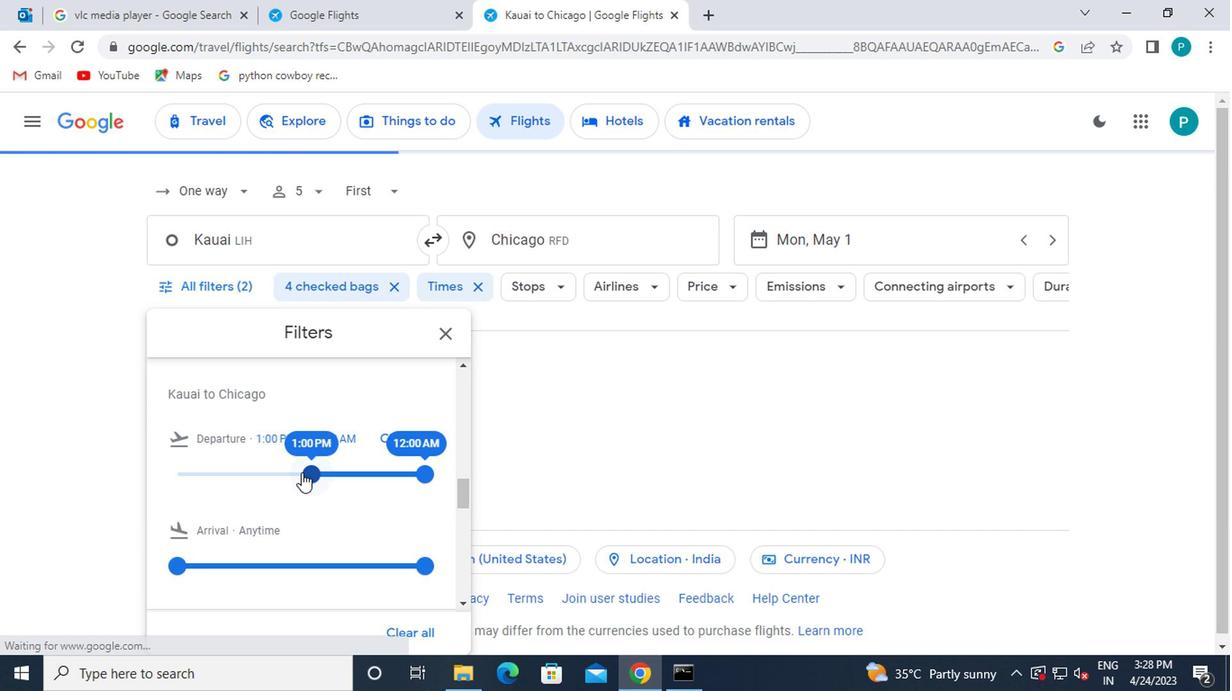 
Action: Mouse pressed left at (312, 477)
Screenshot: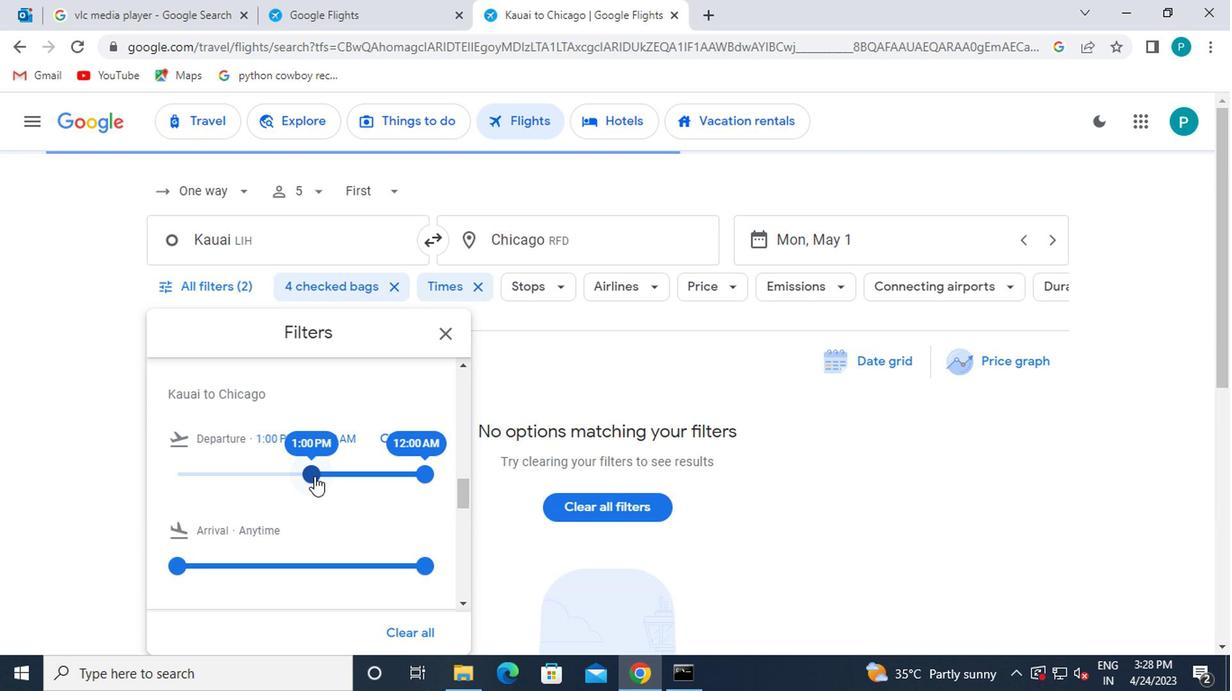 
Action: Mouse moved to (444, 326)
Screenshot: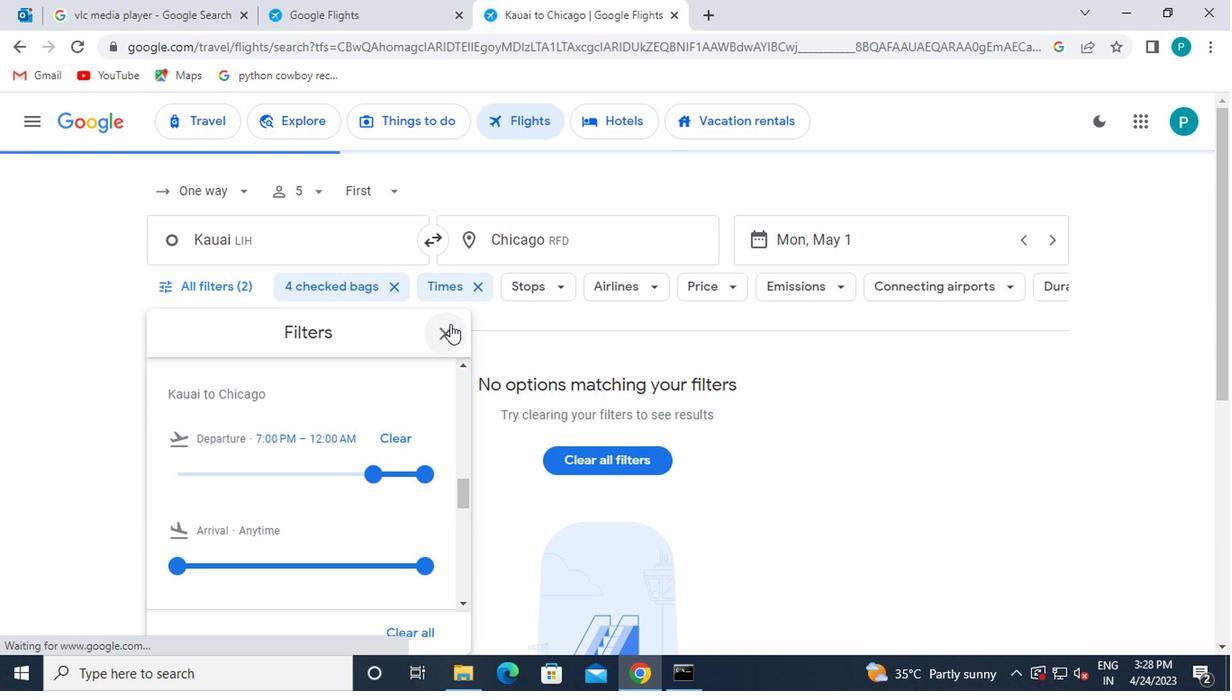 
Action: Mouse pressed left at (444, 326)
Screenshot: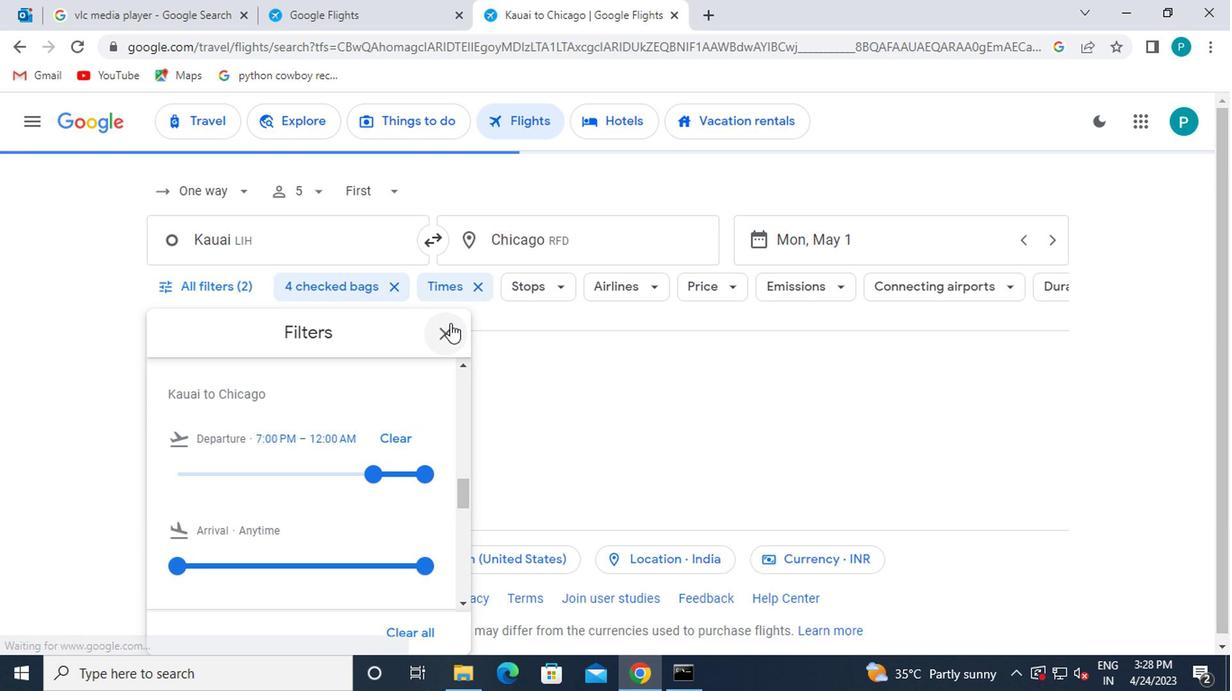 
